 Task: Search one way flight ticket for 2 adults, 2 children, 2 infants in seat in first from Oklahoma City: Will Rogers World Airport to Indianapolis: Indianapolis International Airport on 8-5-2023. Choice of flights is Emirates. Number of bags: 7 checked bags. Price is upto 76000. Outbound departure time preference is 7:30.
Action: Mouse moved to (393, 360)
Screenshot: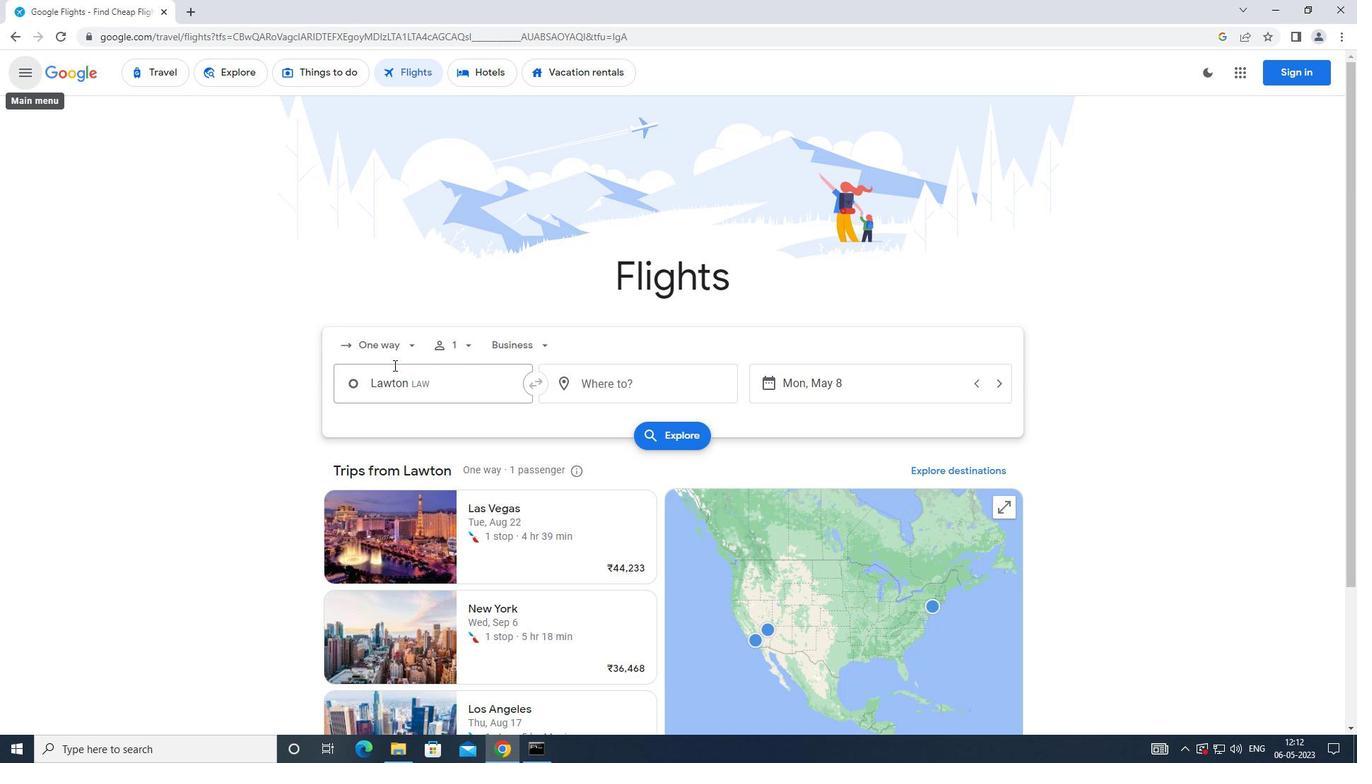 
Action: Mouse pressed left at (393, 360)
Screenshot: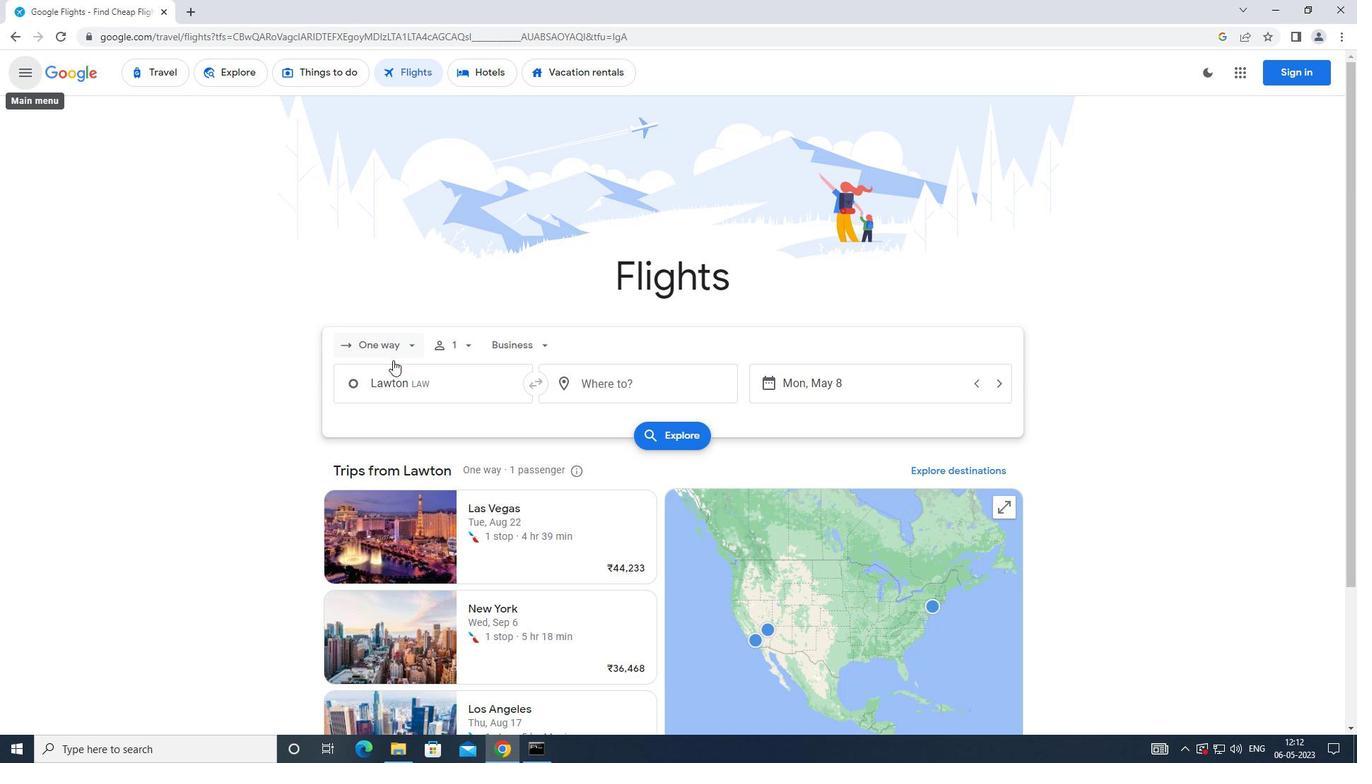 
Action: Mouse moved to (403, 405)
Screenshot: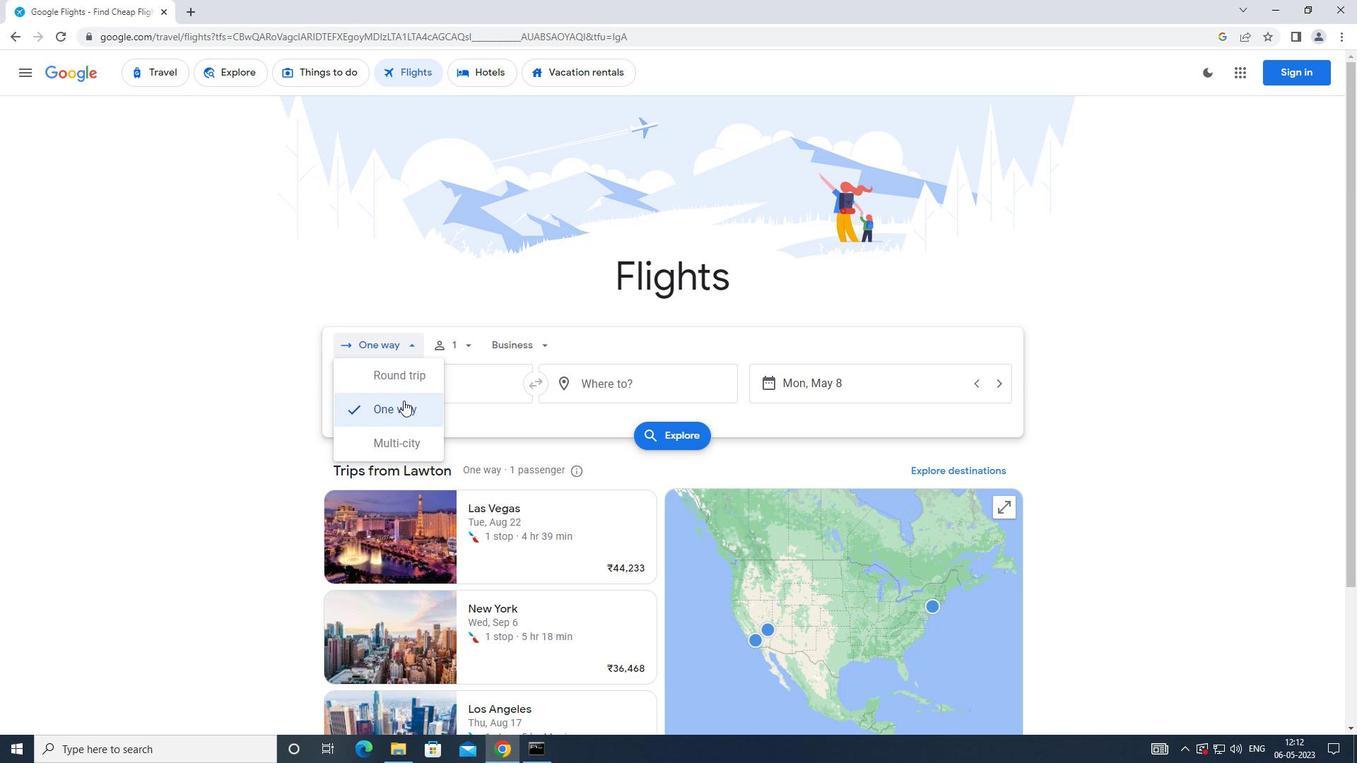 
Action: Mouse pressed left at (403, 405)
Screenshot: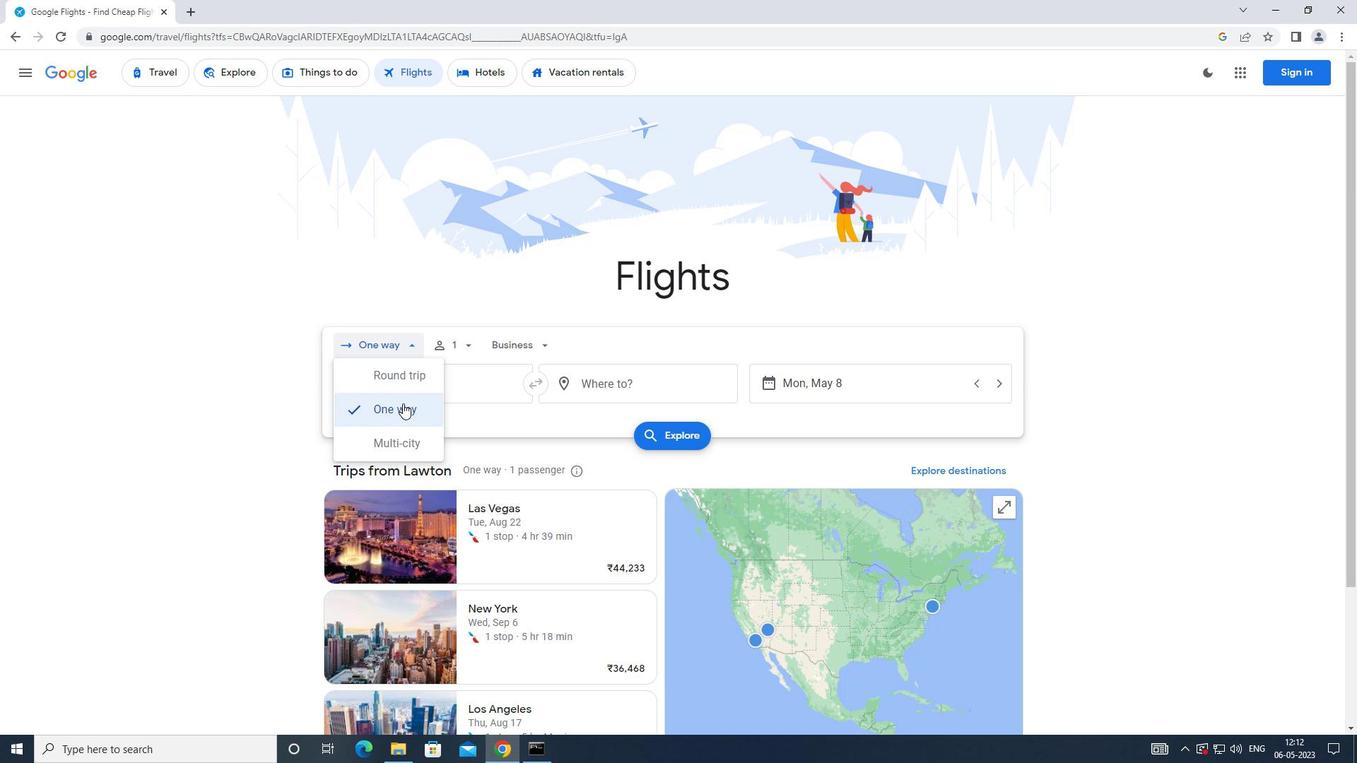 
Action: Mouse moved to (461, 355)
Screenshot: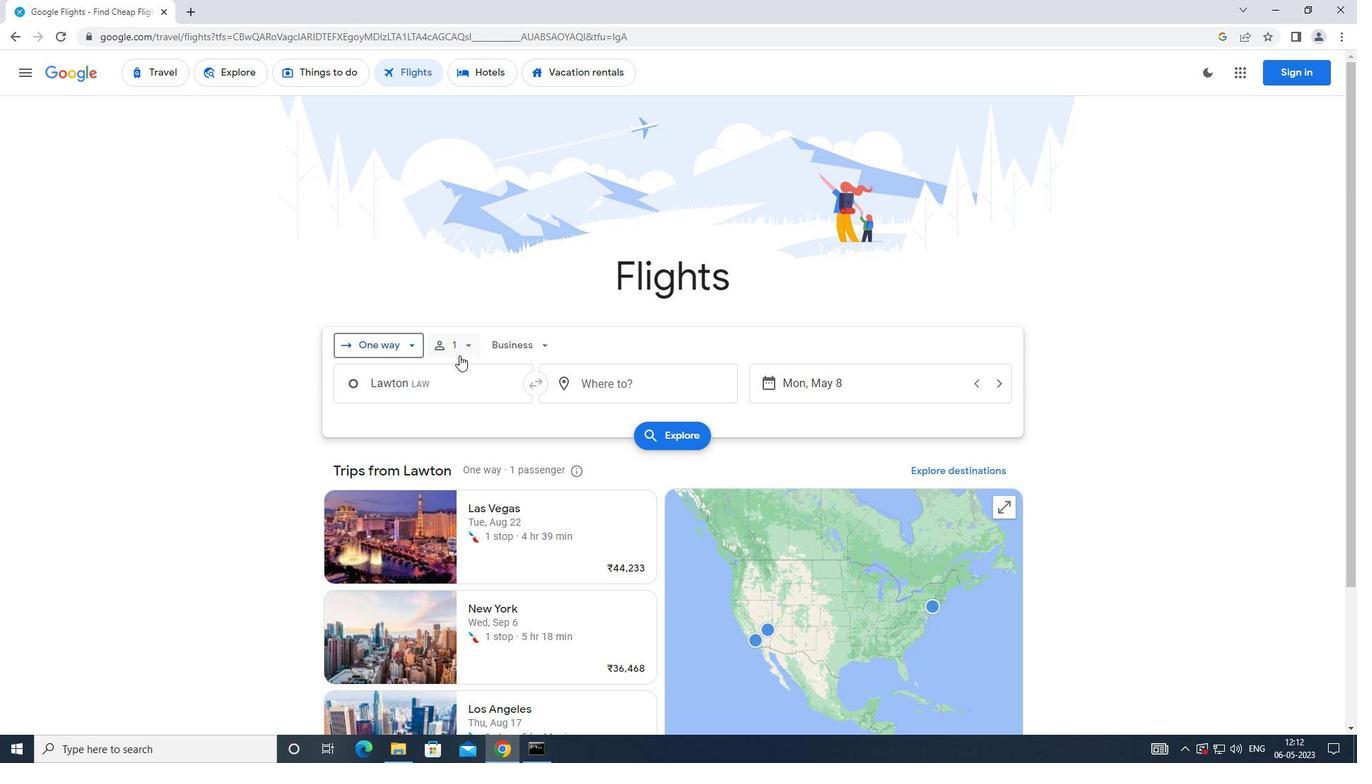 
Action: Mouse pressed left at (461, 355)
Screenshot: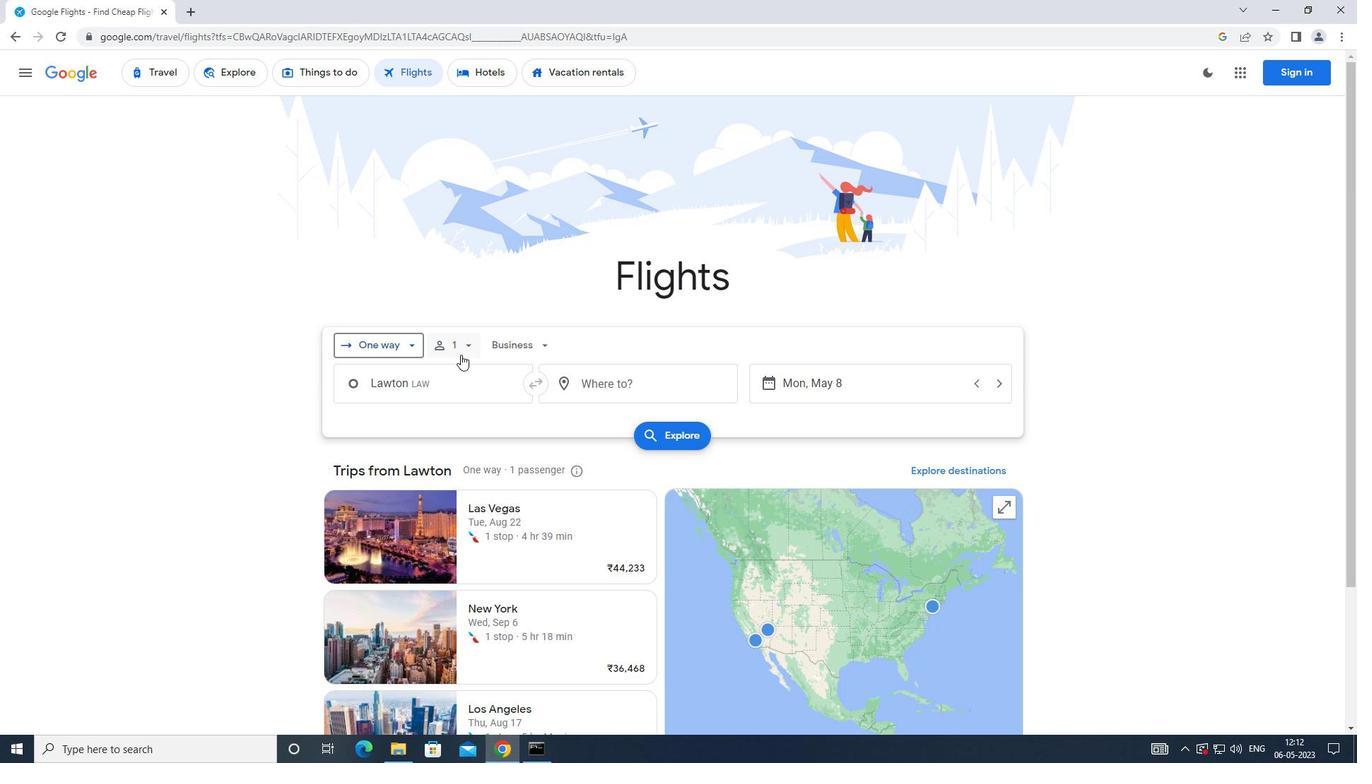 
Action: Mouse moved to (578, 386)
Screenshot: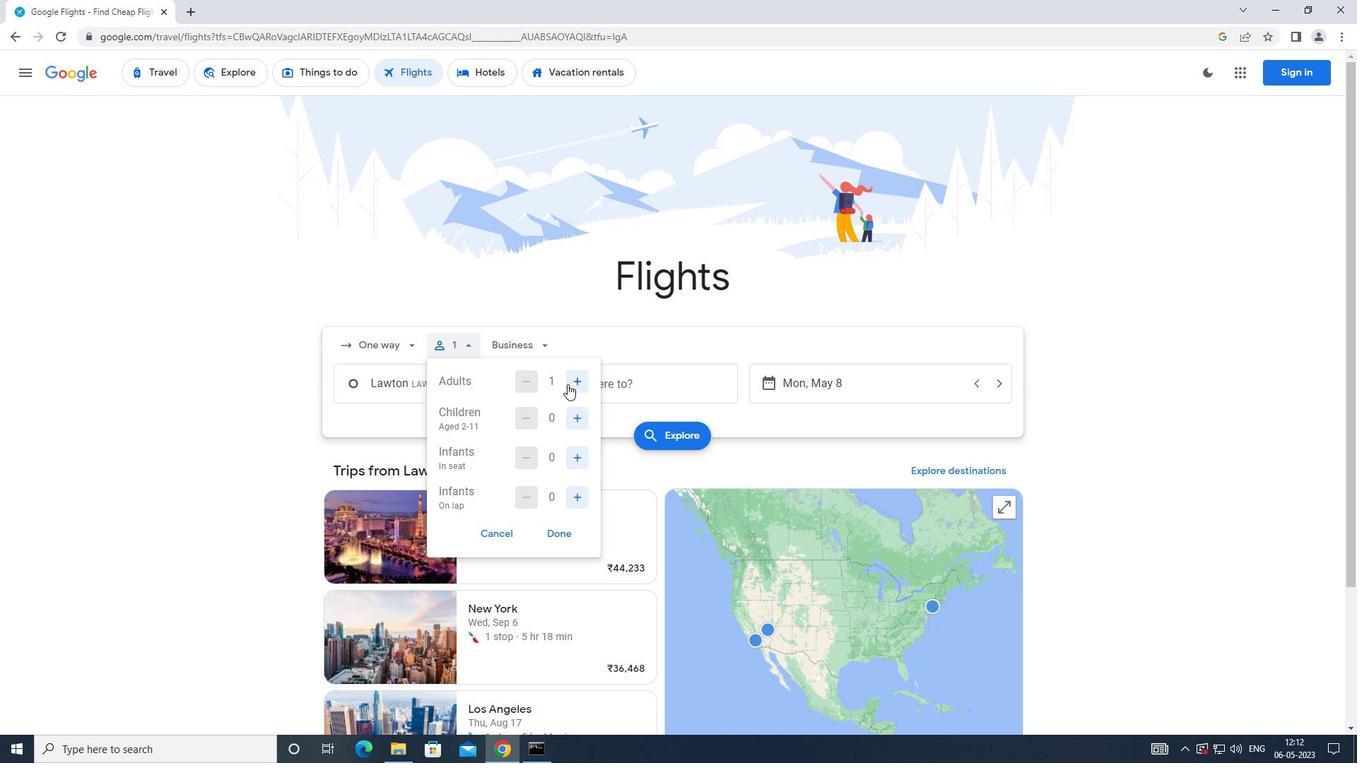 
Action: Mouse pressed left at (578, 386)
Screenshot: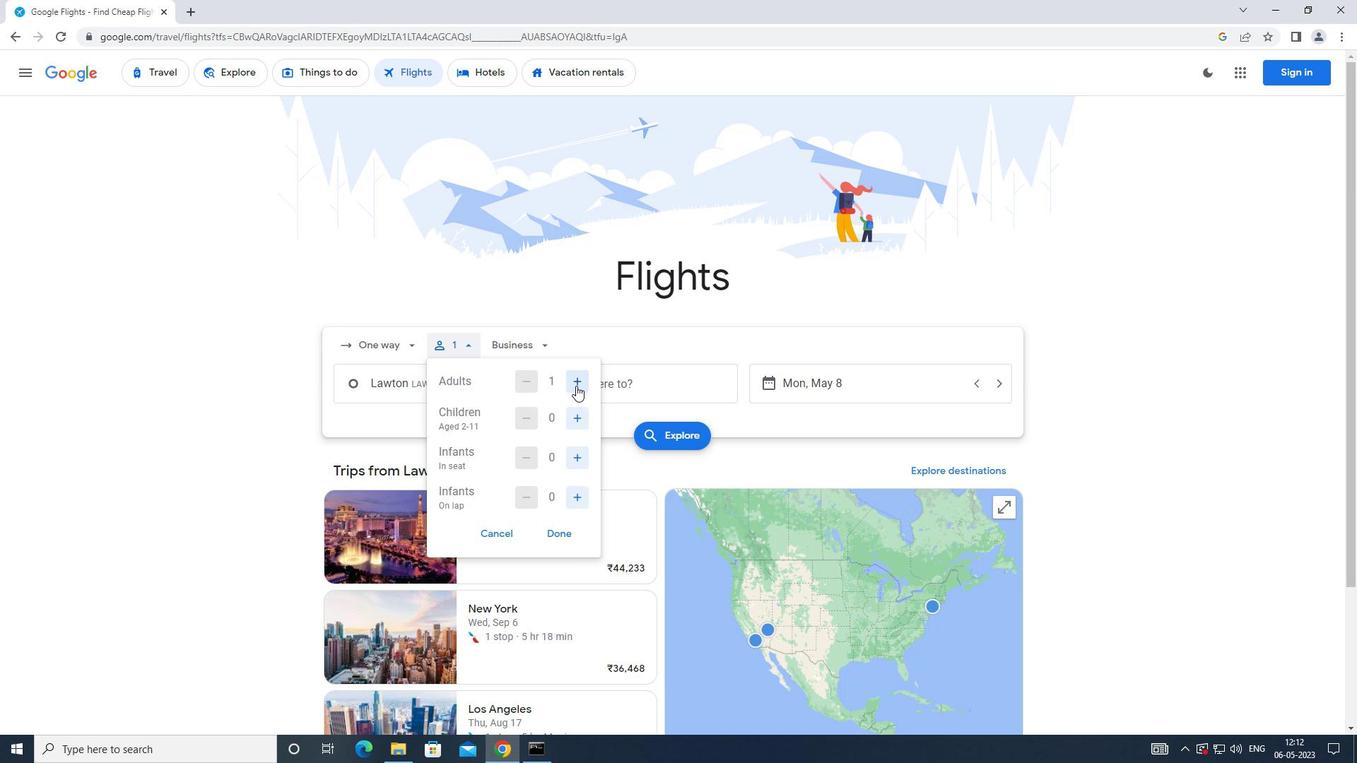
Action: Mouse moved to (581, 422)
Screenshot: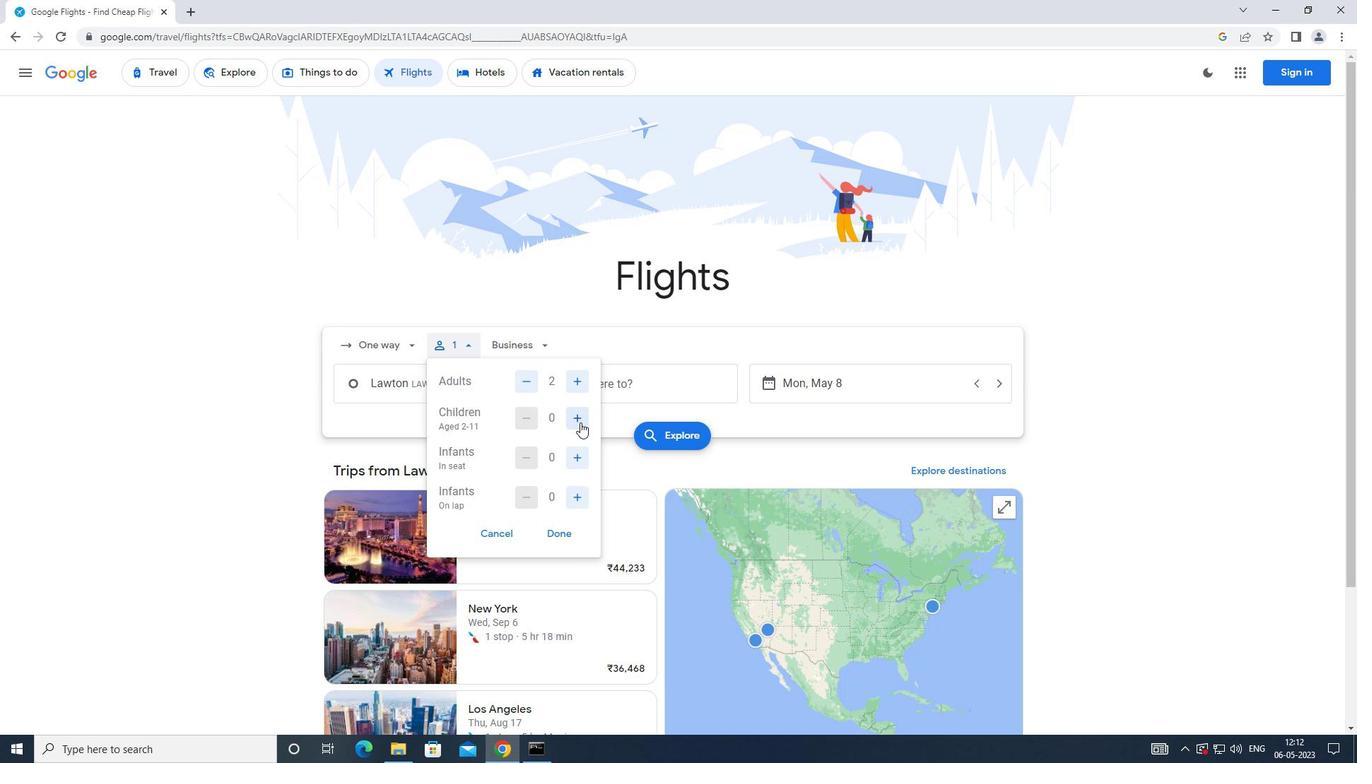 
Action: Mouse pressed left at (581, 422)
Screenshot: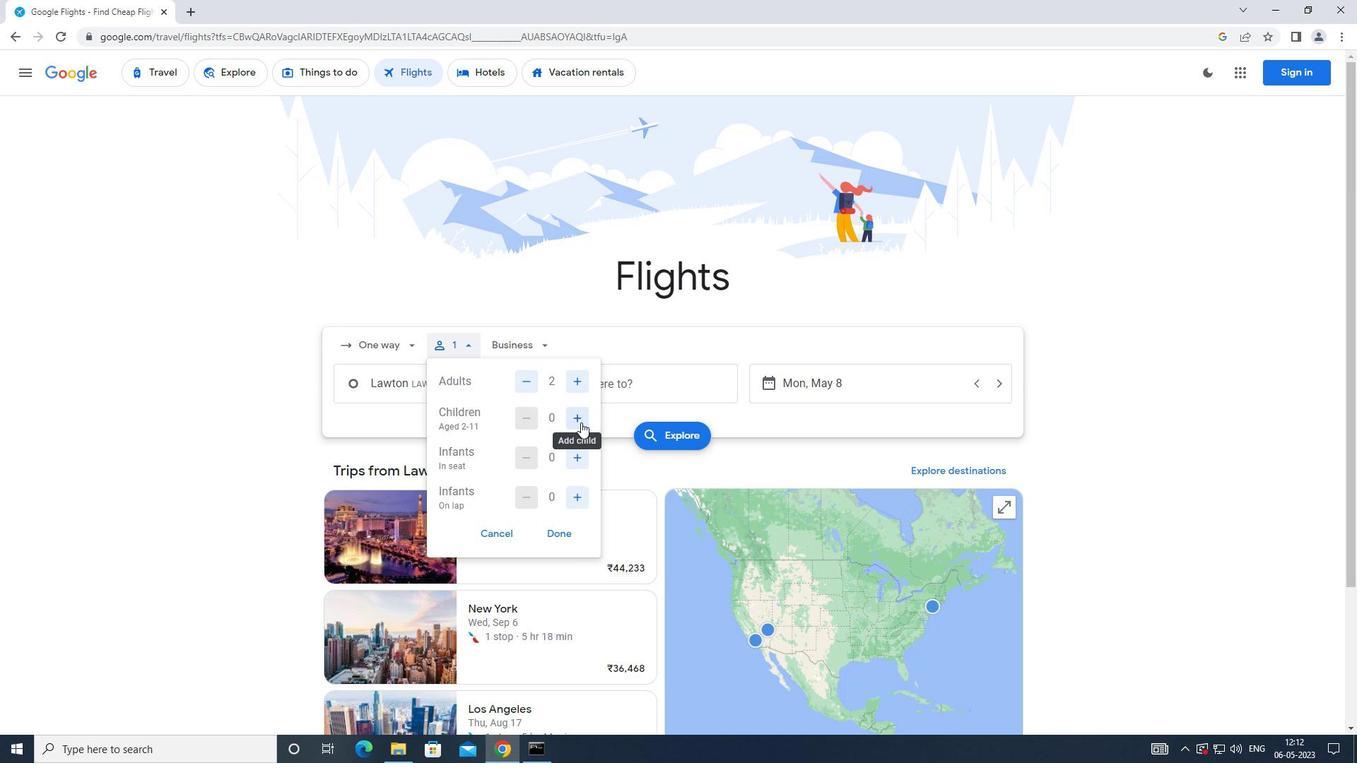 
Action: Mouse moved to (581, 422)
Screenshot: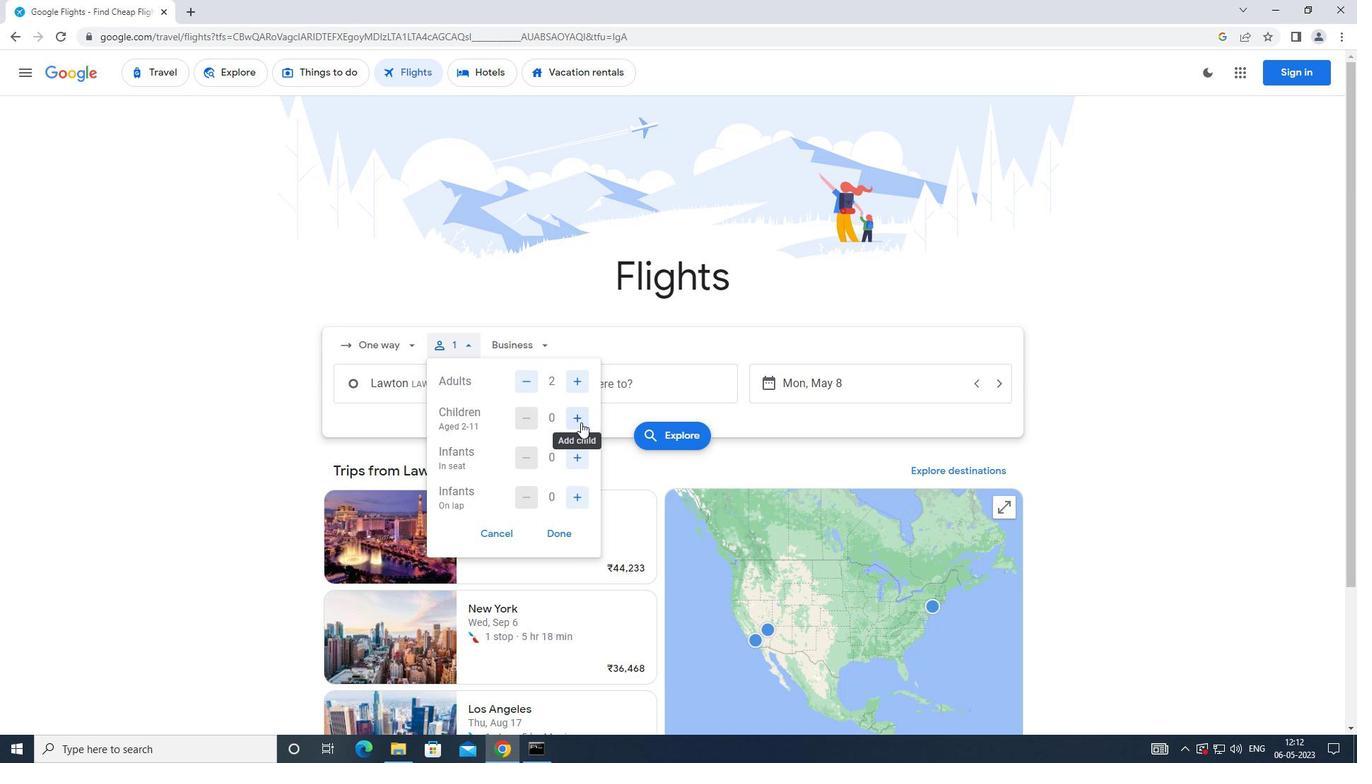 
Action: Mouse pressed left at (581, 422)
Screenshot: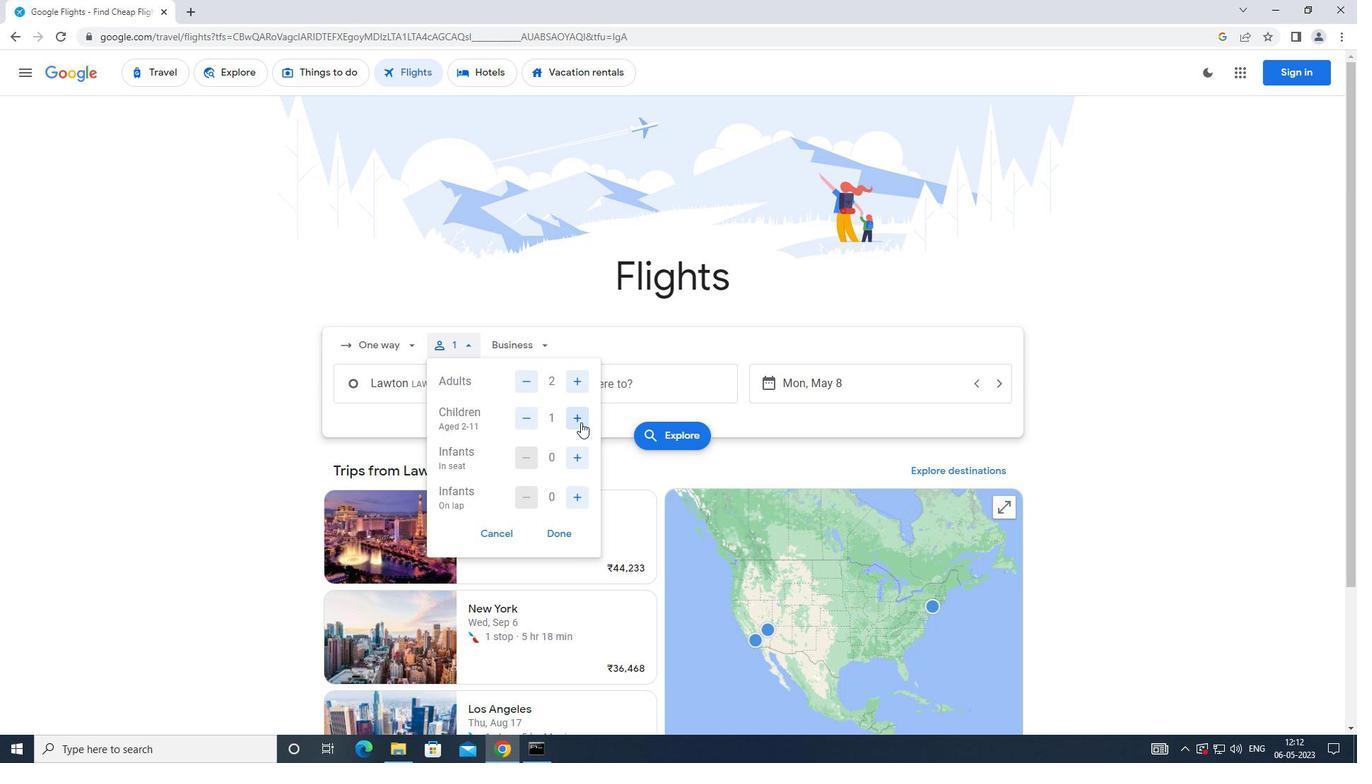 
Action: Mouse moved to (584, 461)
Screenshot: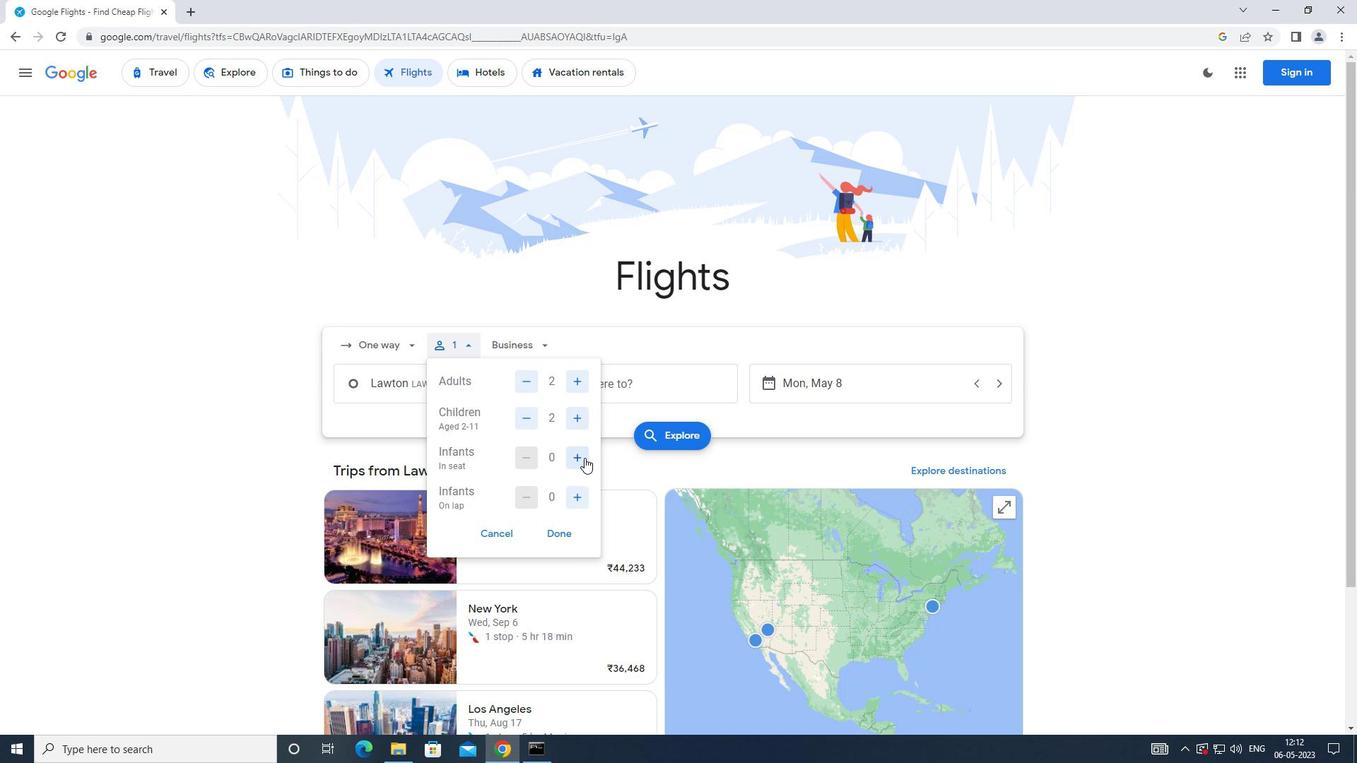 
Action: Mouse pressed left at (584, 461)
Screenshot: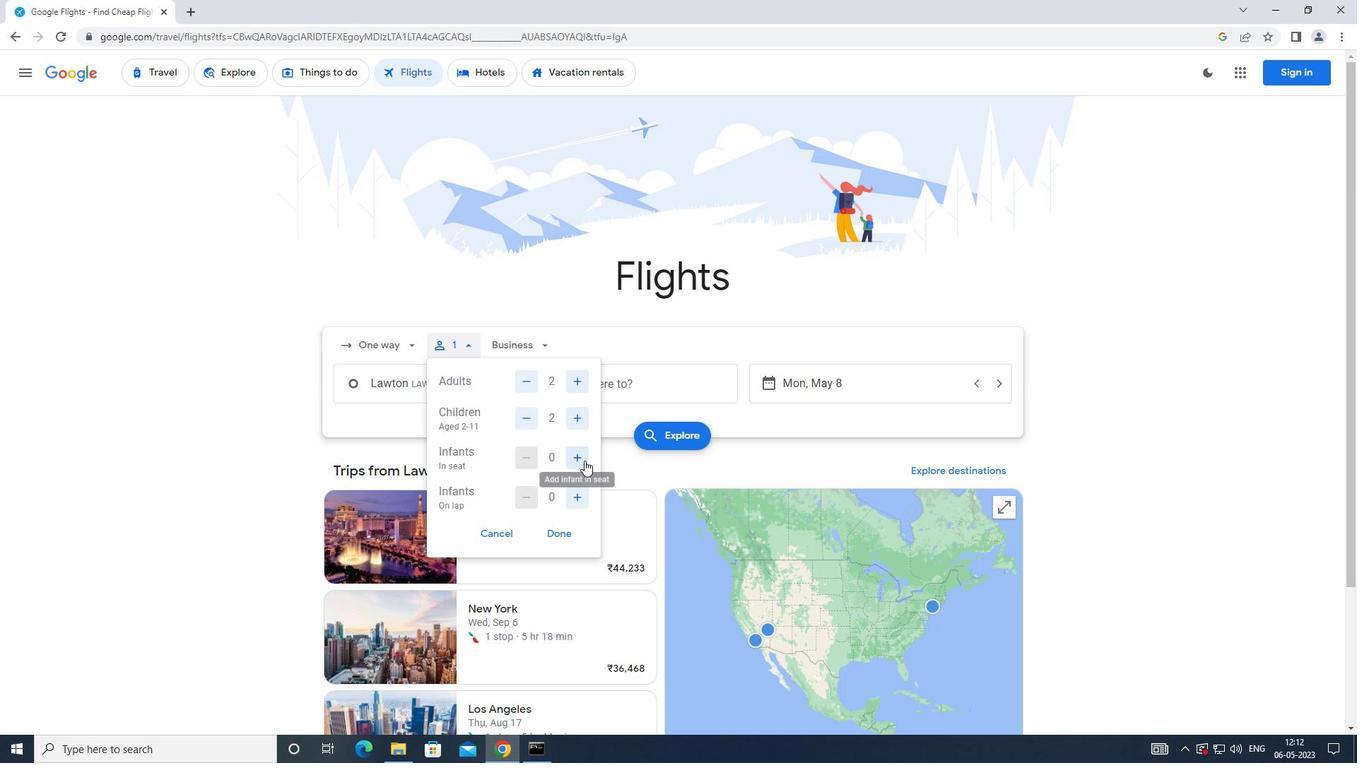 
Action: Mouse pressed left at (584, 461)
Screenshot: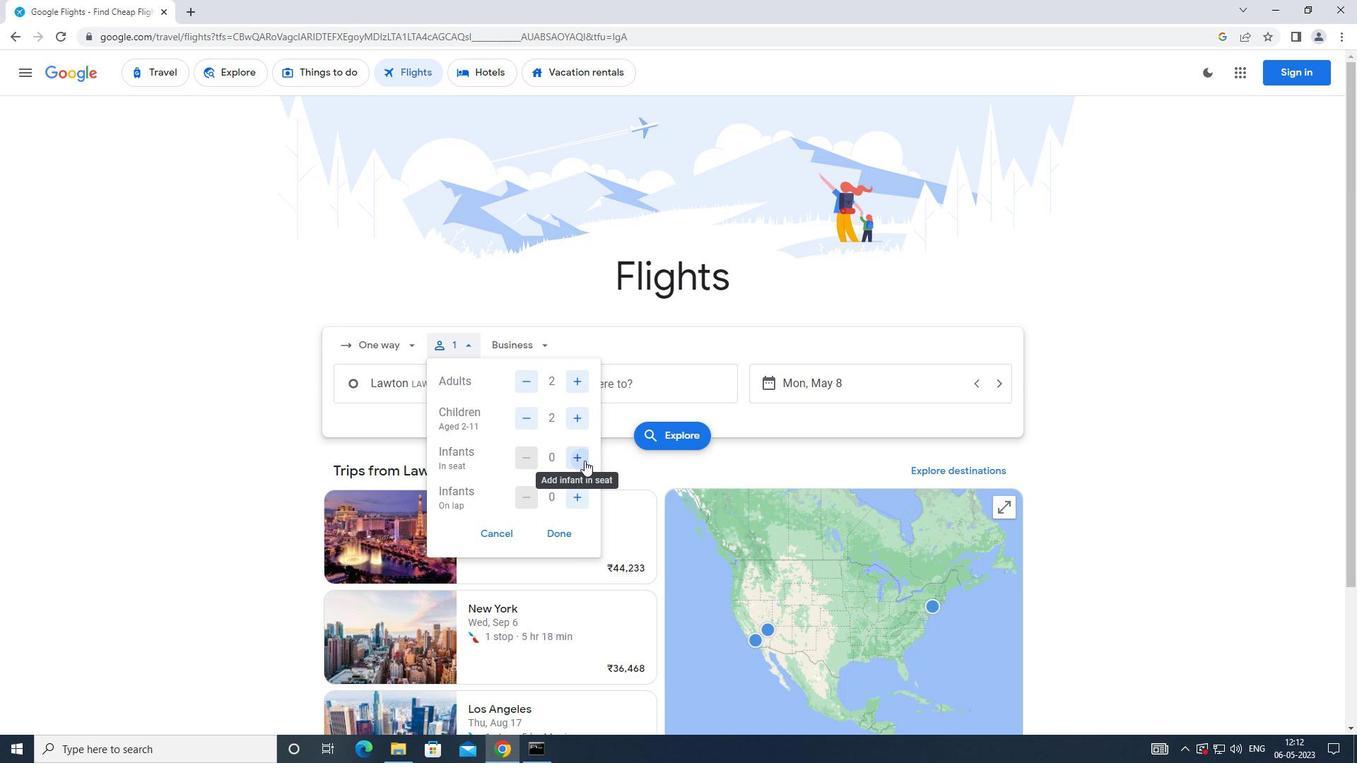 
Action: Mouse moved to (555, 534)
Screenshot: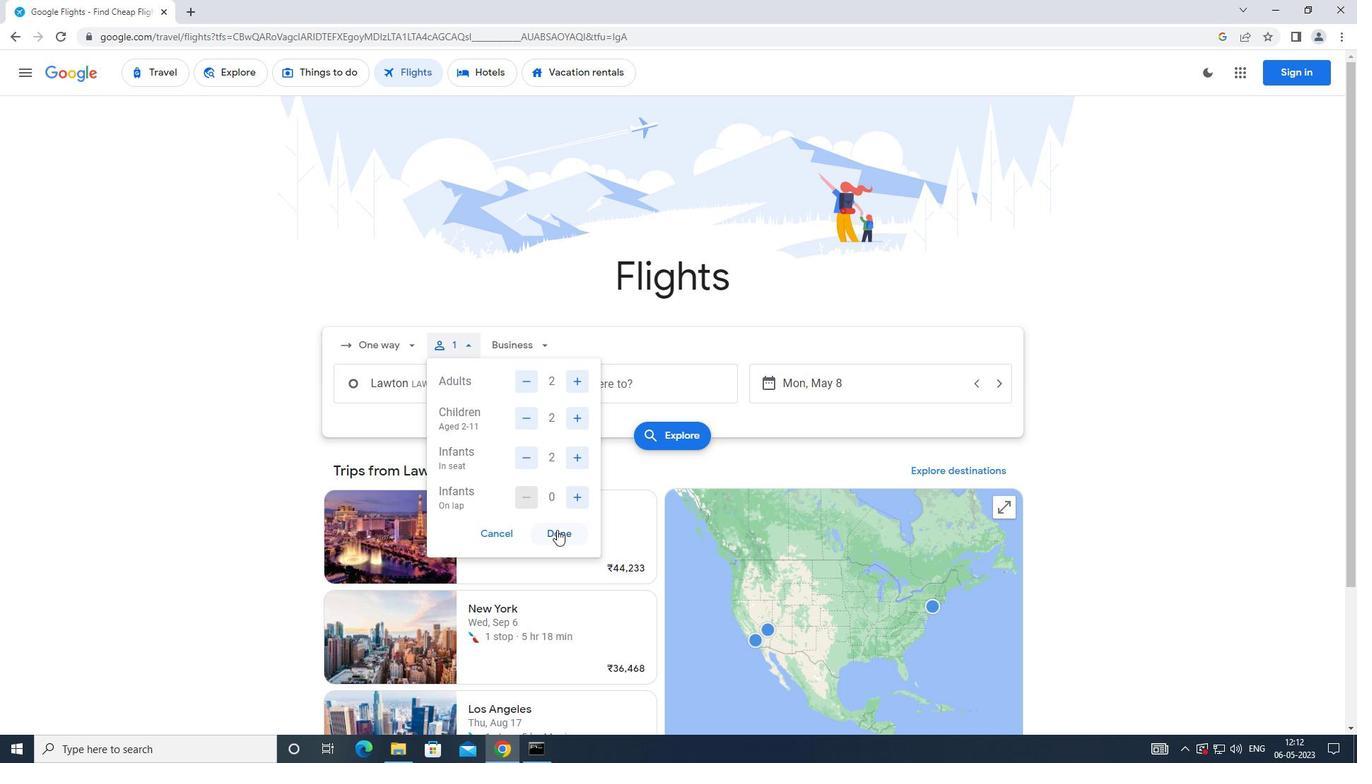 
Action: Mouse pressed left at (555, 534)
Screenshot: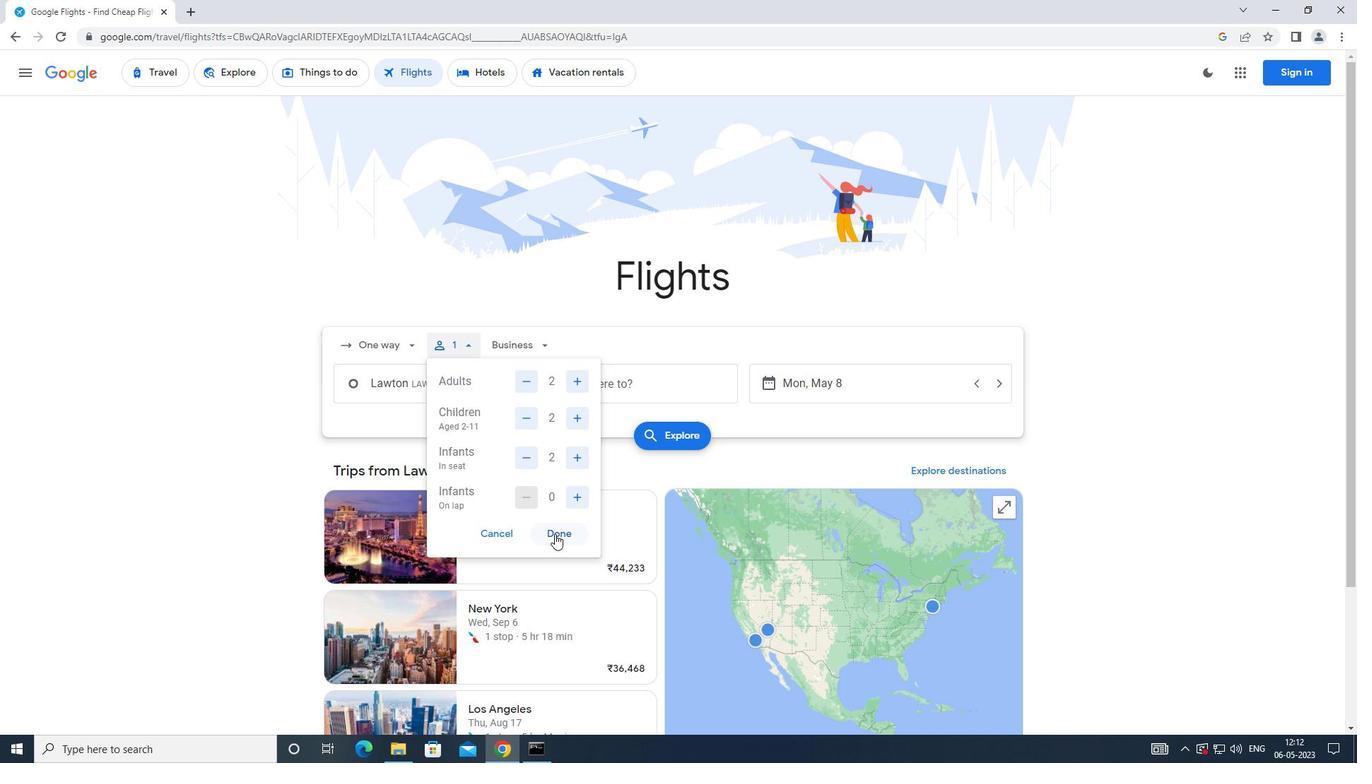 
Action: Mouse moved to (536, 346)
Screenshot: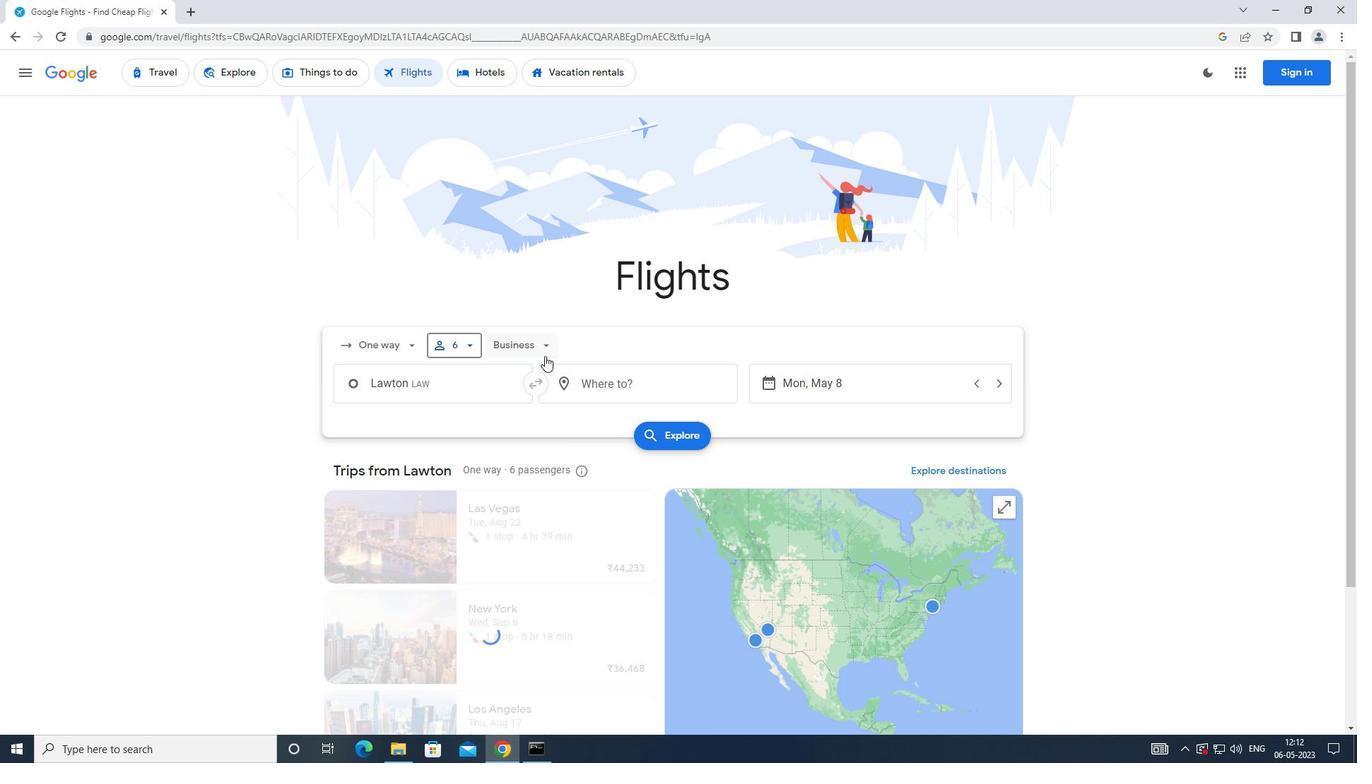 
Action: Mouse pressed left at (536, 346)
Screenshot: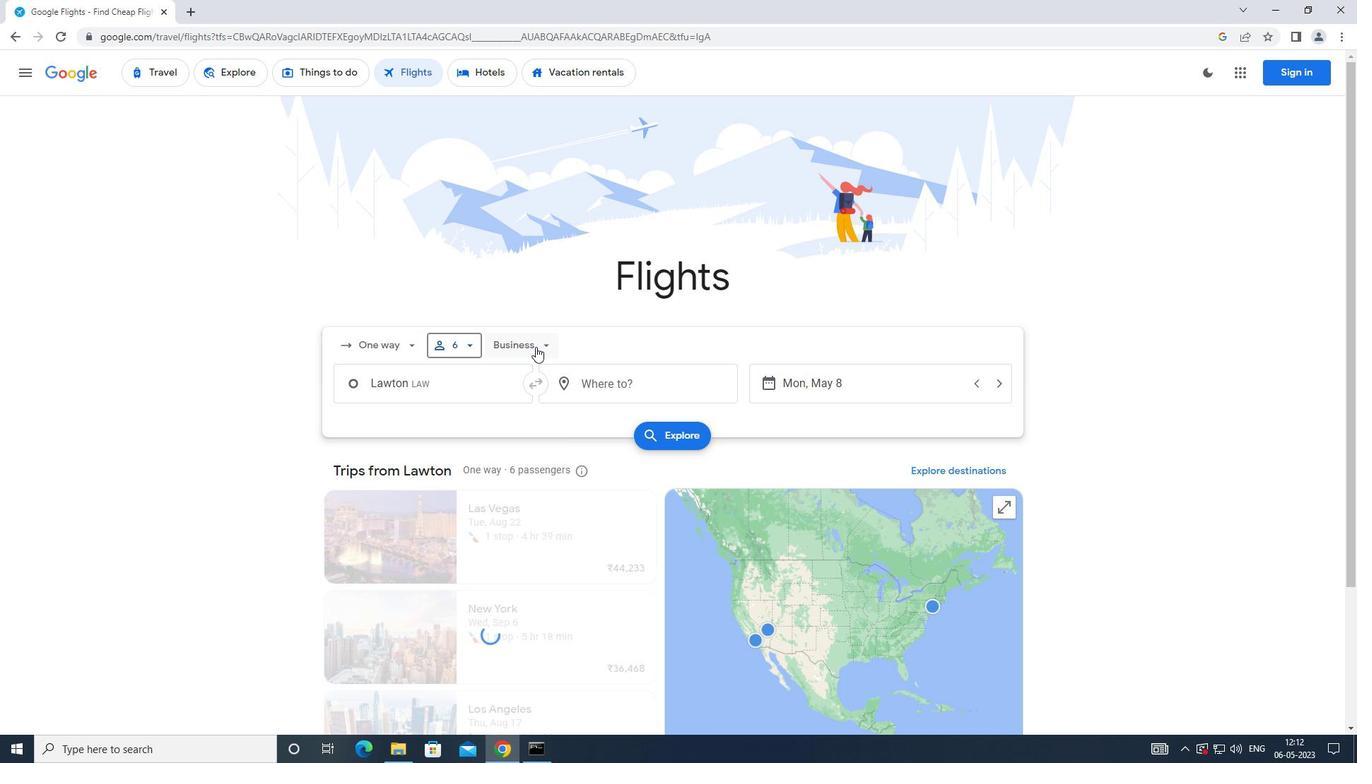 
Action: Mouse moved to (541, 475)
Screenshot: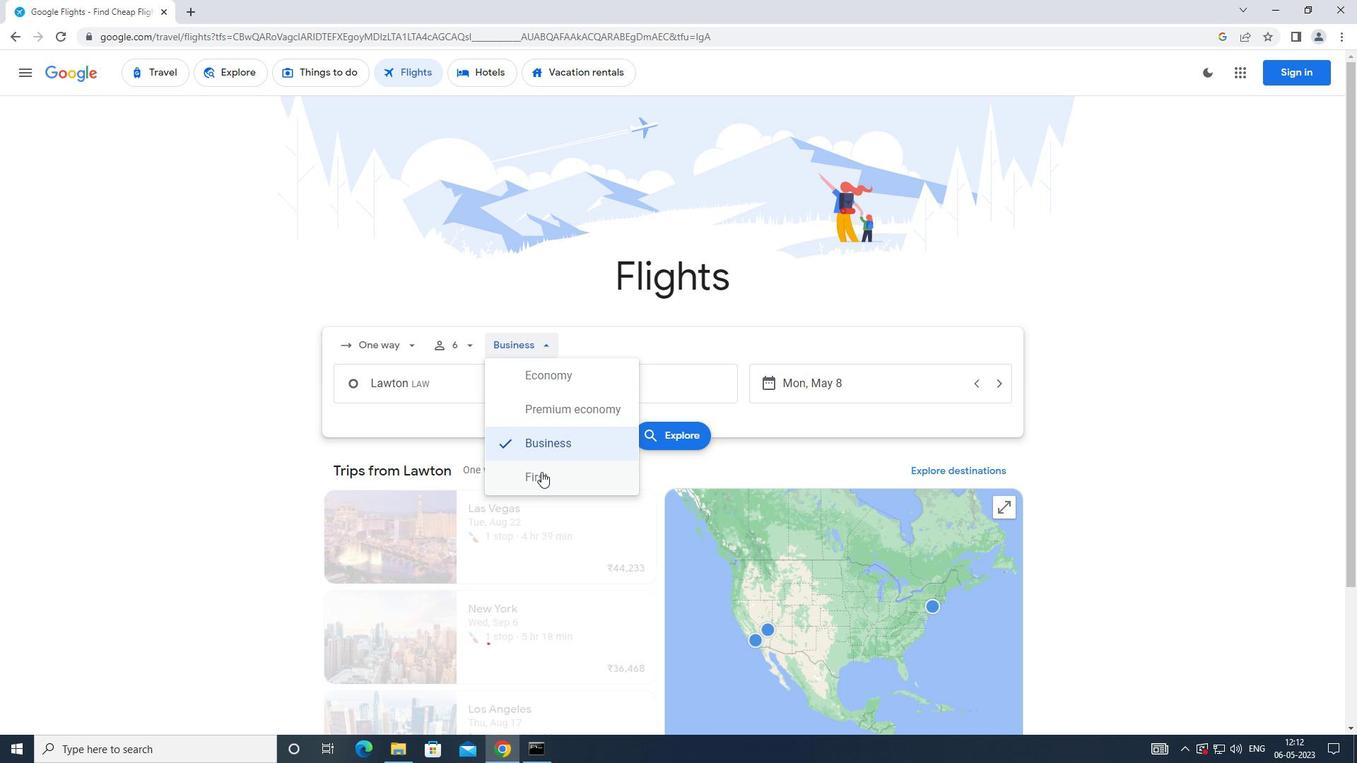 
Action: Mouse pressed left at (541, 475)
Screenshot: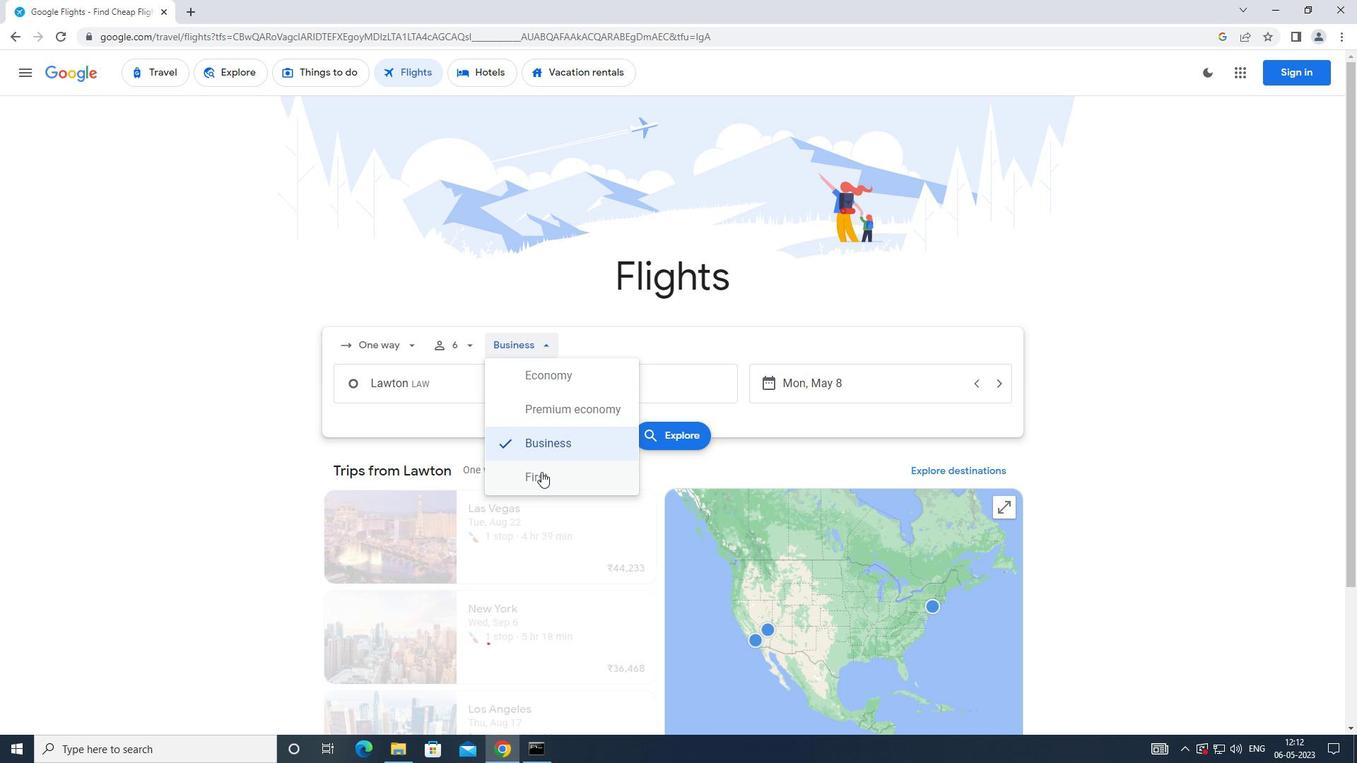 
Action: Mouse moved to (458, 388)
Screenshot: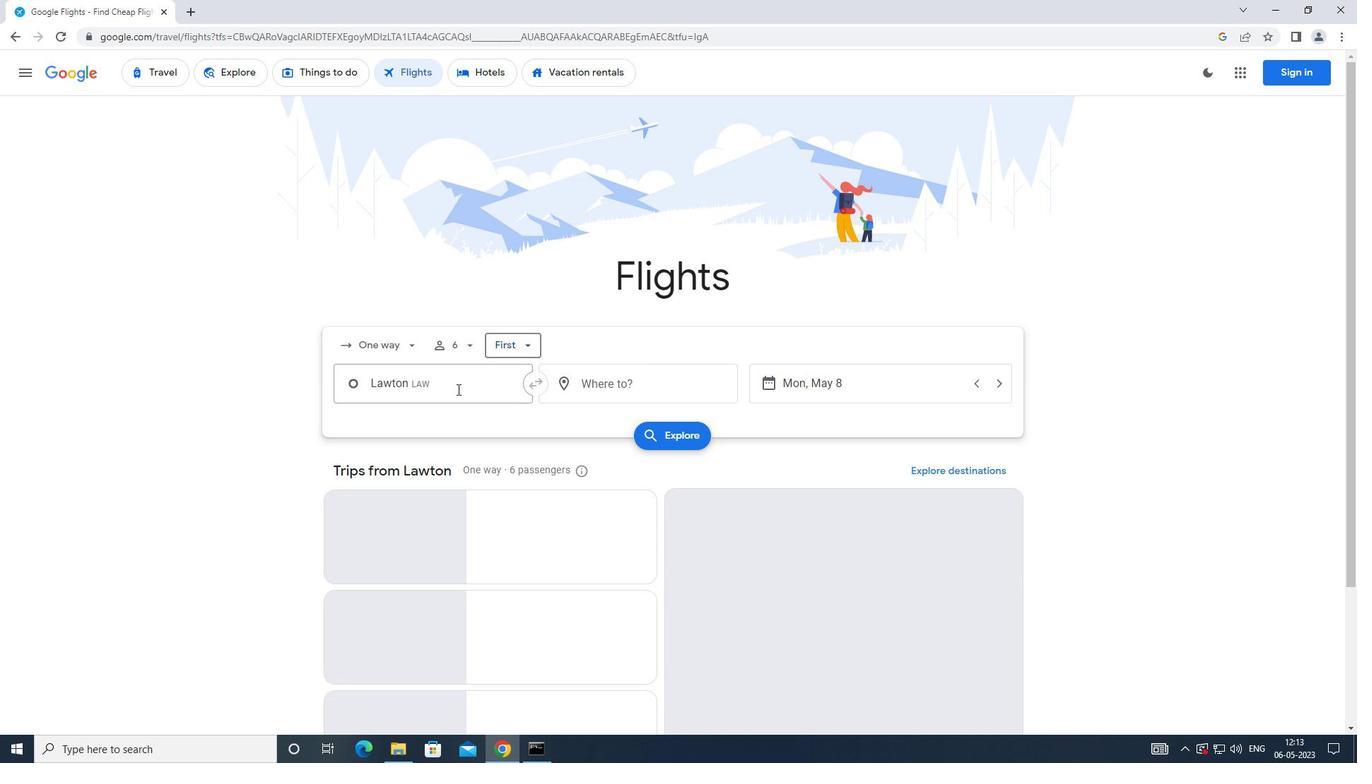 
Action: Mouse pressed left at (458, 388)
Screenshot: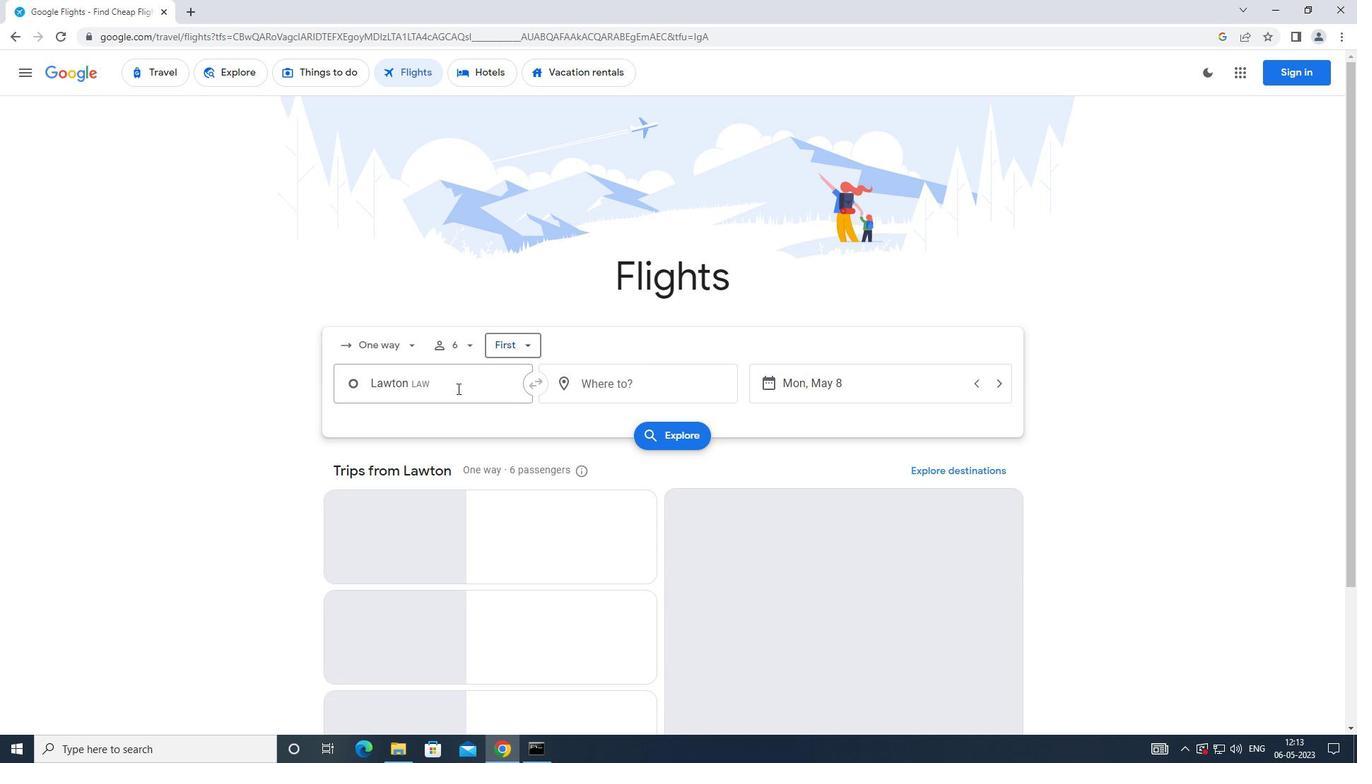 
Action: Mouse moved to (503, 398)
Screenshot: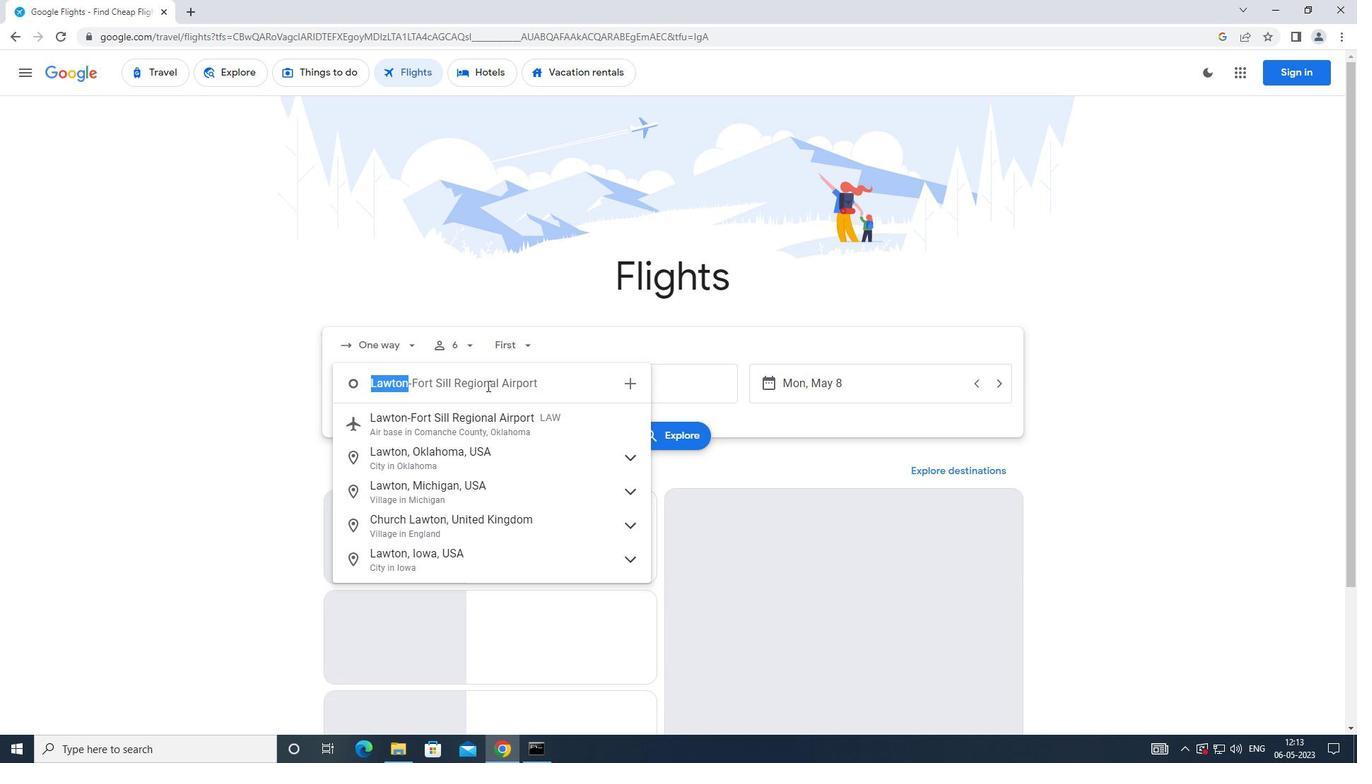 
Action: Key pressed <Key.caps_lock>w<Key.caps_lock>ill<Key.space><Key.caps_lock>roger
Screenshot: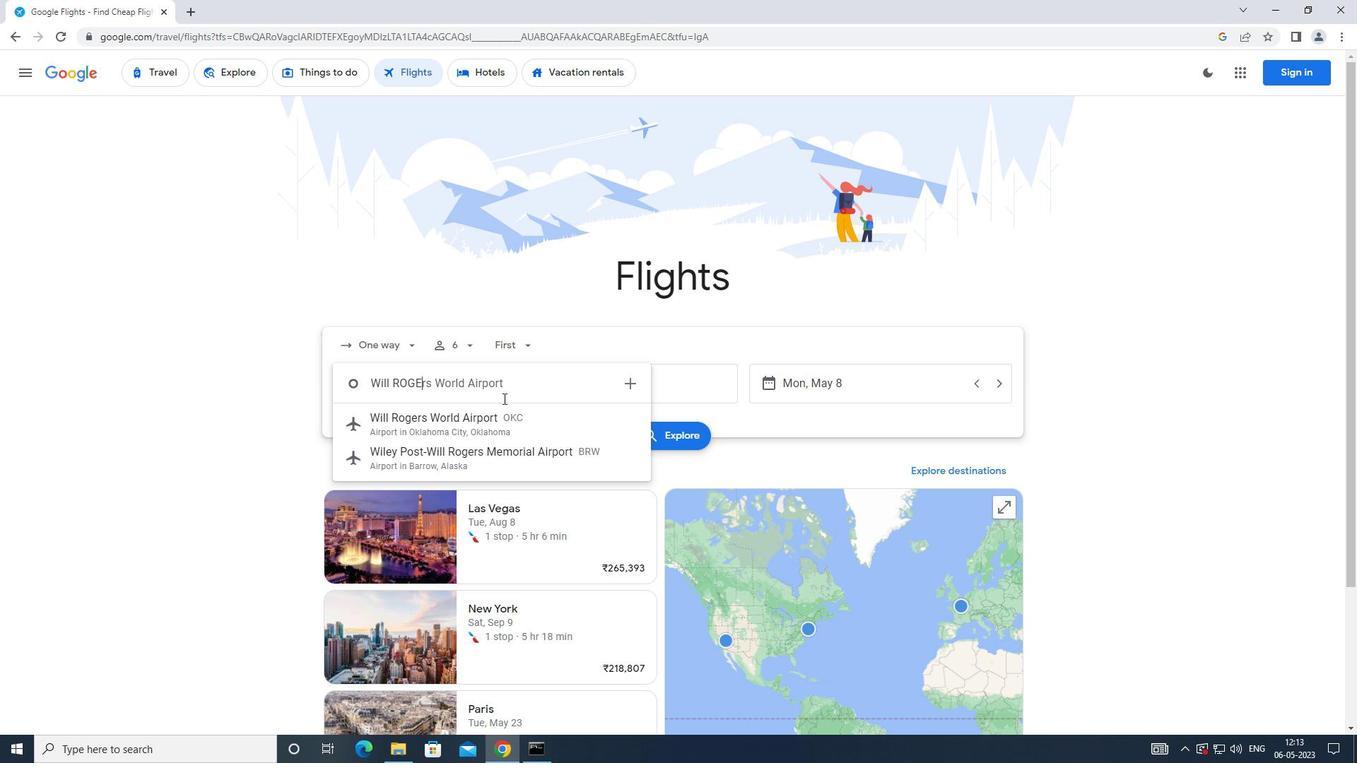
Action: Mouse moved to (449, 432)
Screenshot: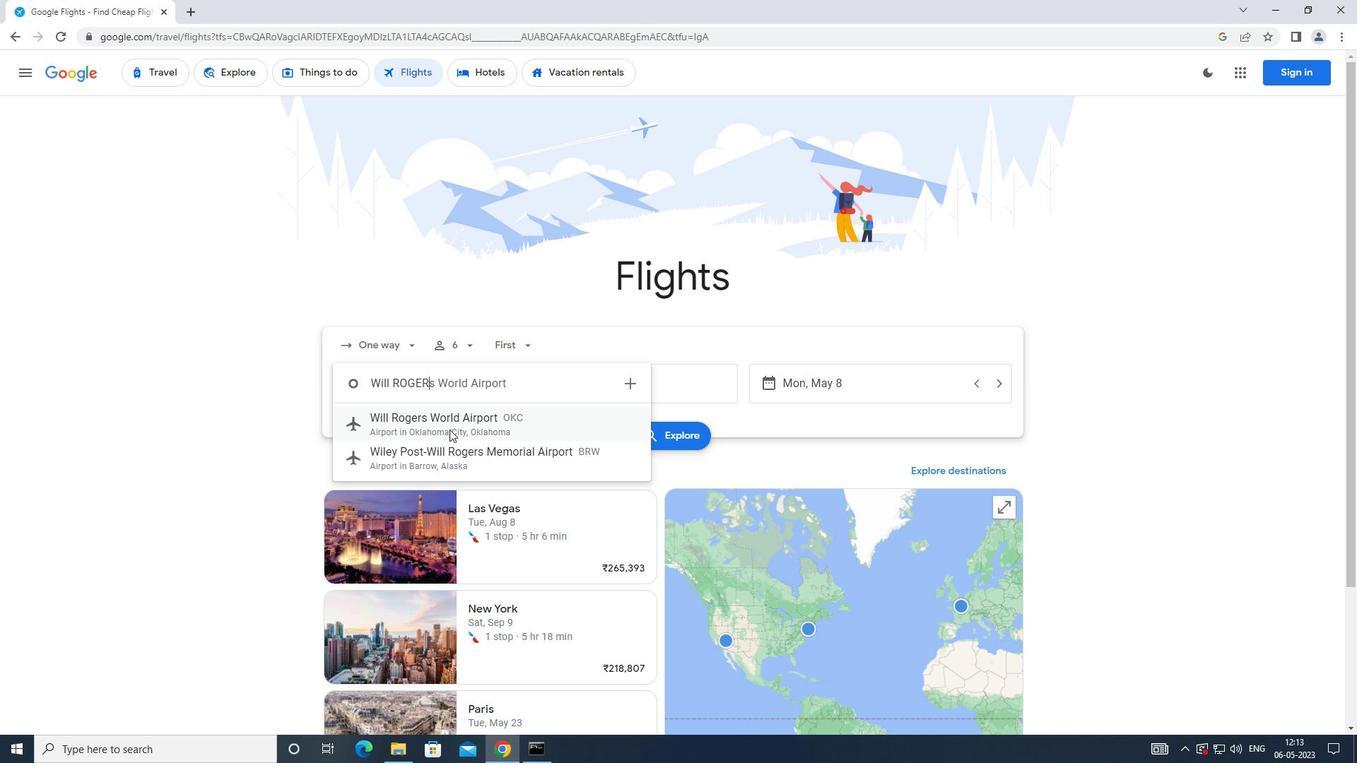 
Action: Mouse pressed left at (449, 432)
Screenshot: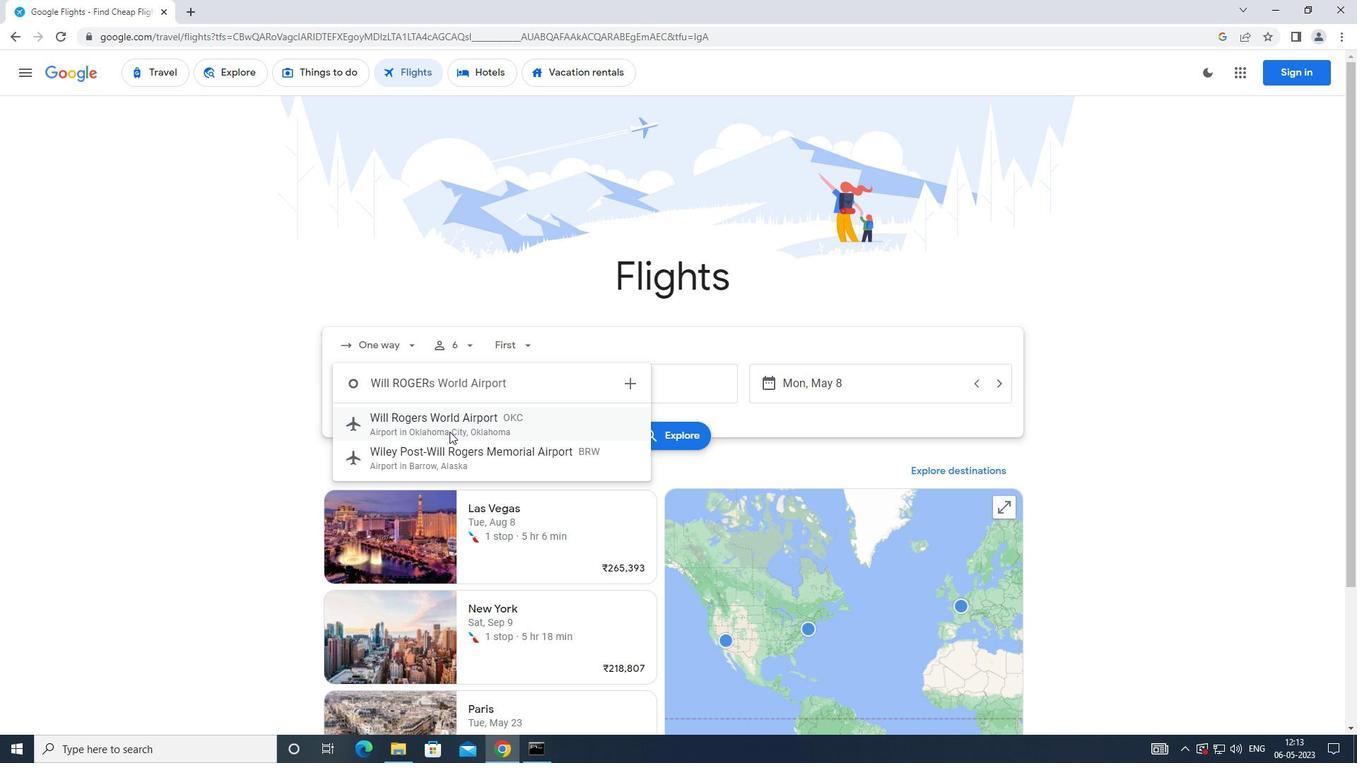 
Action: Mouse moved to (613, 386)
Screenshot: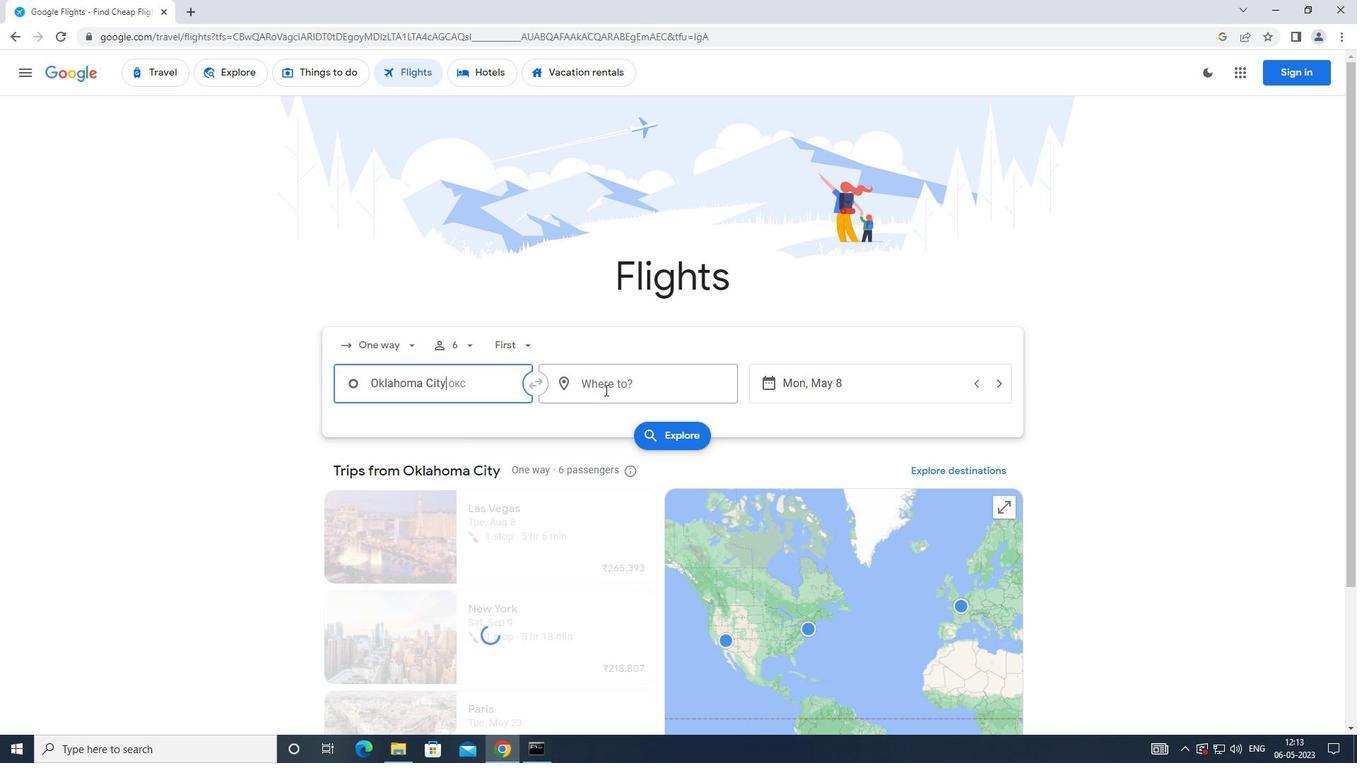 
Action: Mouse pressed left at (613, 386)
Screenshot: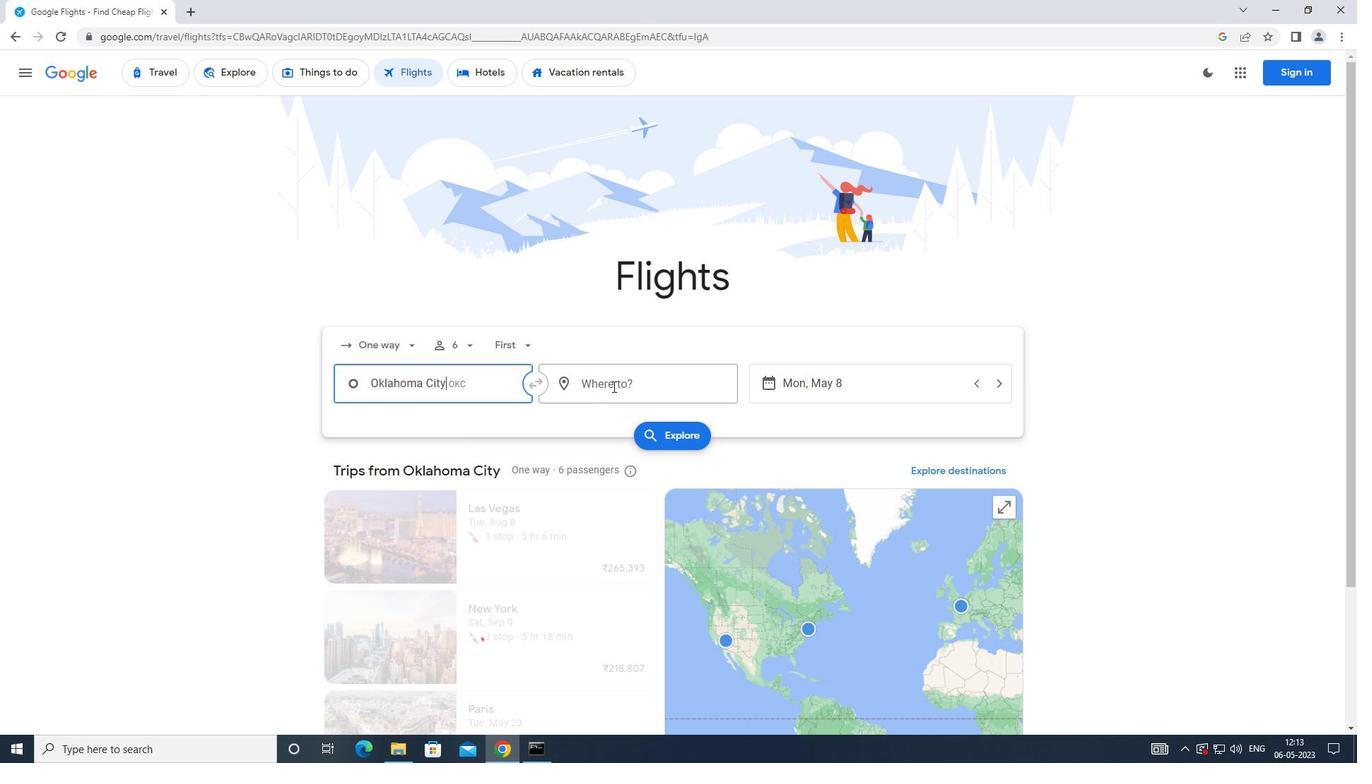 
Action: Mouse moved to (598, 388)
Screenshot: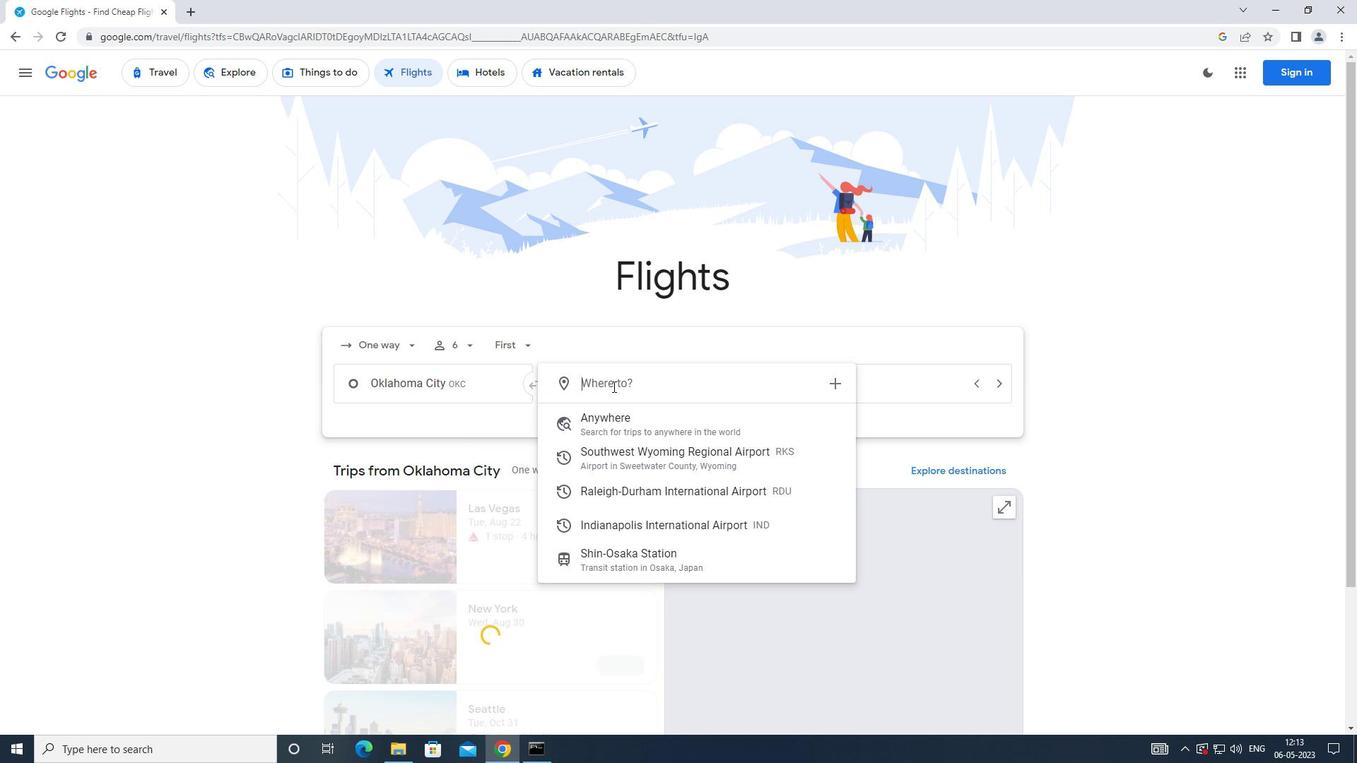 
Action: Key pressed <Key.caps_lock>i<Key.backspace><Key.caps_lock>i<Key.caps_lock>bdi<Key.caps_lock>A
Screenshot: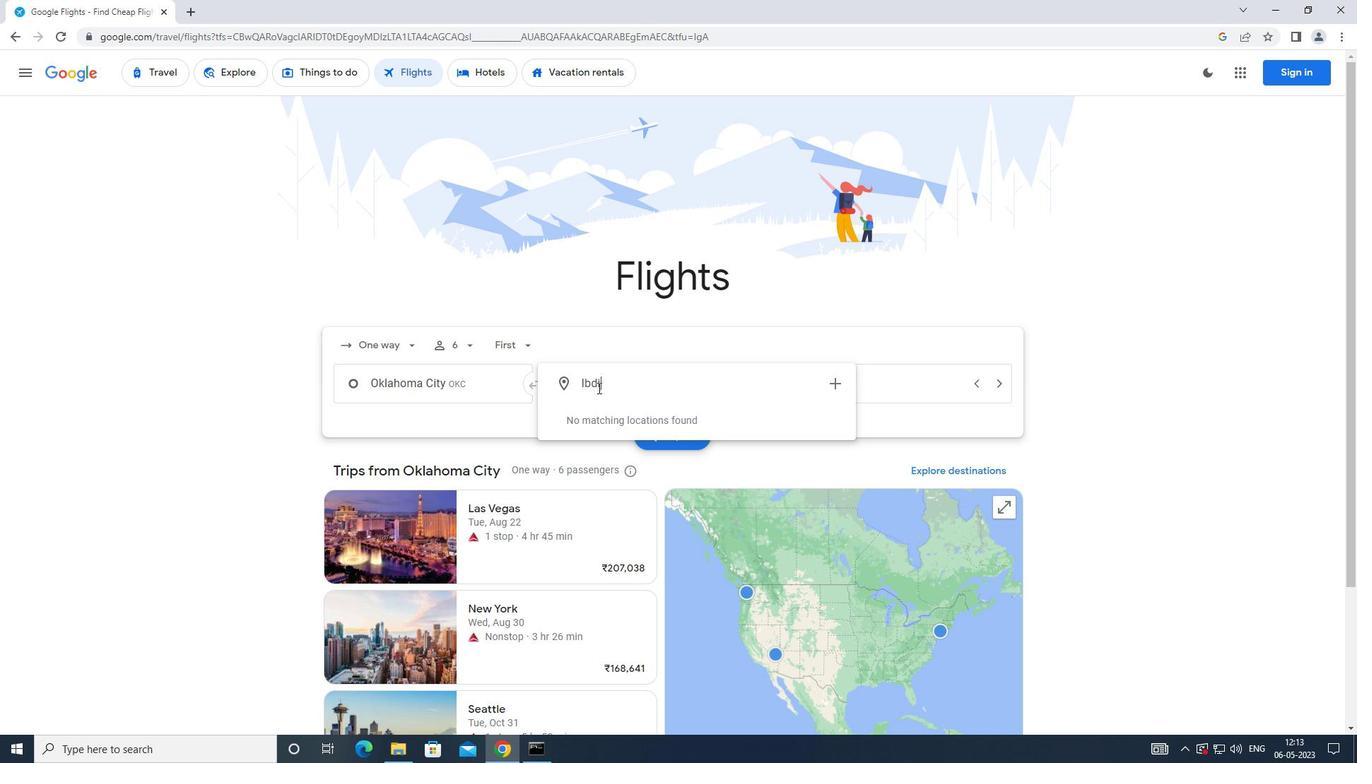 
Action: Mouse moved to (596, 388)
Screenshot: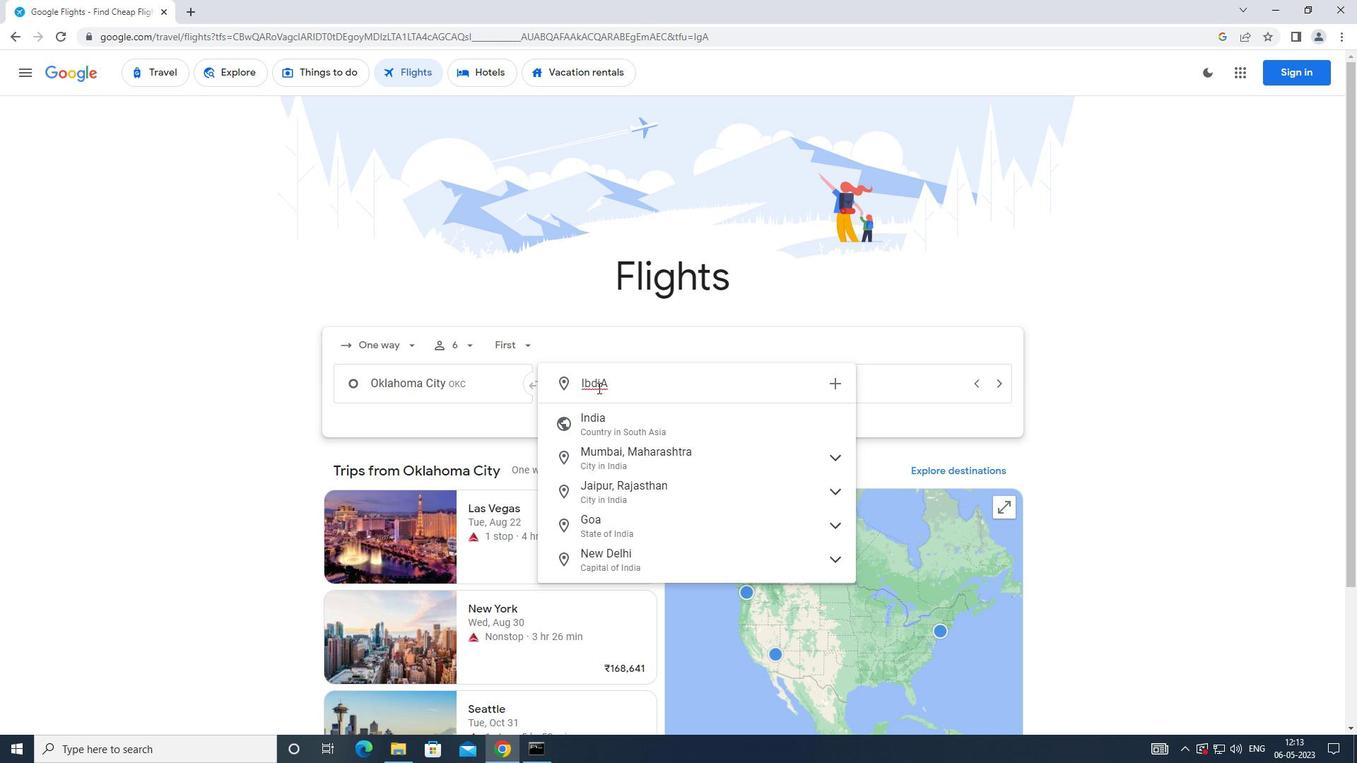 
Action: Key pressed <Key.backspace><Key.caps_lock>anapolis
Screenshot: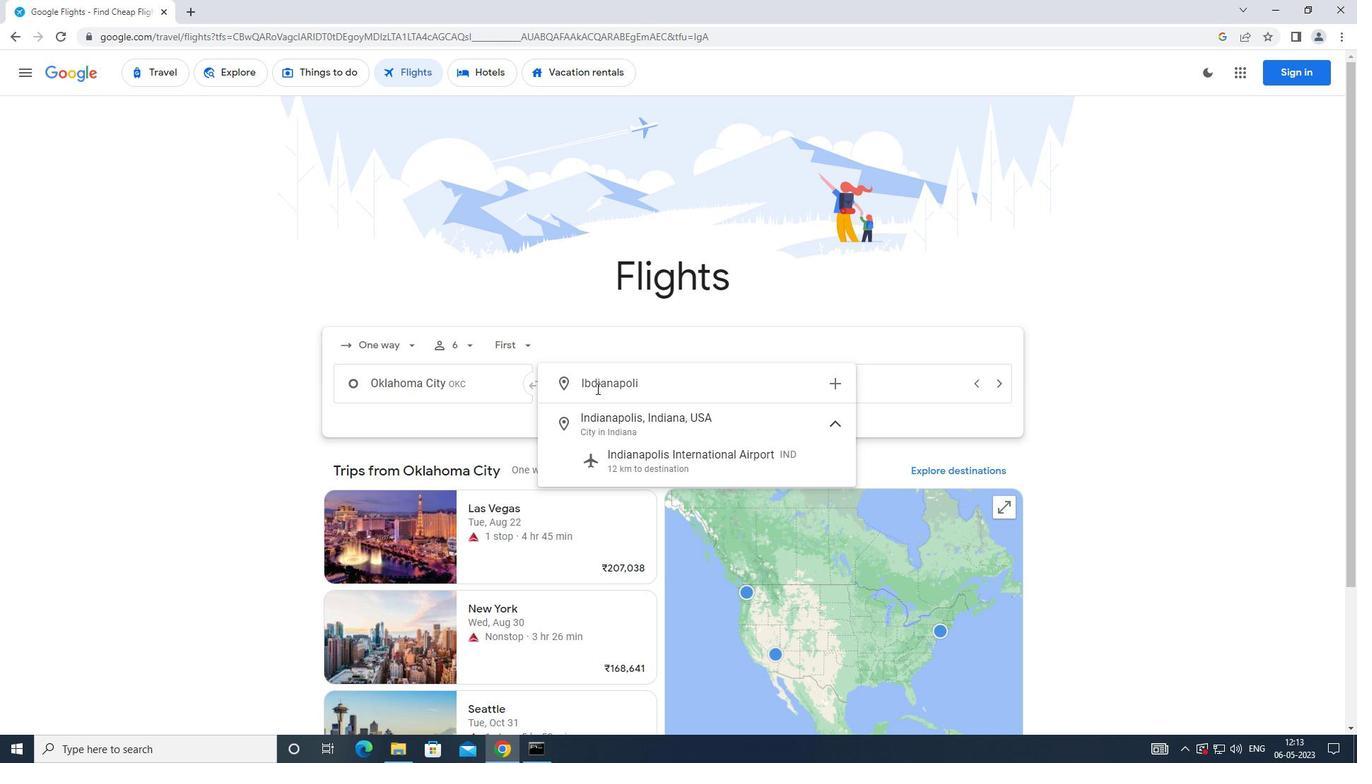 
Action: Mouse moved to (642, 466)
Screenshot: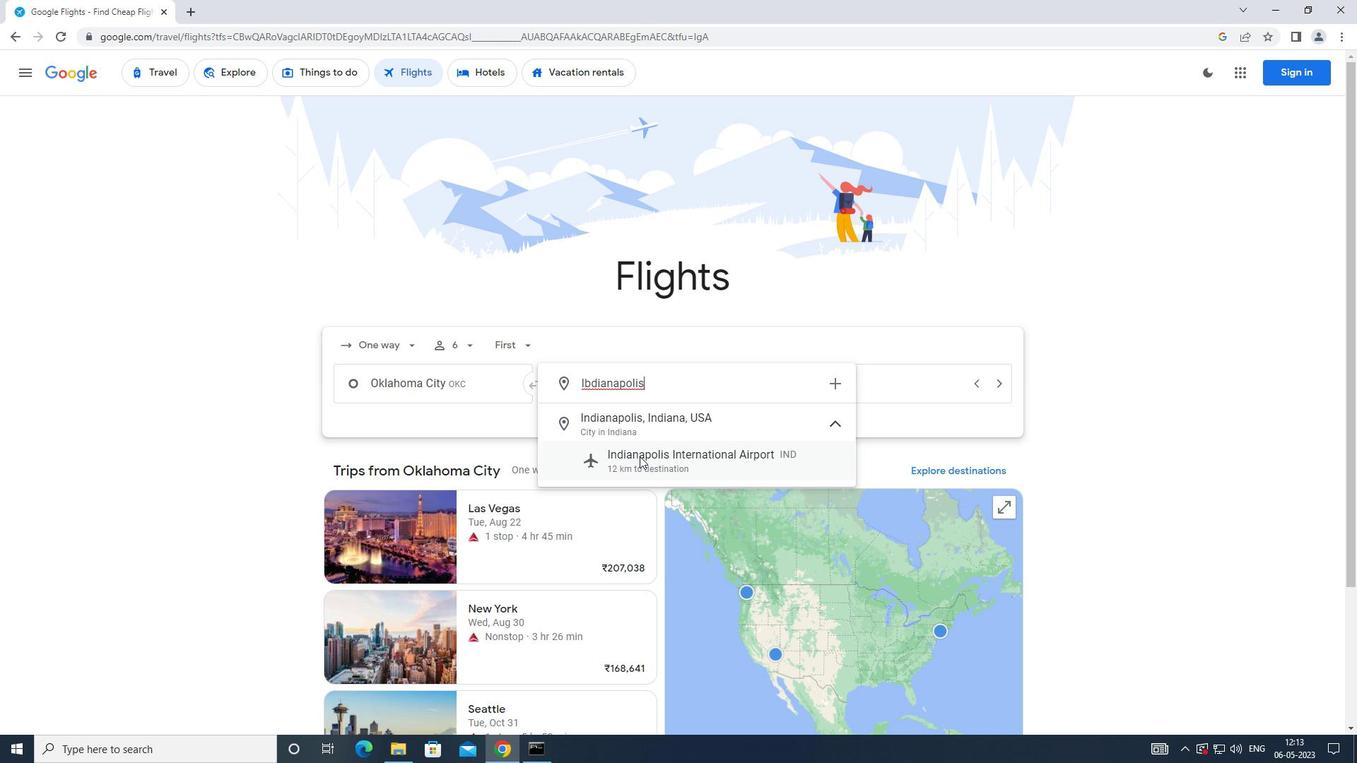 
Action: Mouse pressed left at (642, 466)
Screenshot: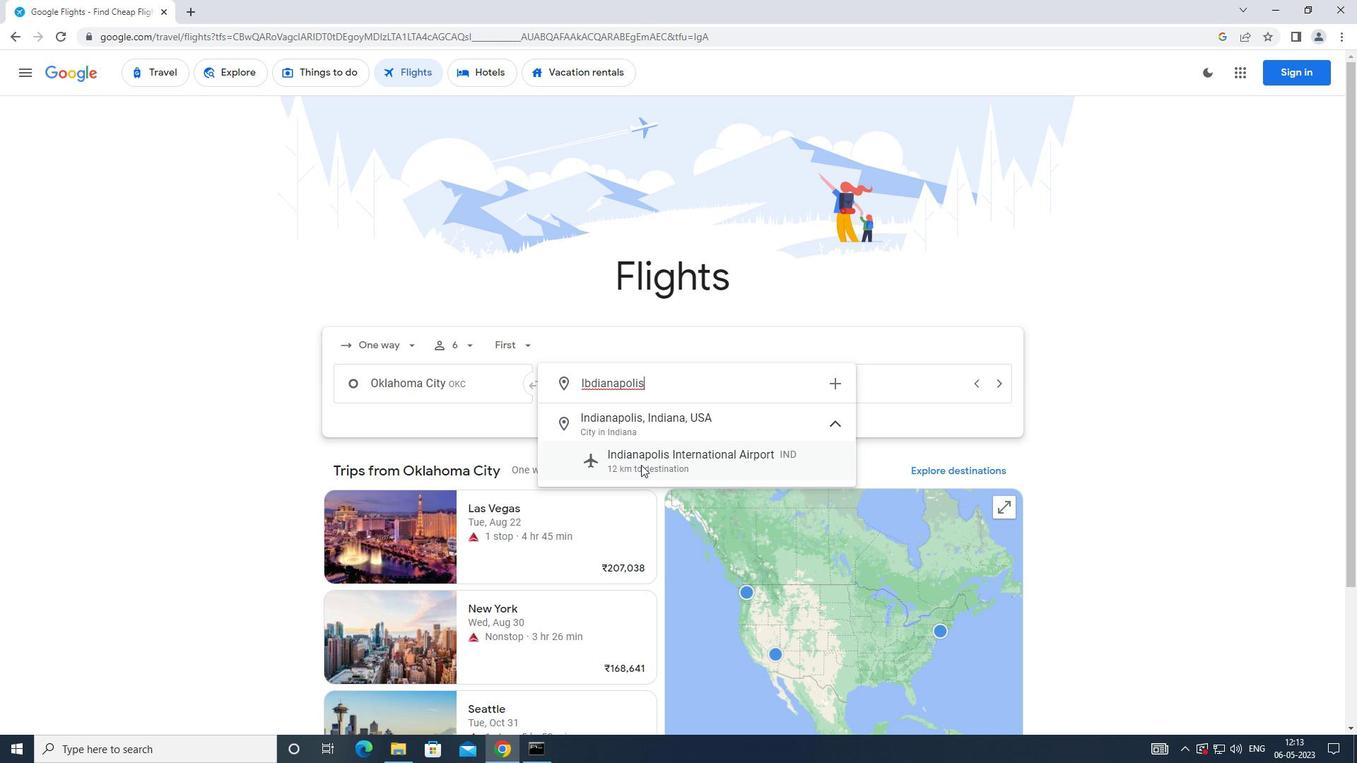 
Action: Mouse moved to (822, 381)
Screenshot: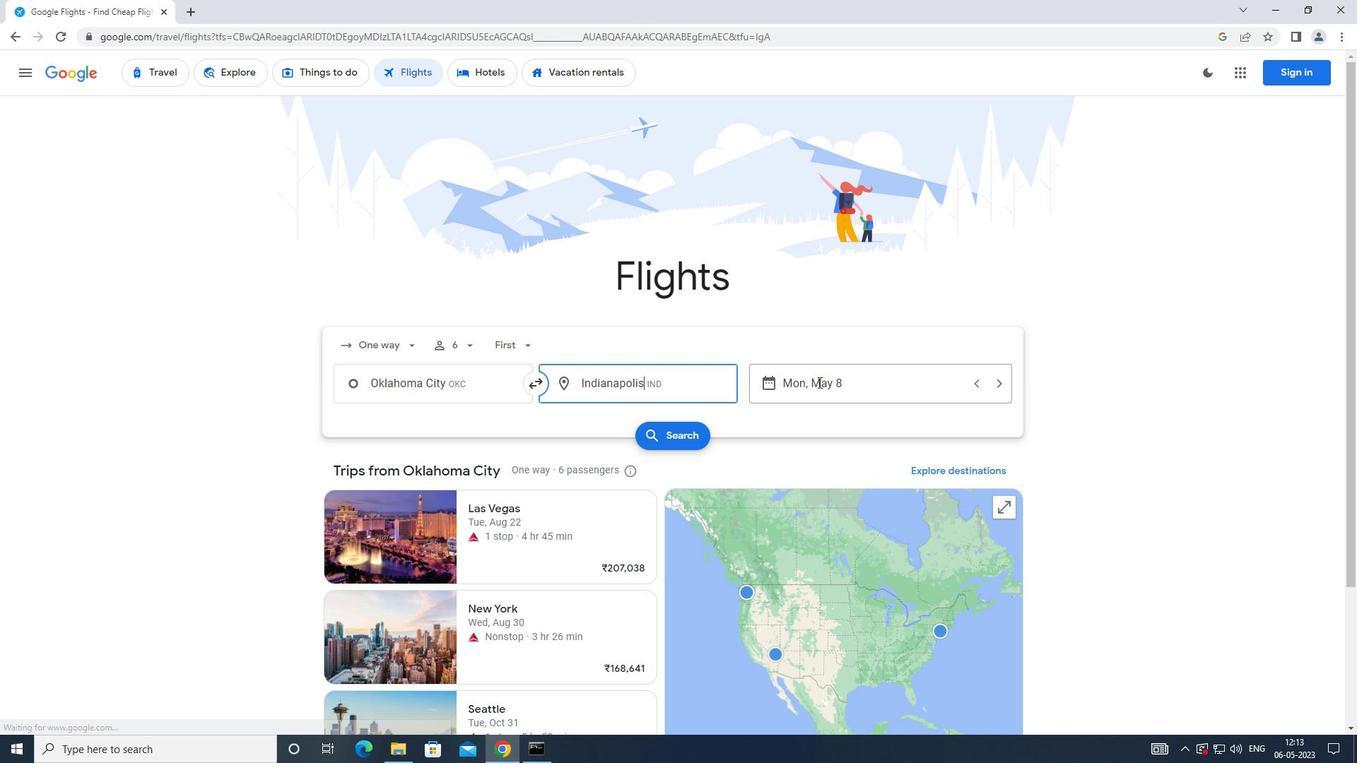 
Action: Mouse pressed left at (822, 381)
Screenshot: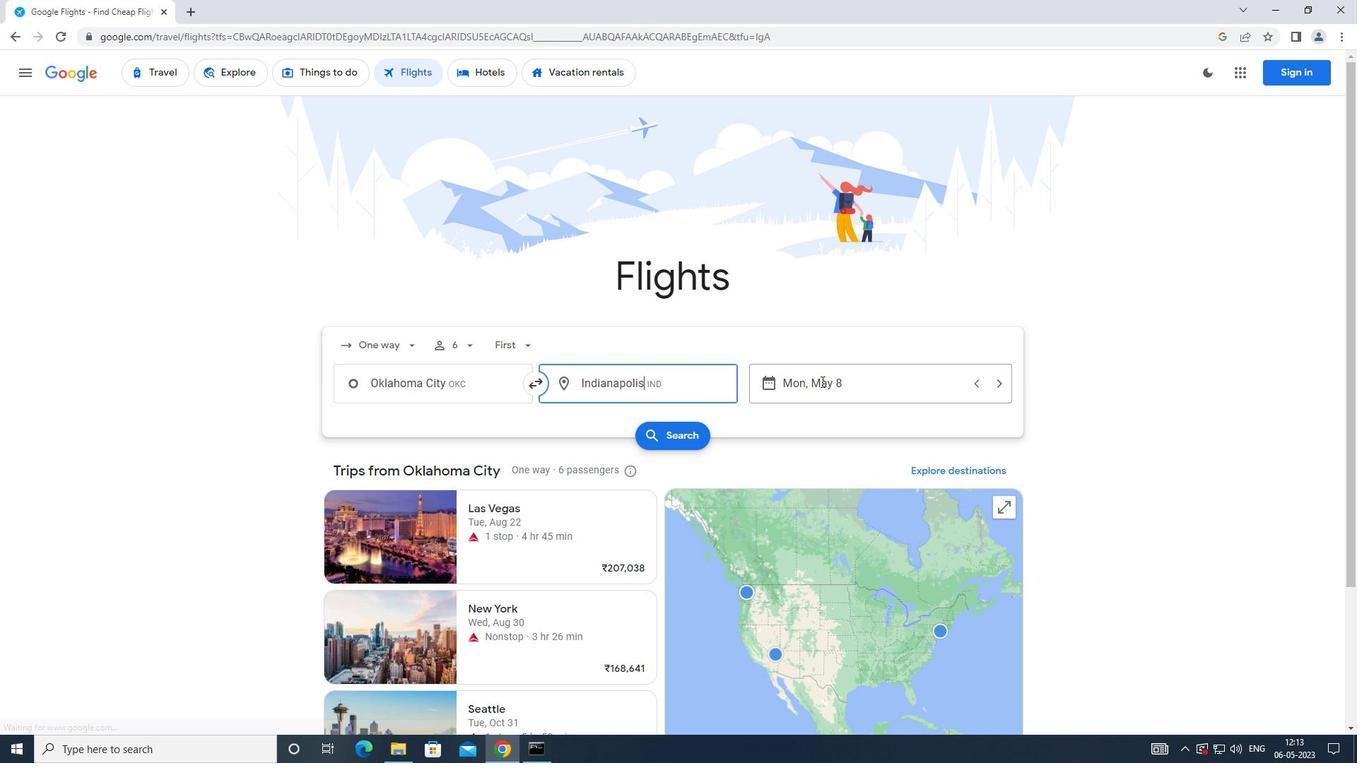 
Action: Mouse moved to (559, 517)
Screenshot: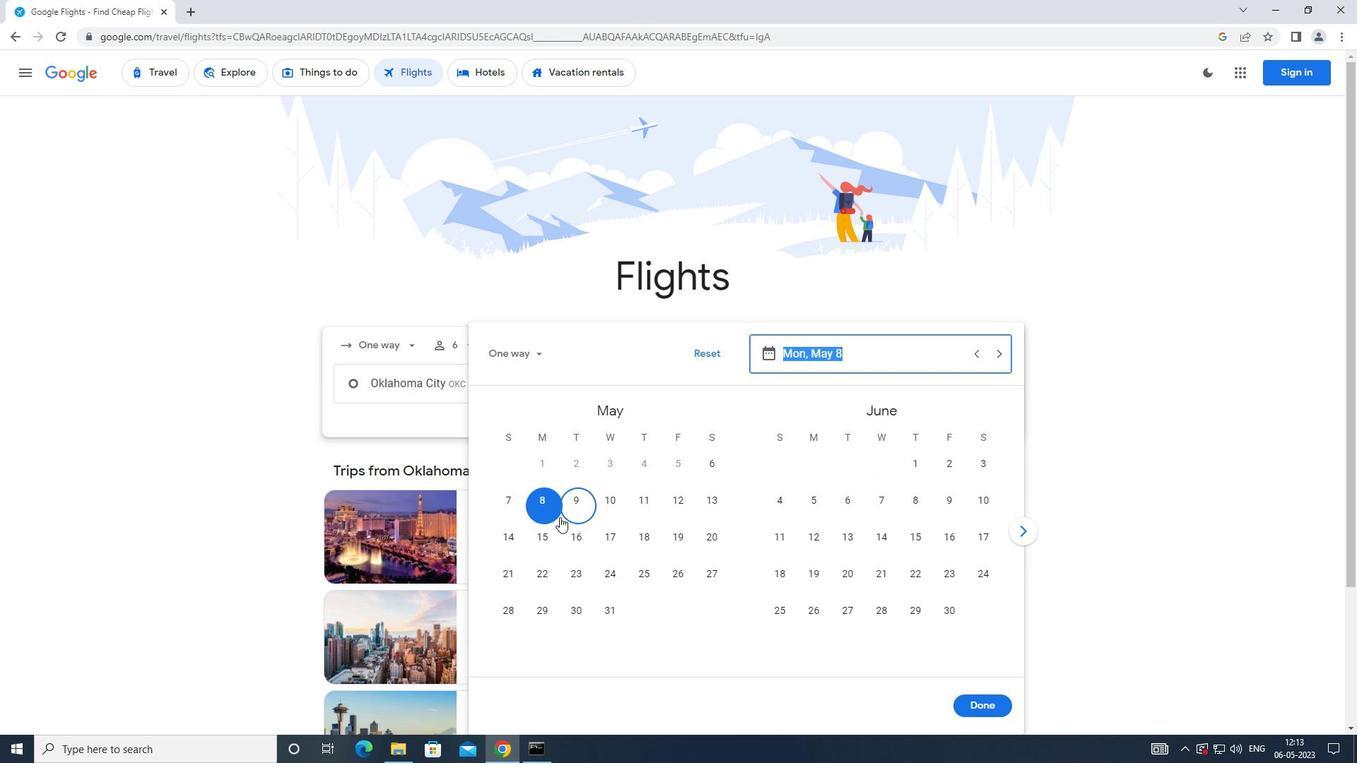 
Action: Mouse pressed left at (559, 517)
Screenshot: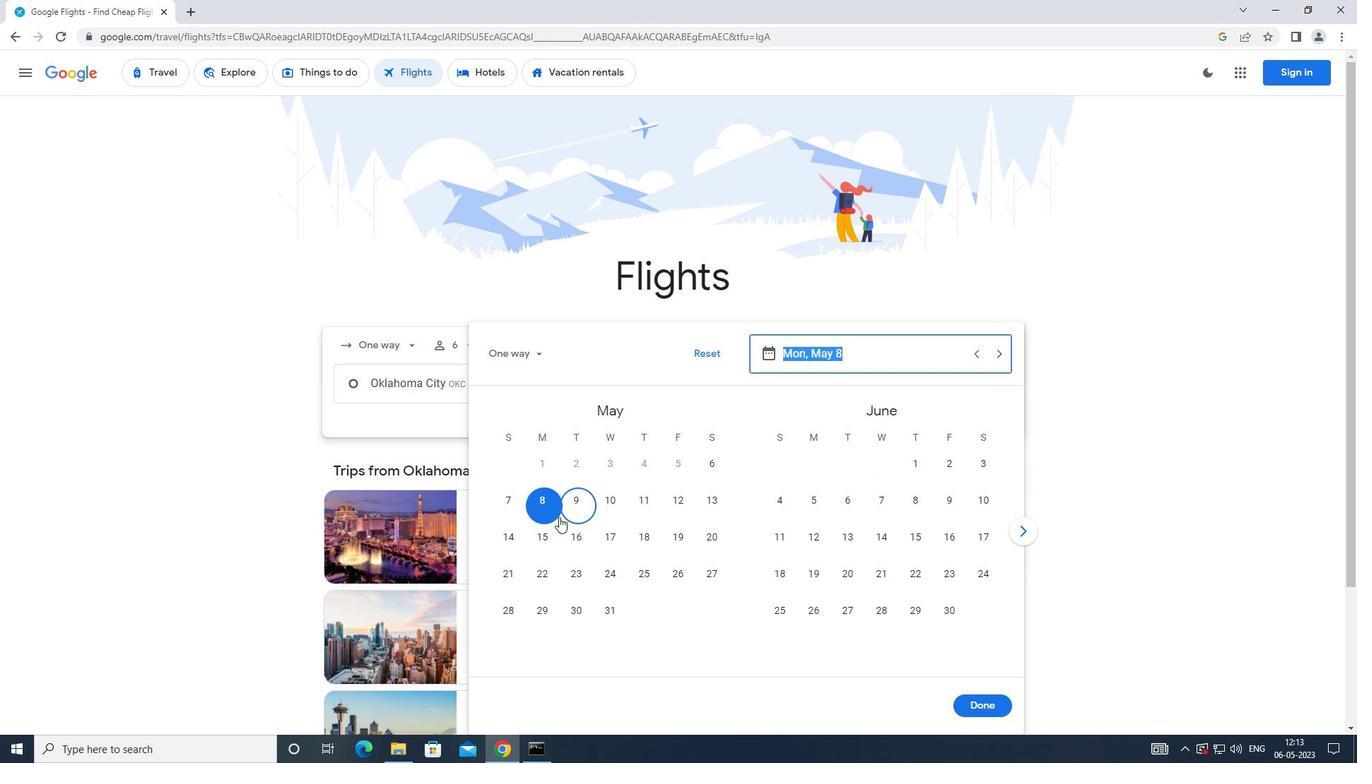 
Action: Mouse moved to (545, 514)
Screenshot: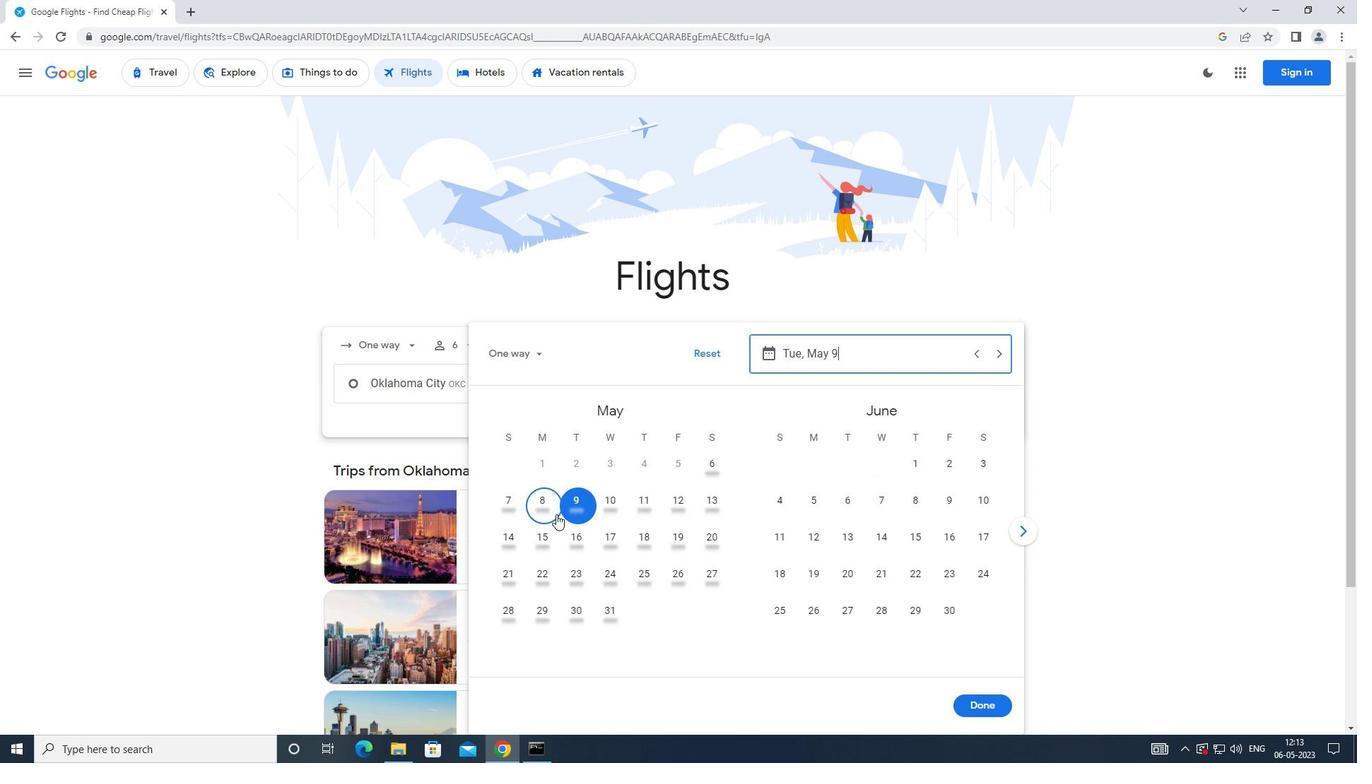 
Action: Mouse pressed left at (545, 514)
Screenshot: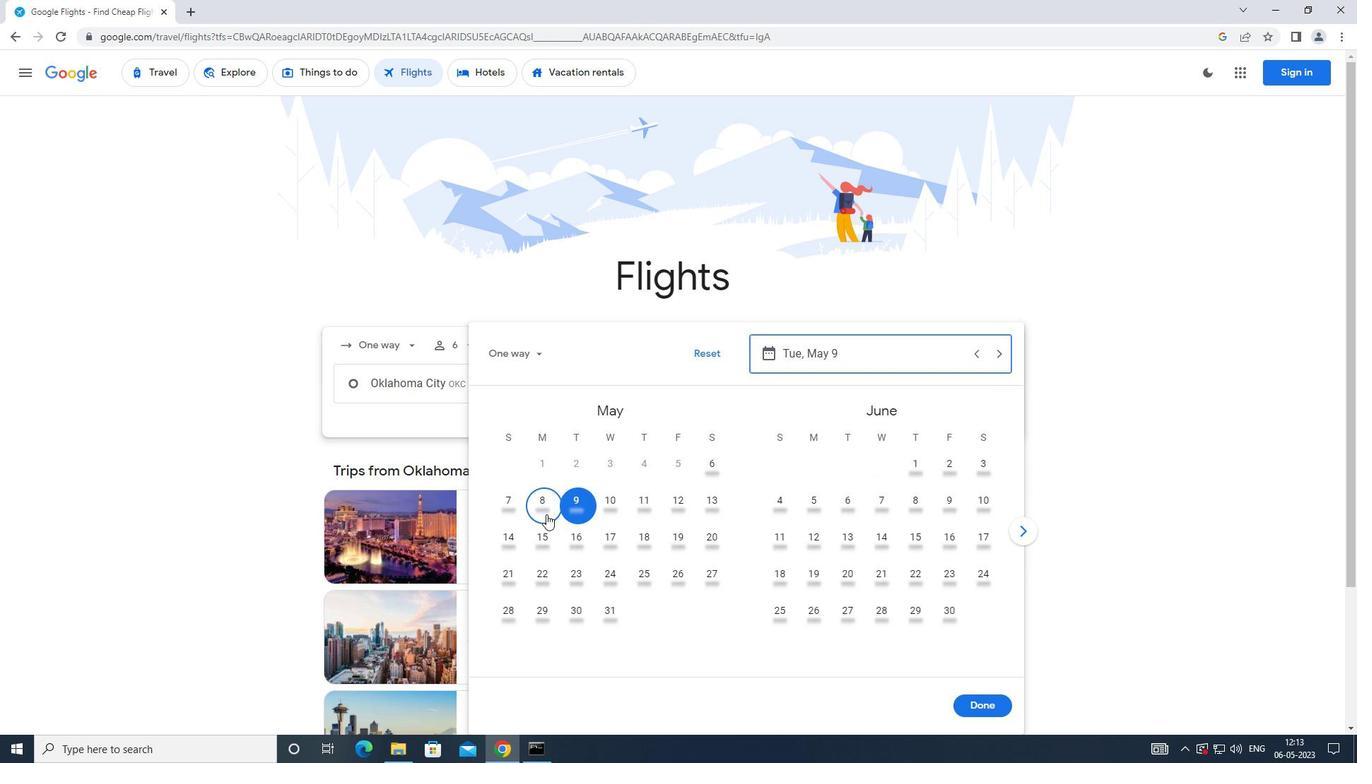 
Action: Mouse moved to (973, 711)
Screenshot: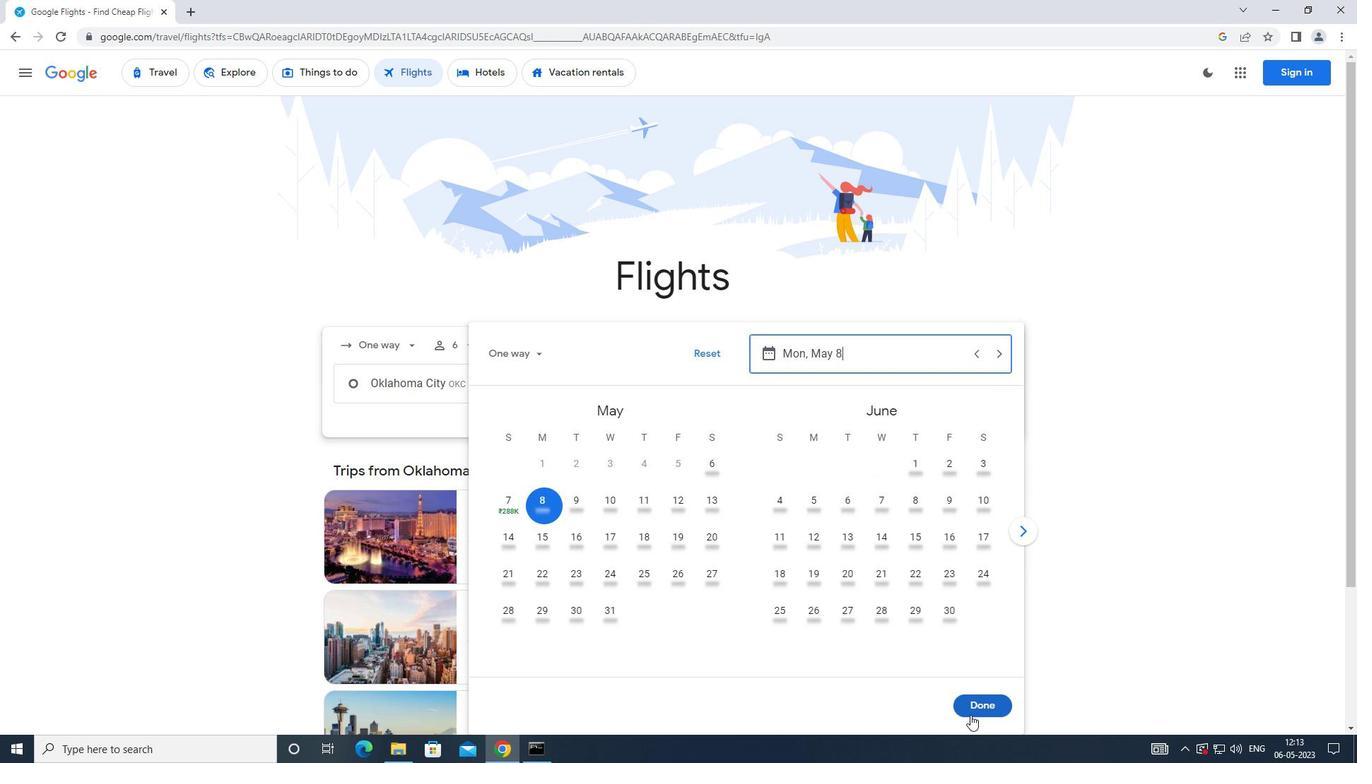 
Action: Mouse pressed left at (973, 711)
Screenshot: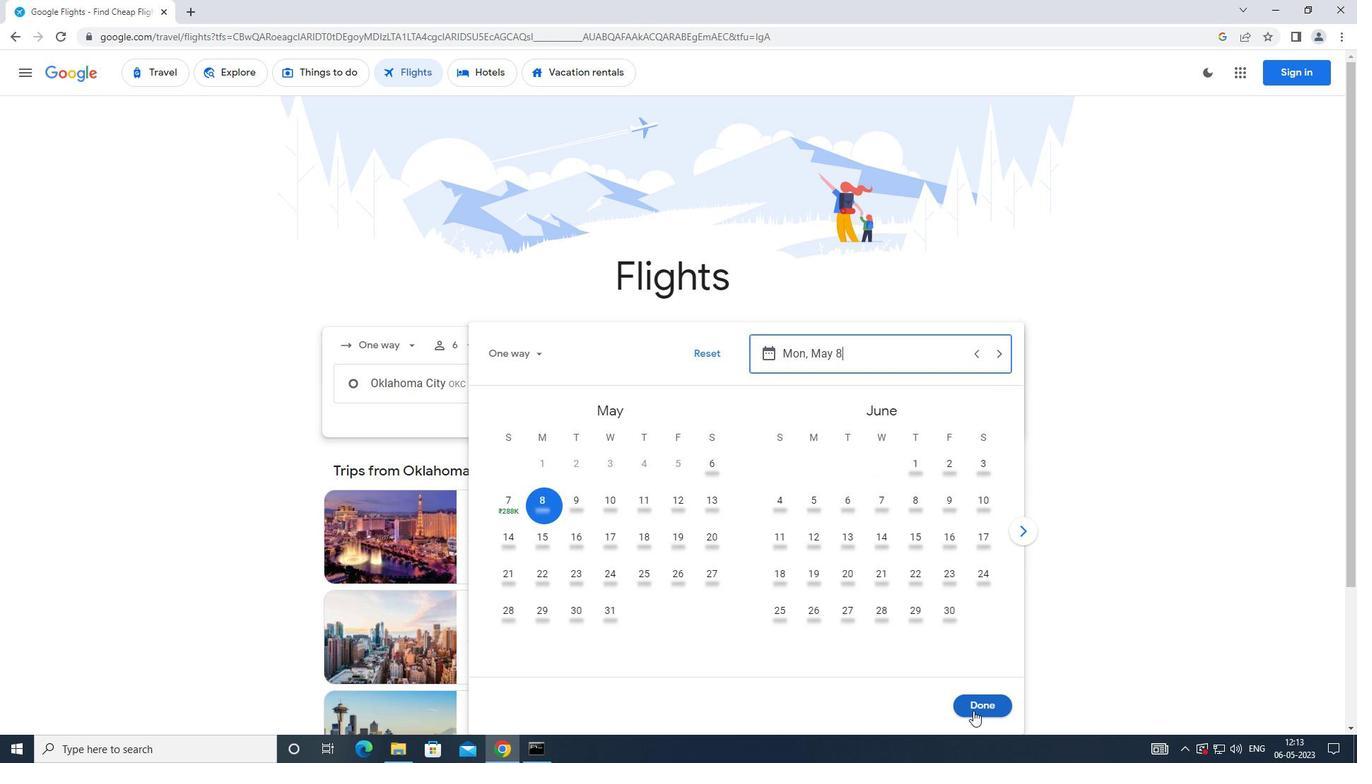 
Action: Mouse moved to (695, 432)
Screenshot: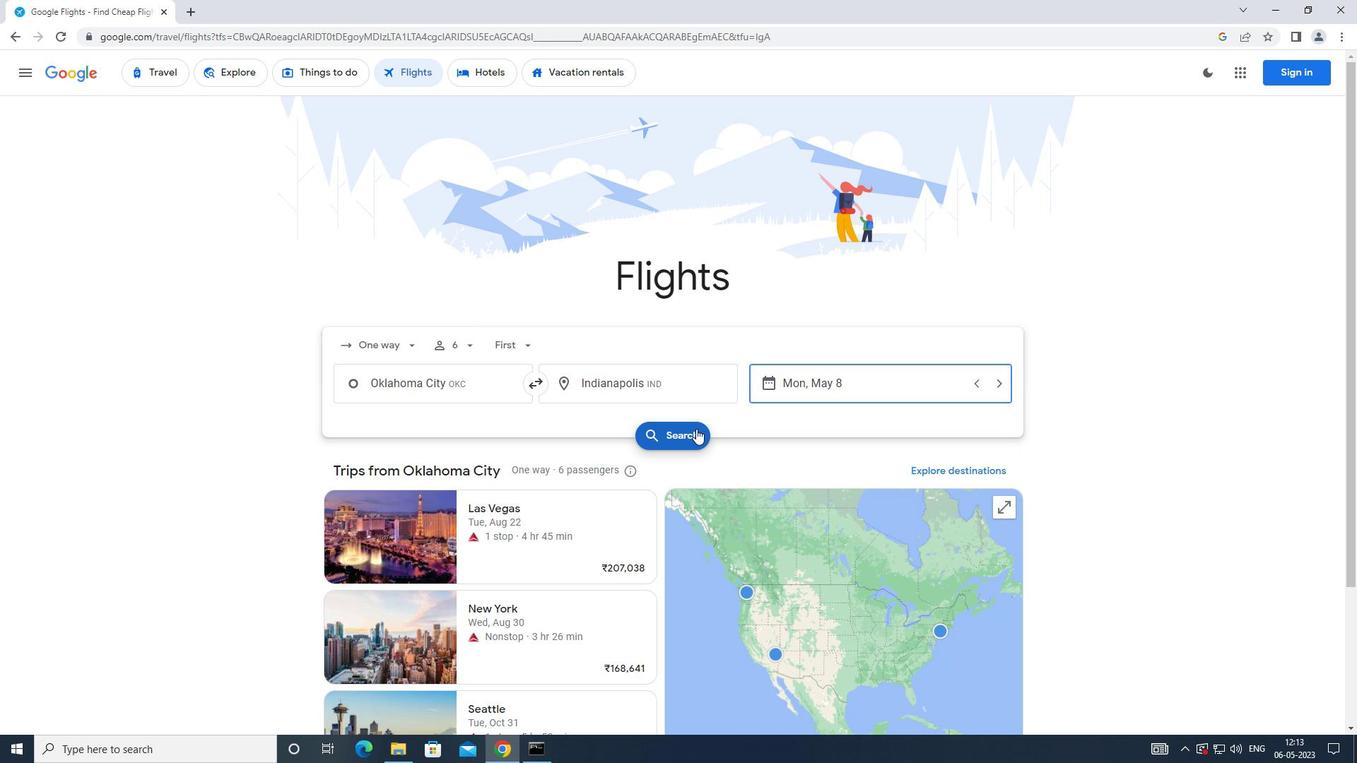
Action: Mouse pressed left at (695, 432)
Screenshot: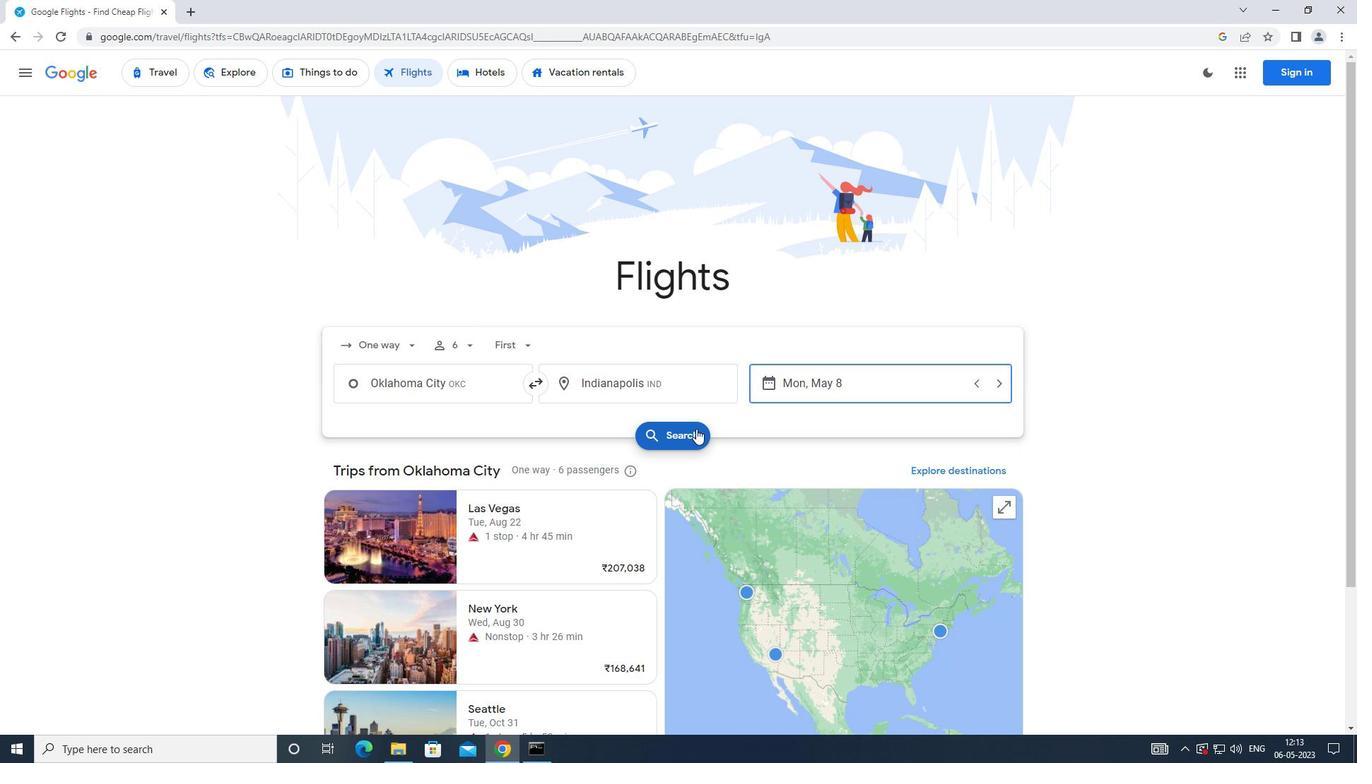 
Action: Mouse moved to (355, 198)
Screenshot: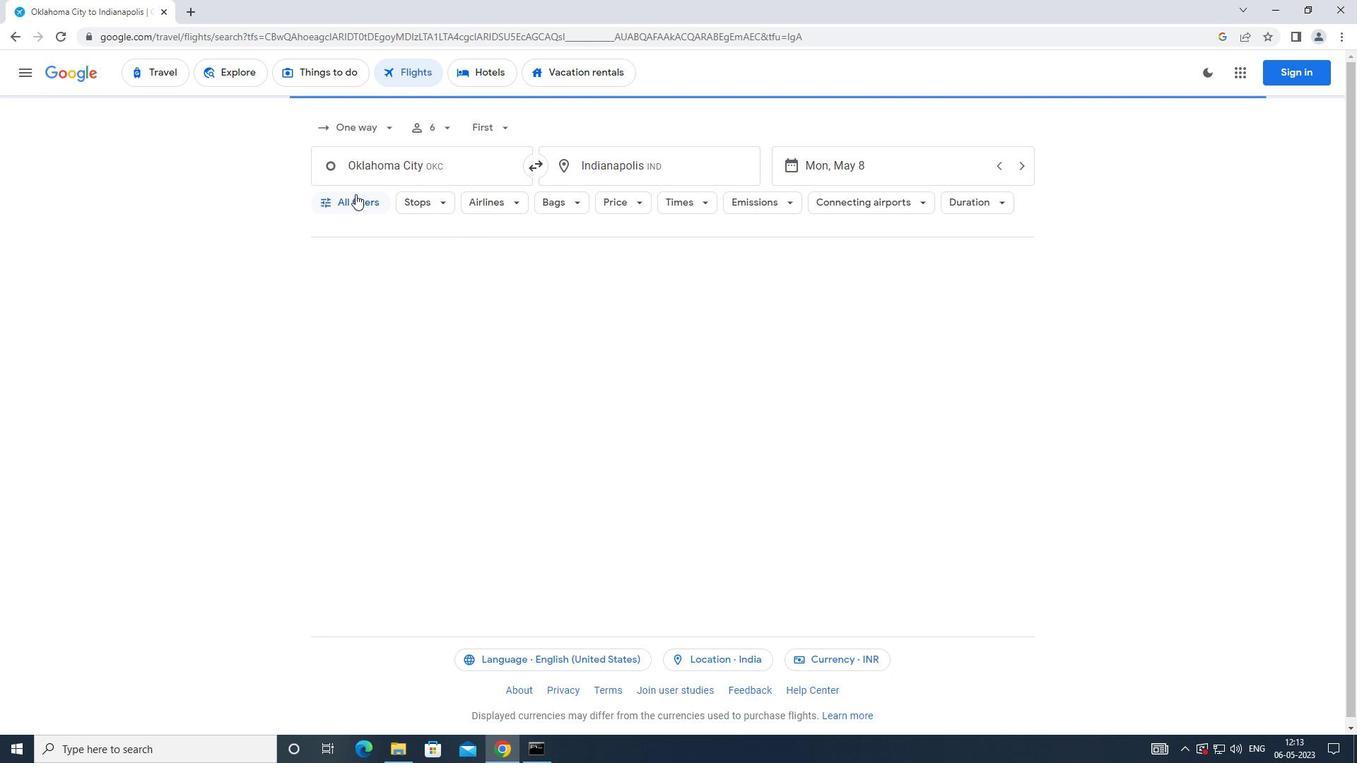 
Action: Mouse pressed left at (355, 198)
Screenshot: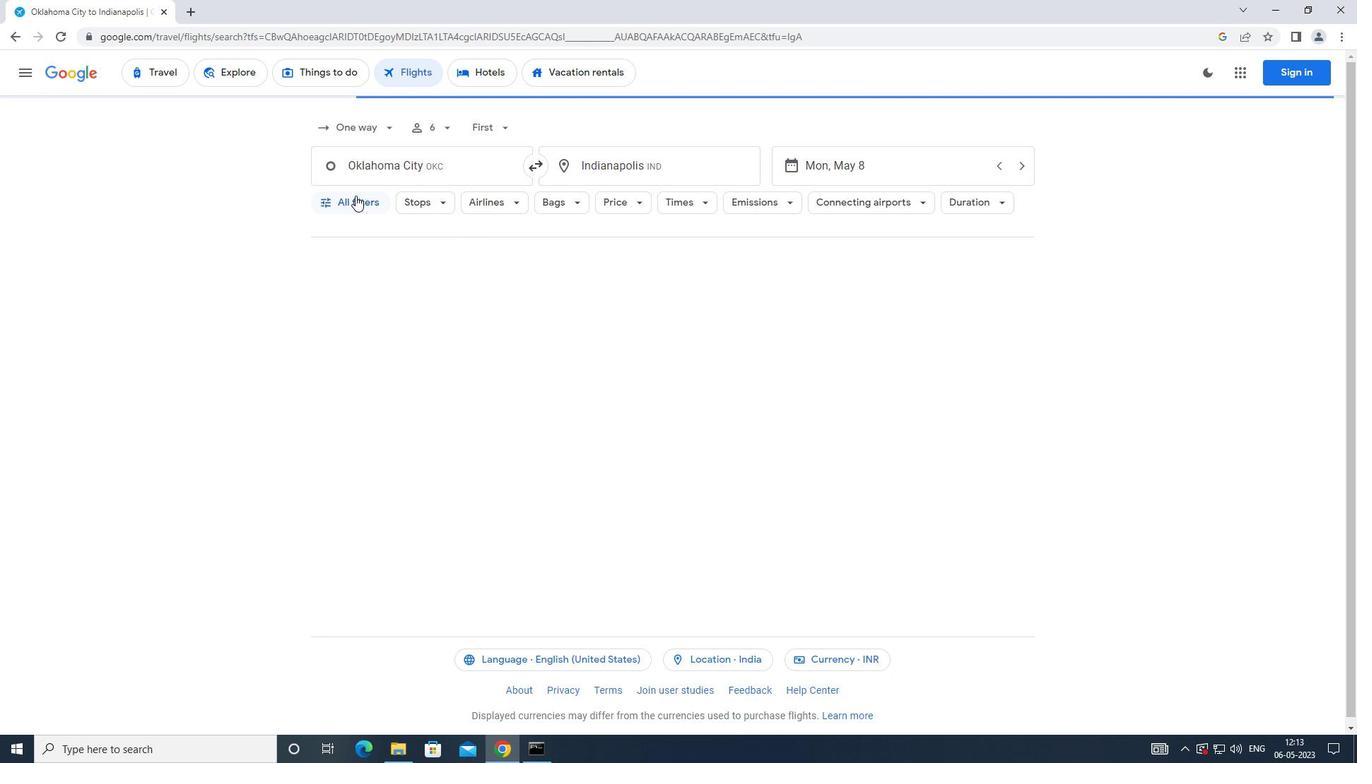 
Action: Mouse moved to (406, 297)
Screenshot: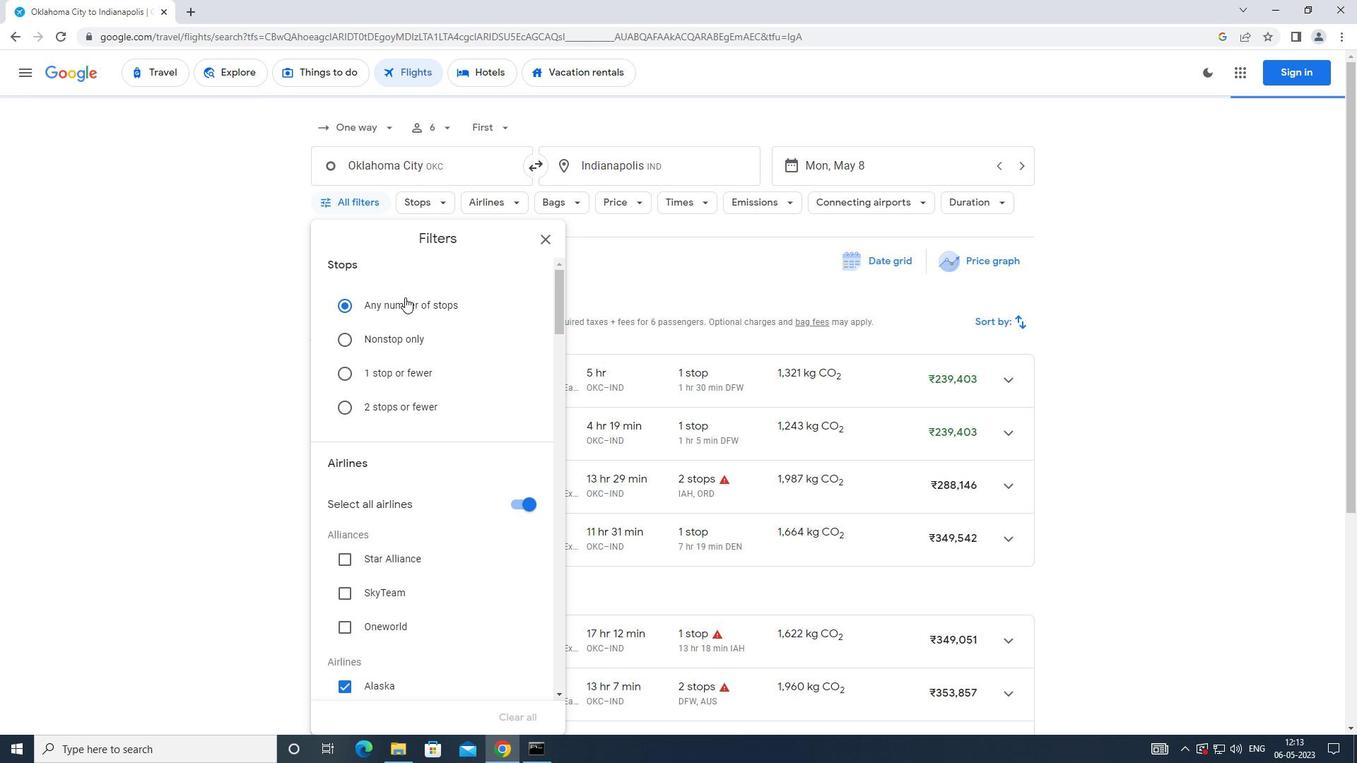 
Action: Mouse scrolled (406, 297) with delta (0, 0)
Screenshot: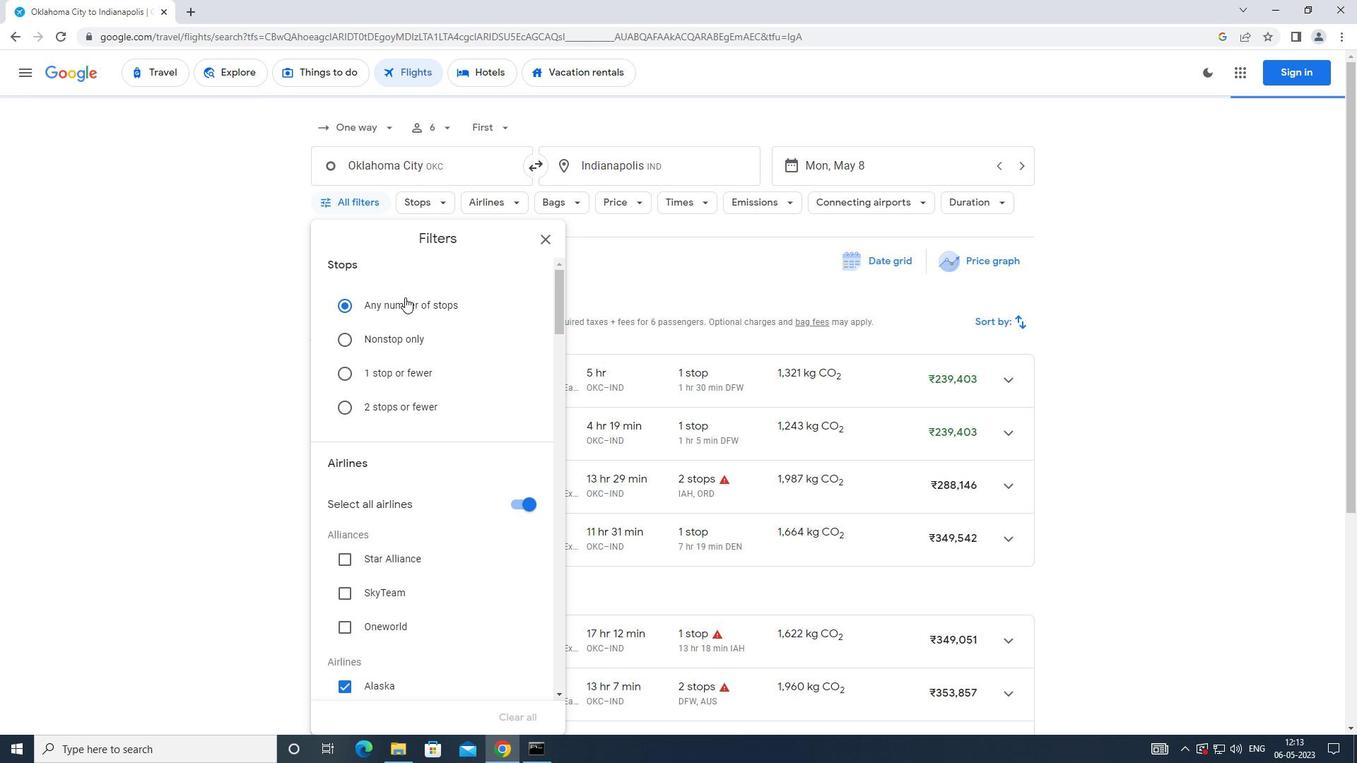 
Action: Mouse scrolled (406, 297) with delta (0, 0)
Screenshot: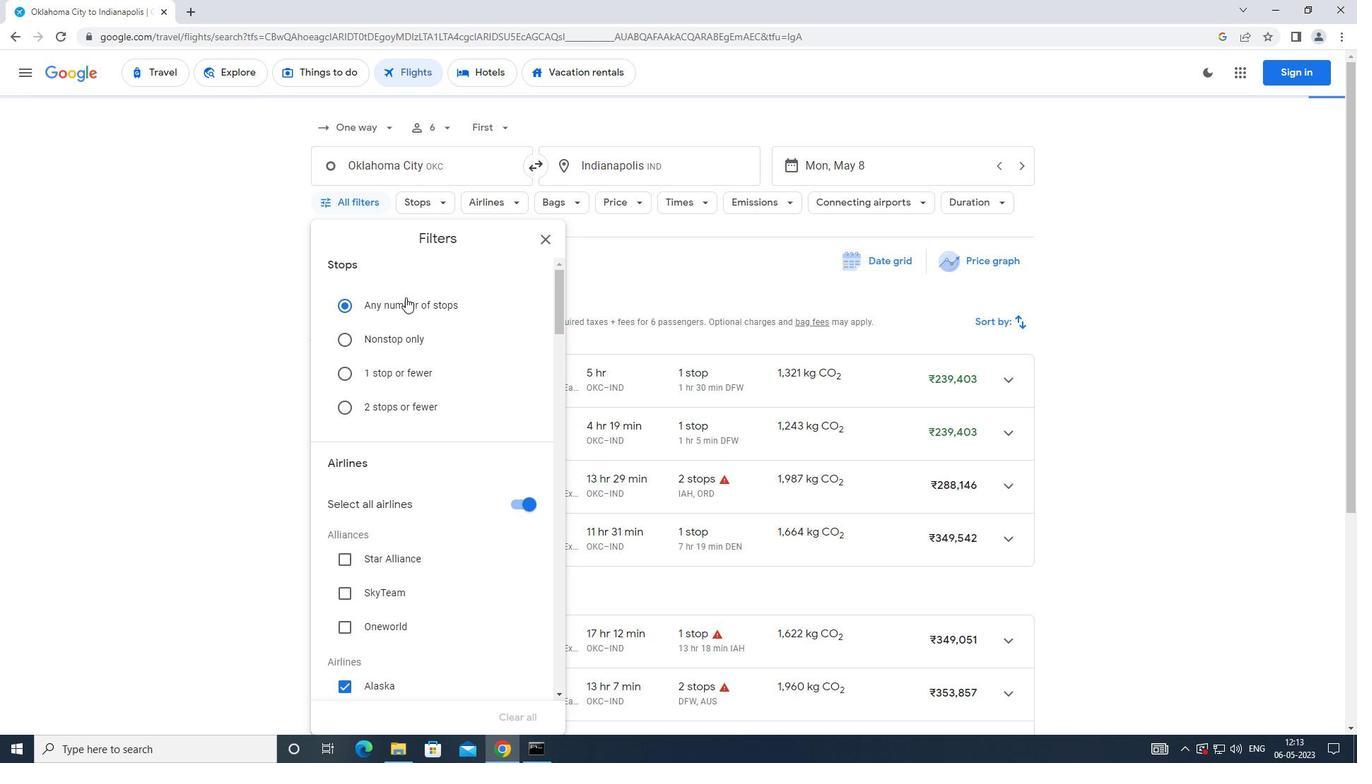 
Action: Mouse moved to (408, 297)
Screenshot: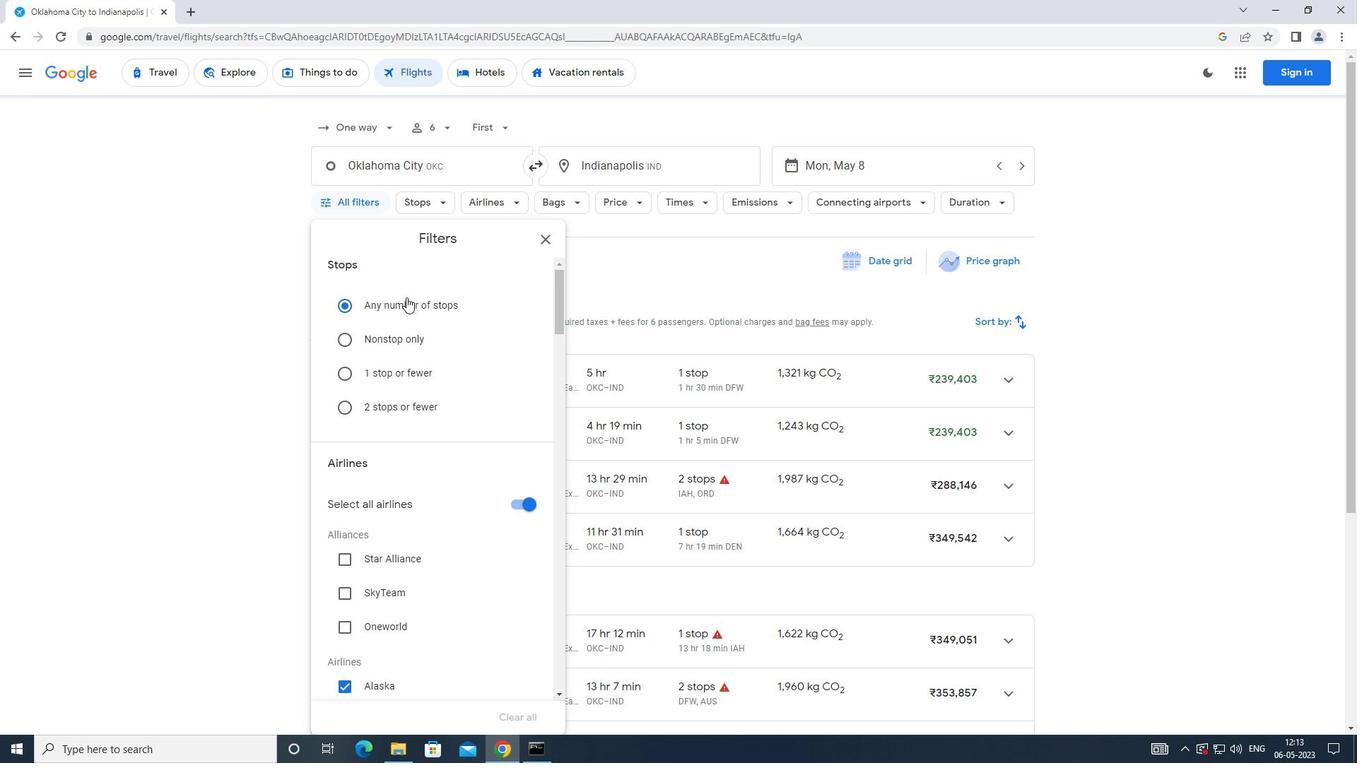 
Action: Mouse scrolled (408, 297) with delta (0, 0)
Screenshot: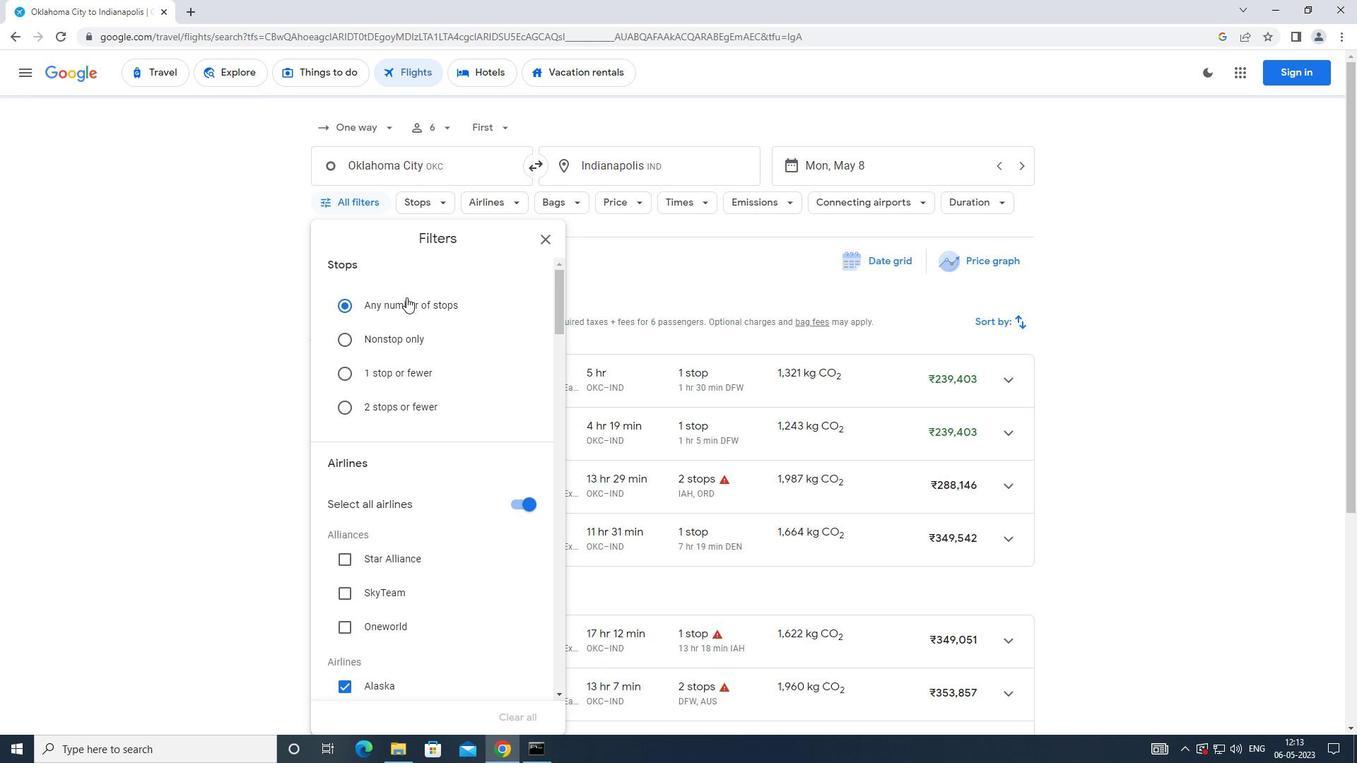 
Action: Mouse moved to (520, 292)
Screenshot: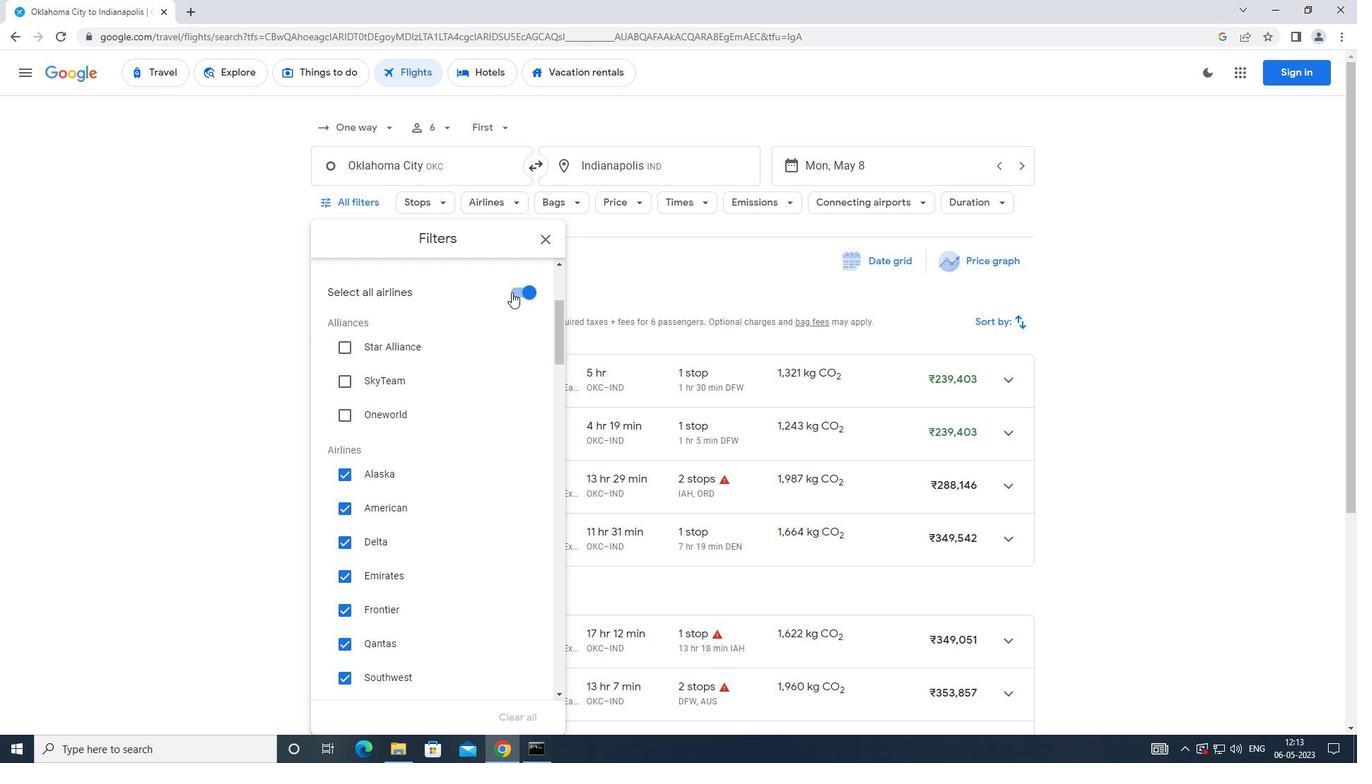 
Action: Mouse pressed left at (520, 292)
Screenshot: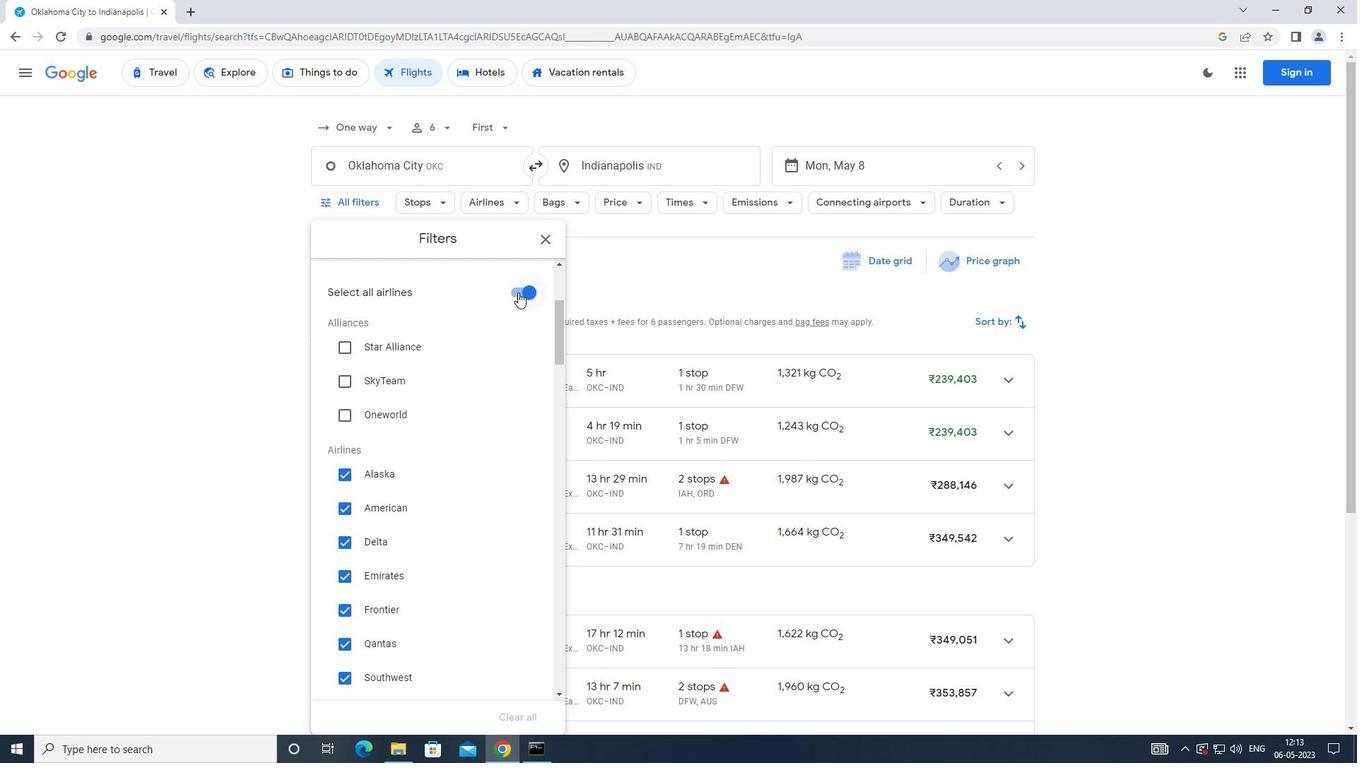 
Action: Mouse moved to (480, 304)
Screenshot: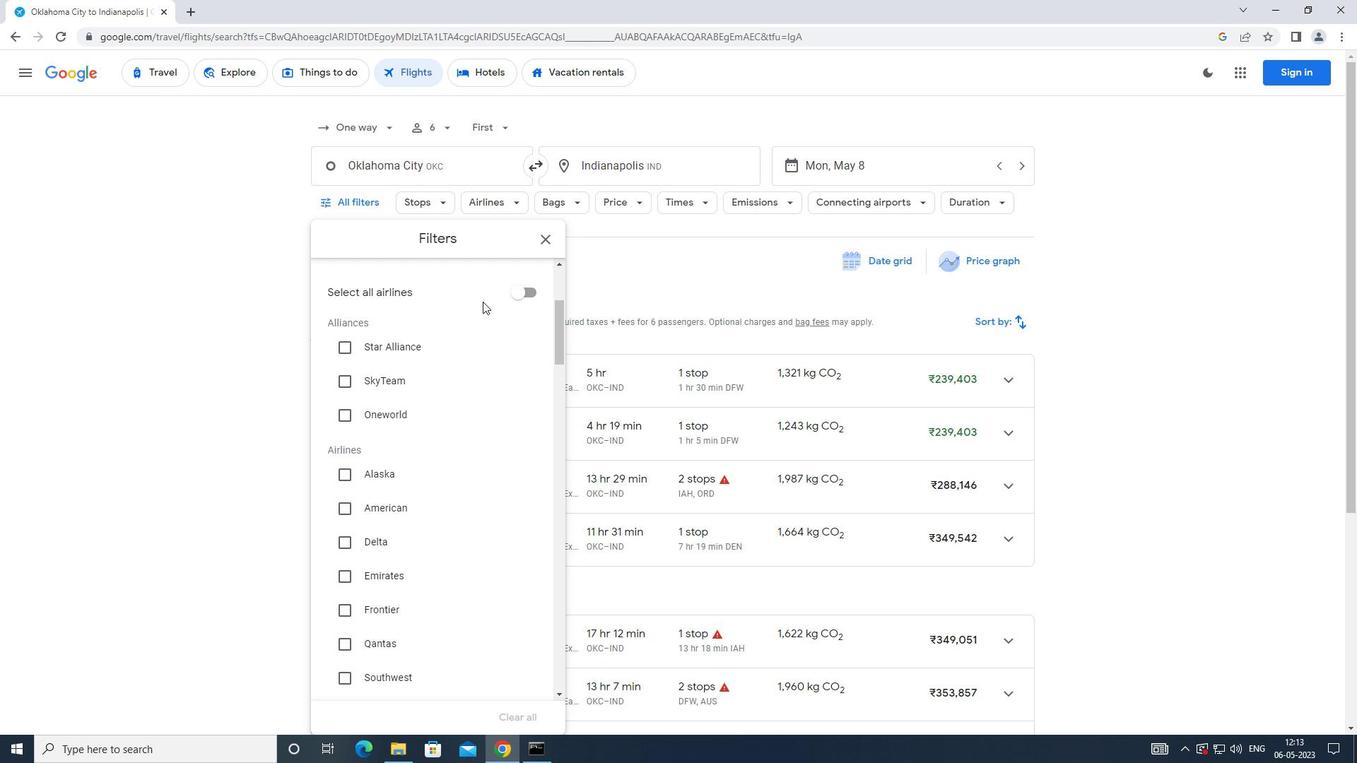 
Action: Mouse scrolled (480, 304) with delta (0, 0)
Screenshot: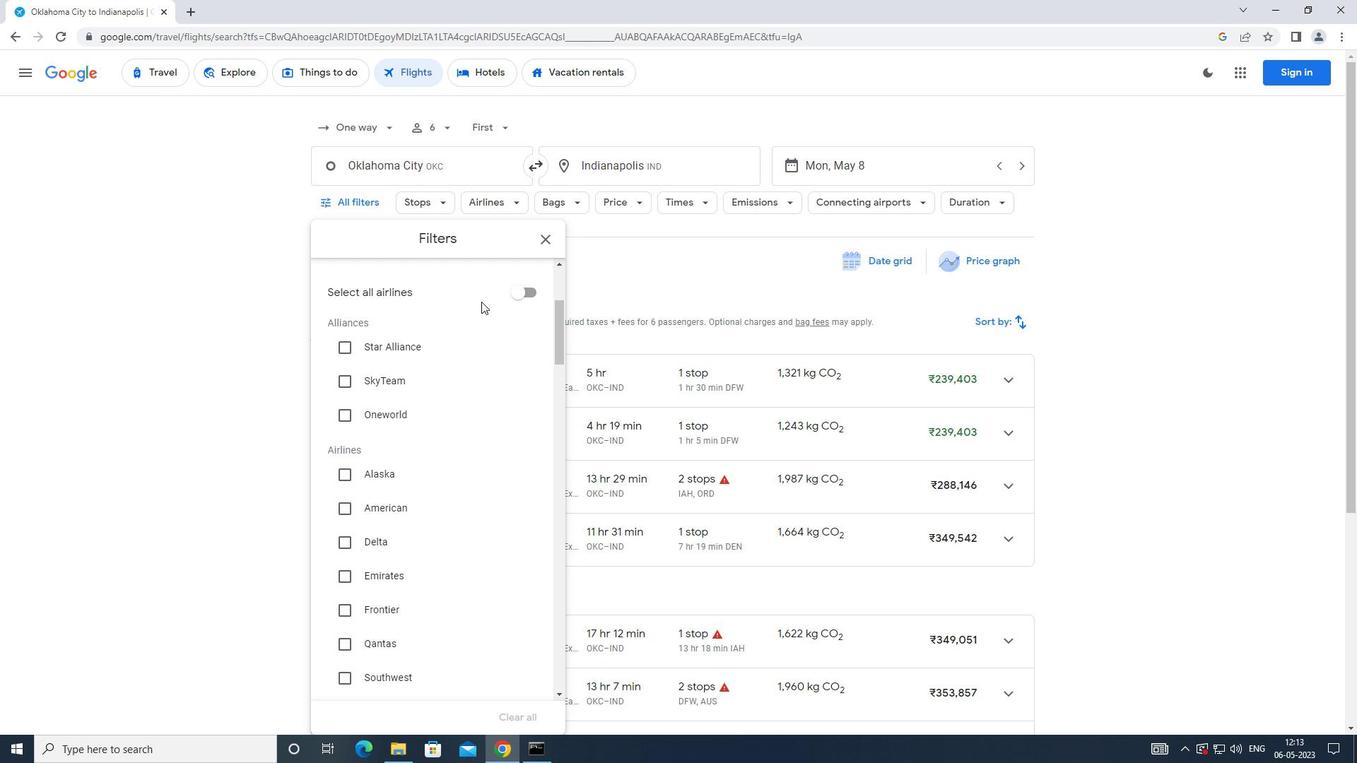 
Action: Mouse moved to (479, 306)
Screenshot: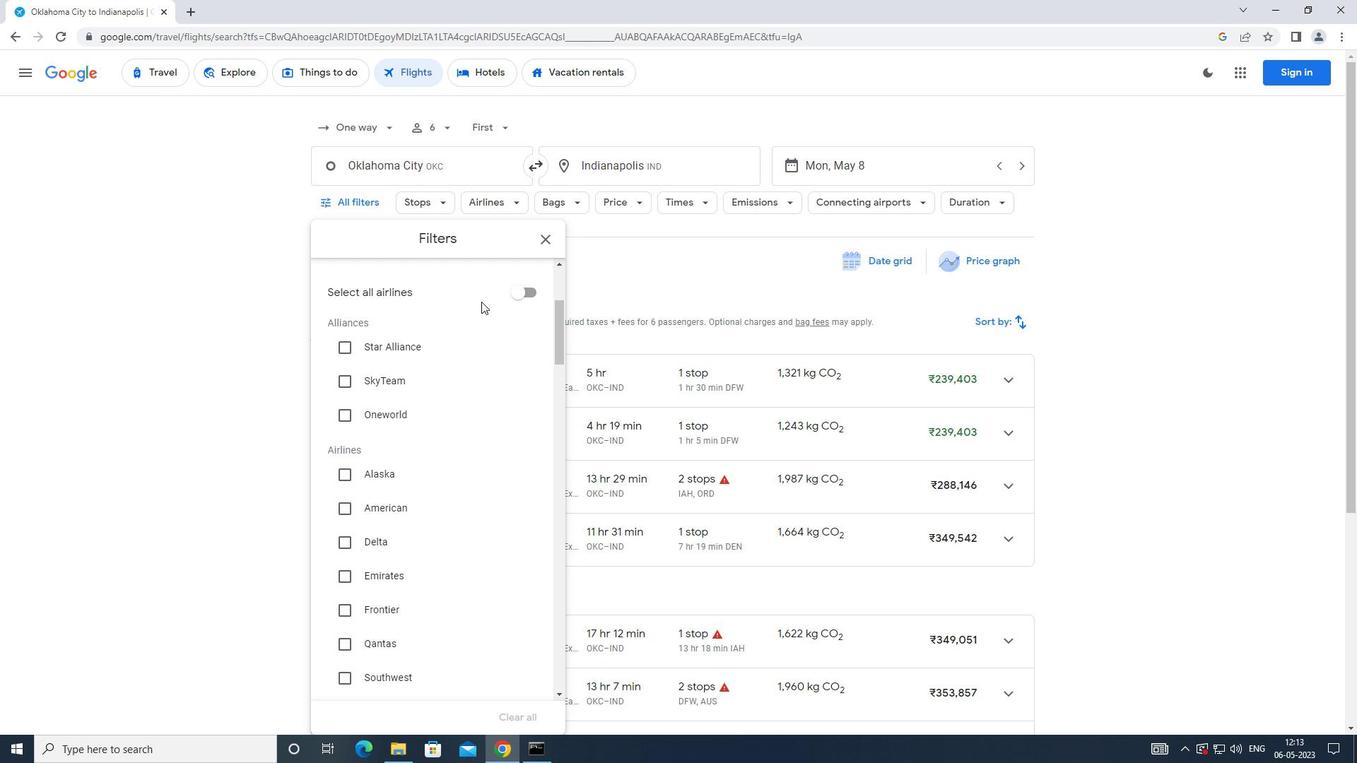 
Action: Mouse scrolled (479, 305) with delta (0, 0)
Screenshot: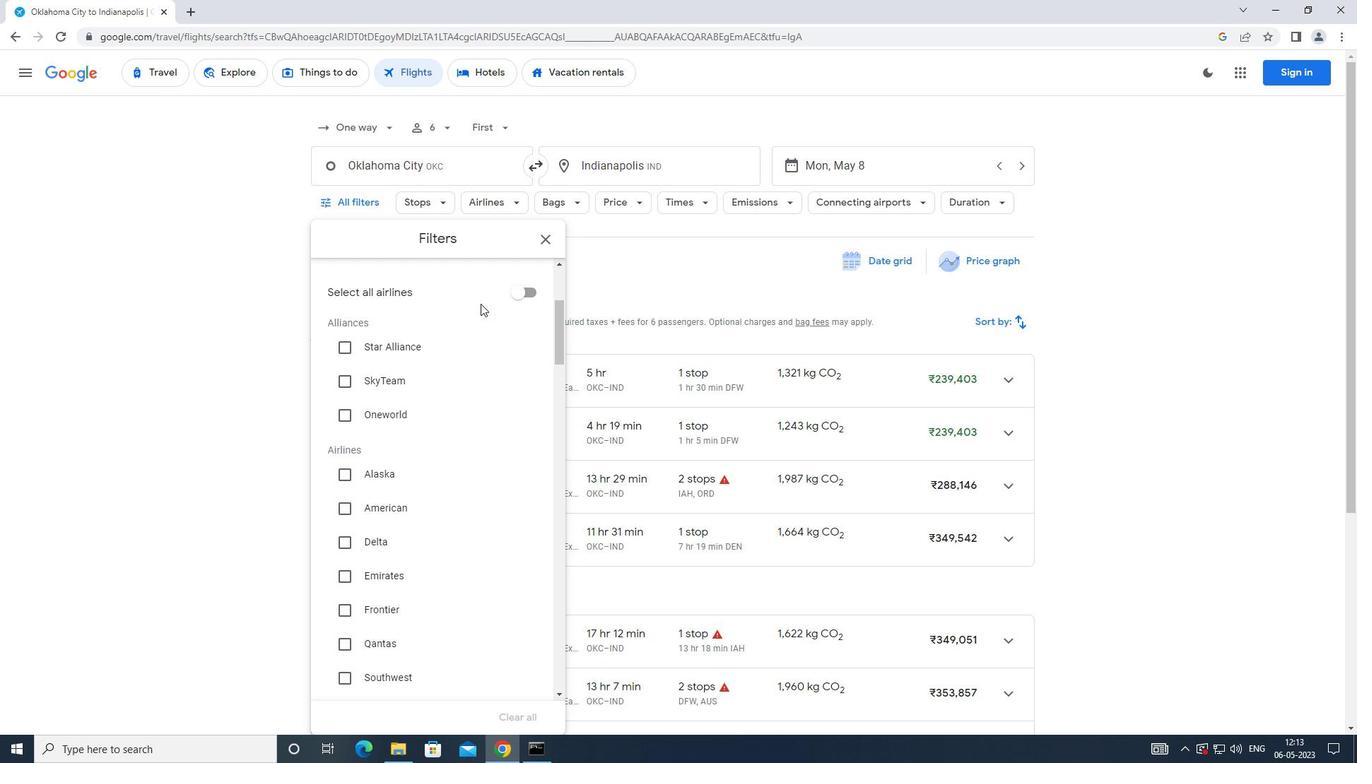 
Action: Mouse moved to (480, 302)
Screenshot: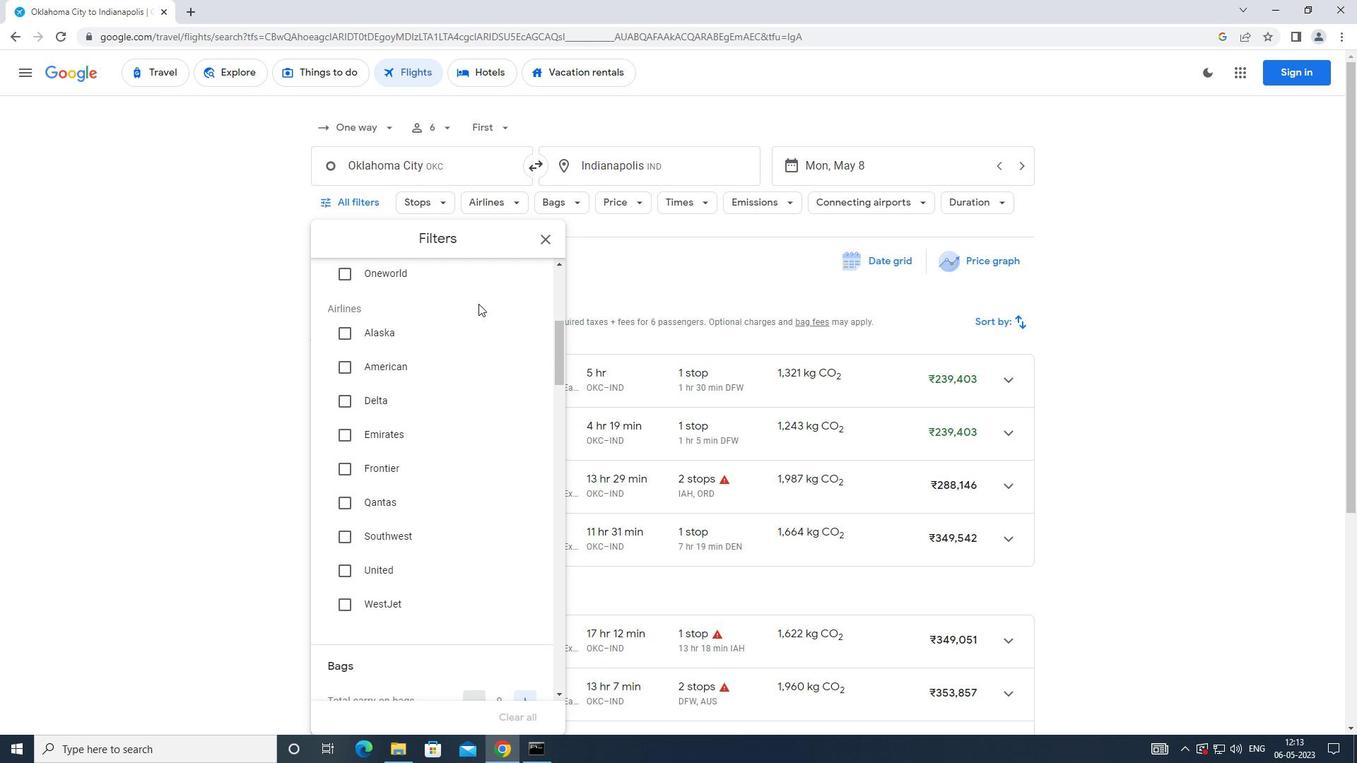 
Action: Mouse scrolled (480, 301) with delta (0, 0)
Screenshot: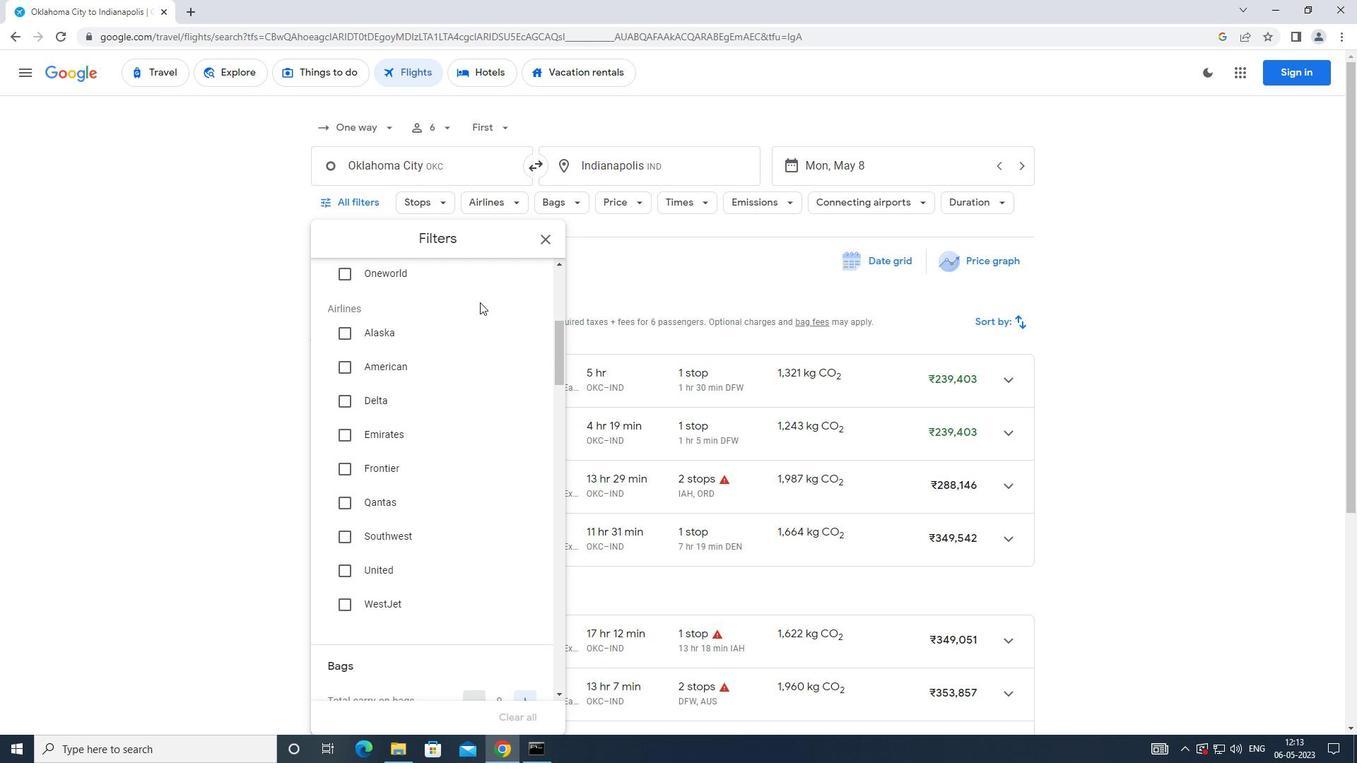 
Action: Mouse moved to (346, 362)
Screenshot: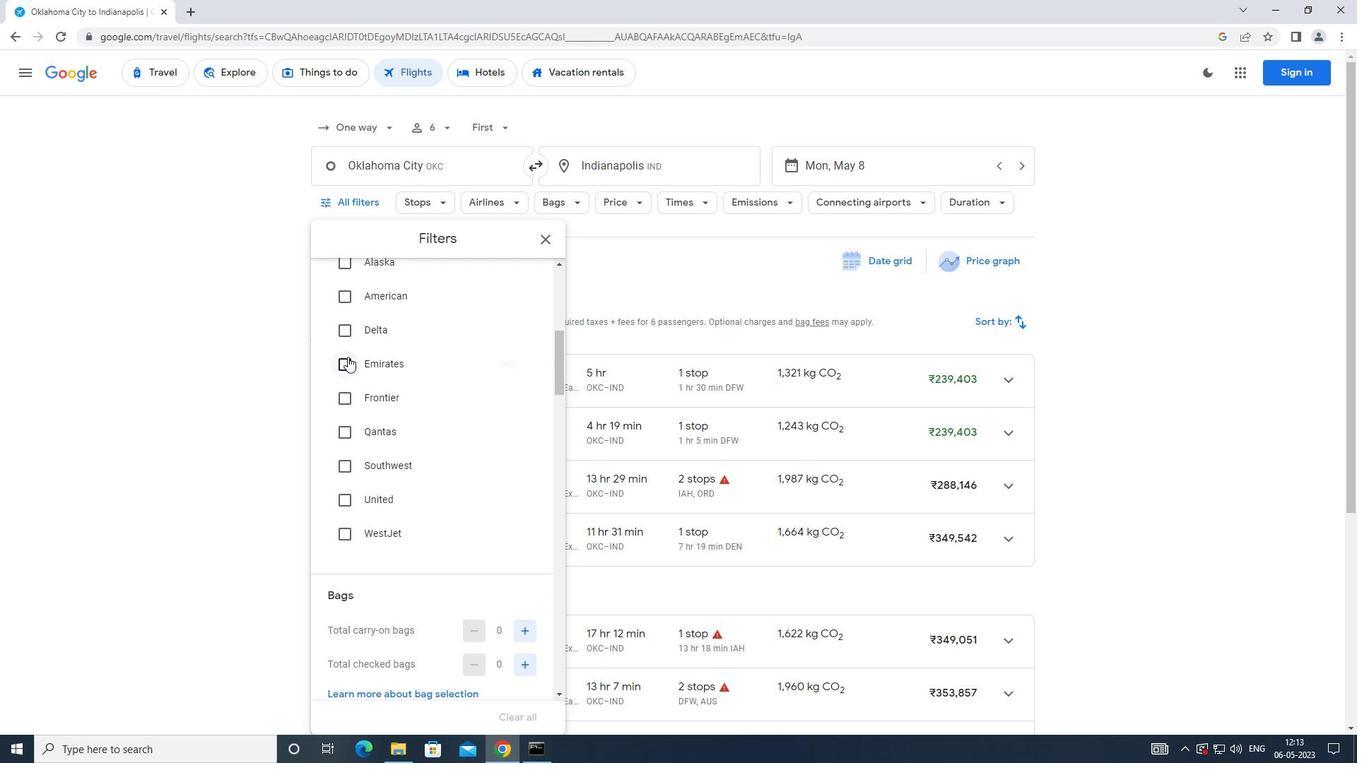 
Action: Mouse pressed left at (346, 362)
Screenshot: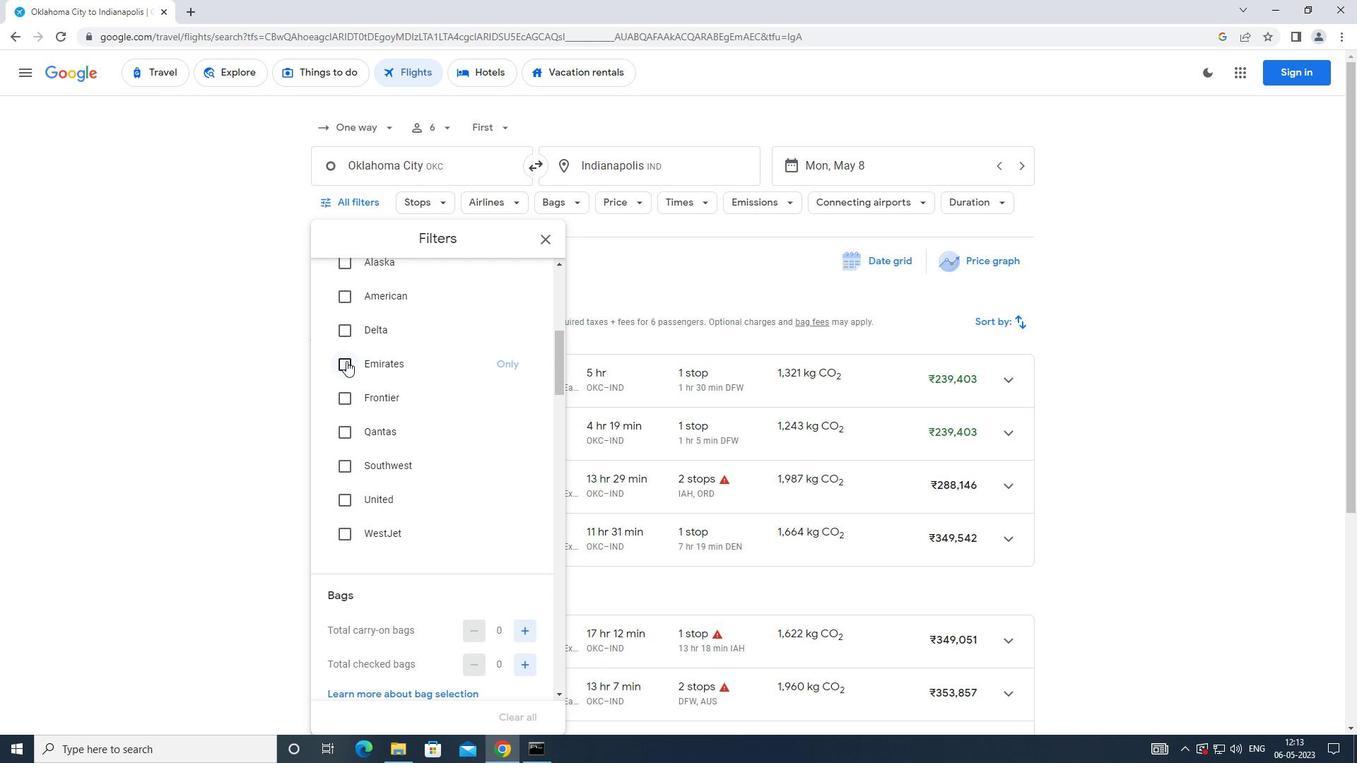 
Action: Mouse moved to (453, 336)
Screenshot: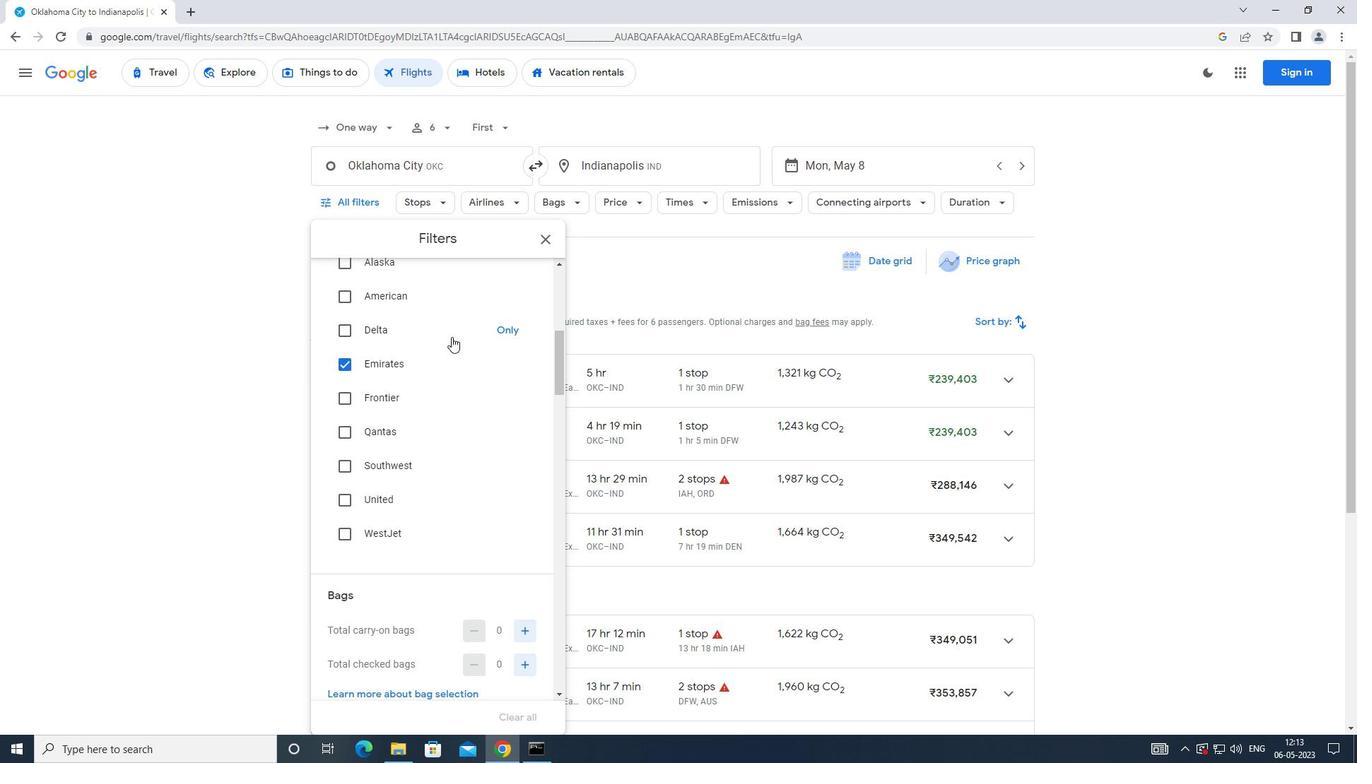 
Action: Mouse scrolled (453, 335) with delta (0, 0)
Screenshot: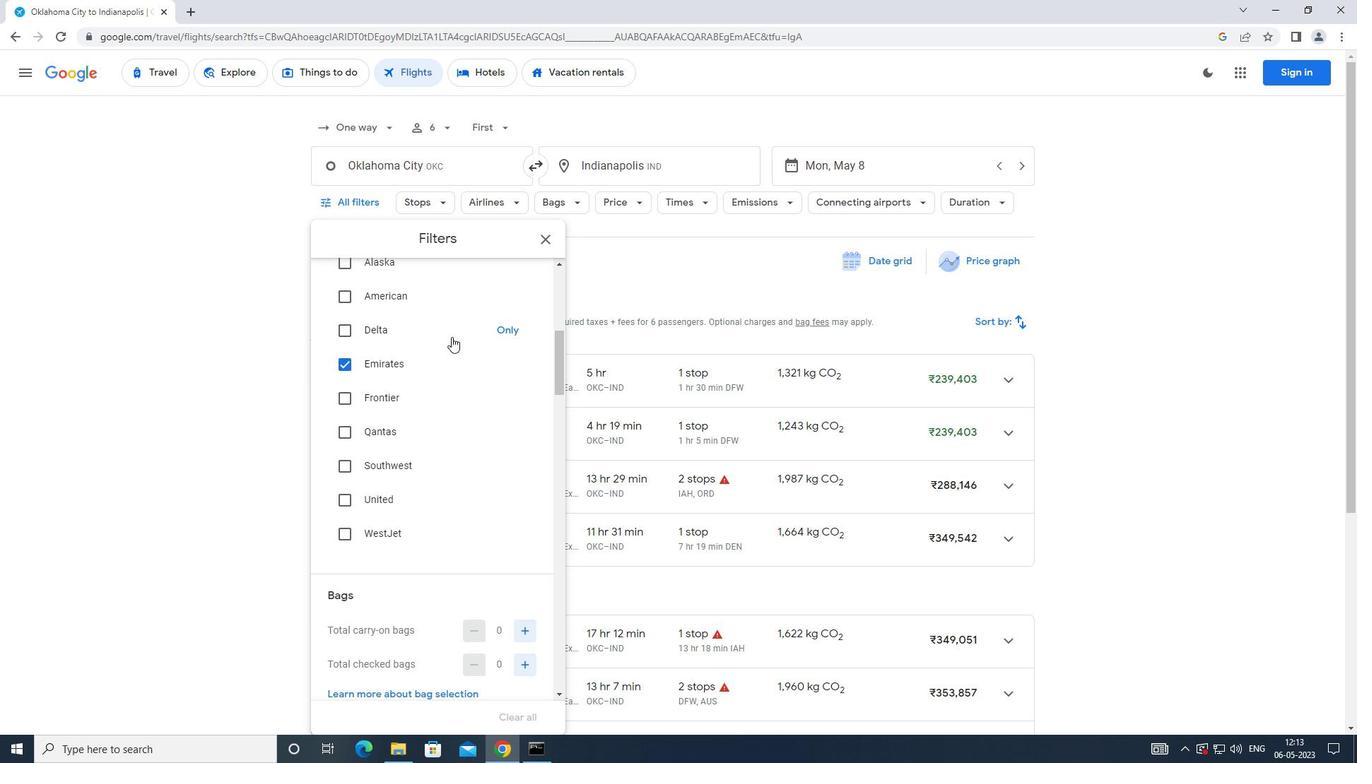 
Action: Mouse moved to (456, 331)
Screenshot: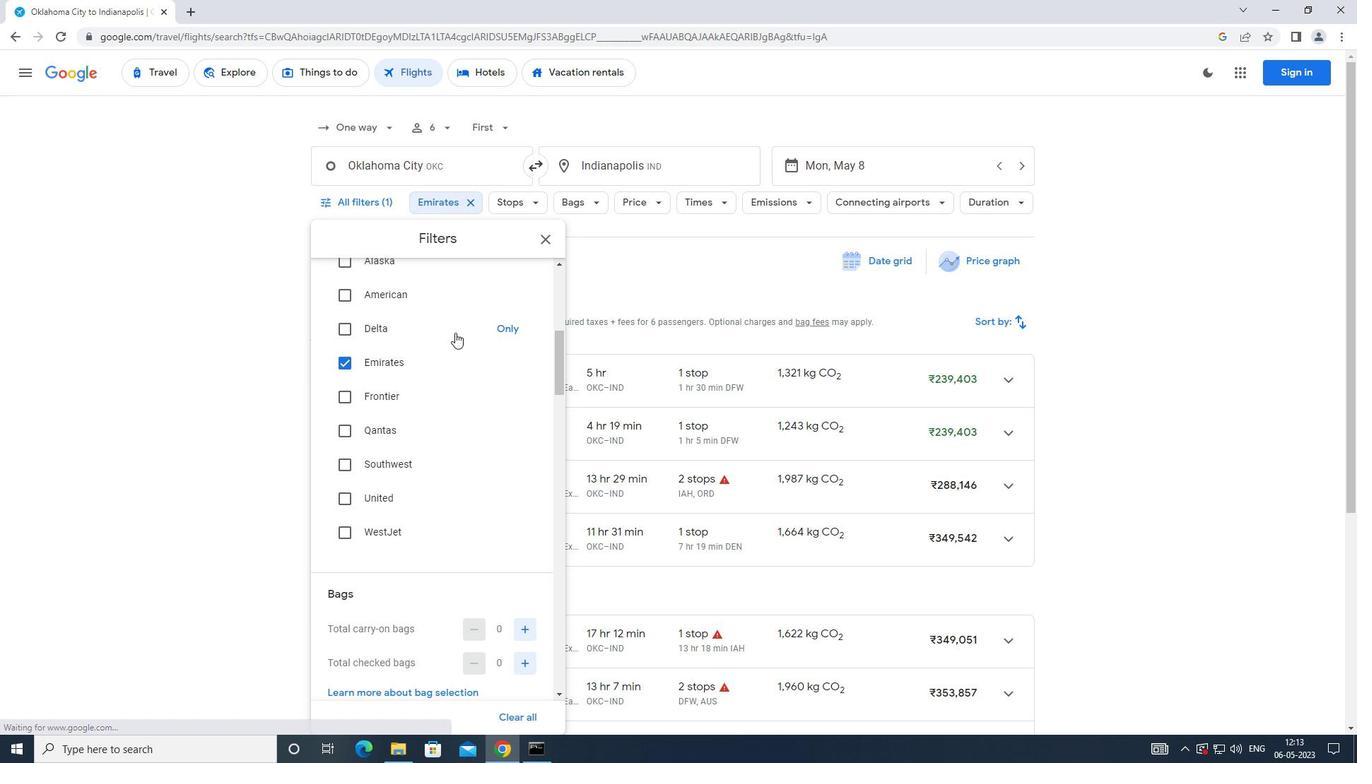 
Action: Mouse scrolled (456, 330) with delta (0, 0)
Screenshot: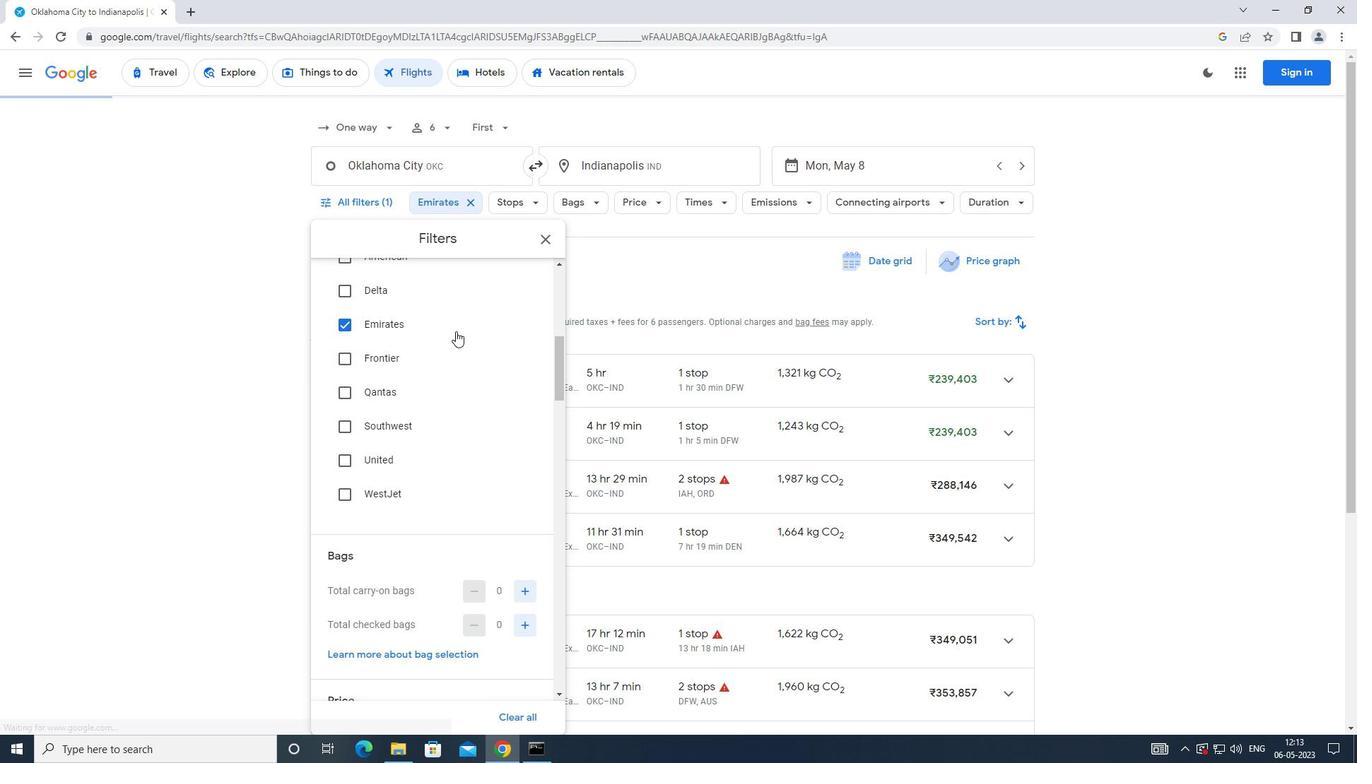 
Action: Mouse scrolled (456, 330) with delta (0, 0)
Screenshot: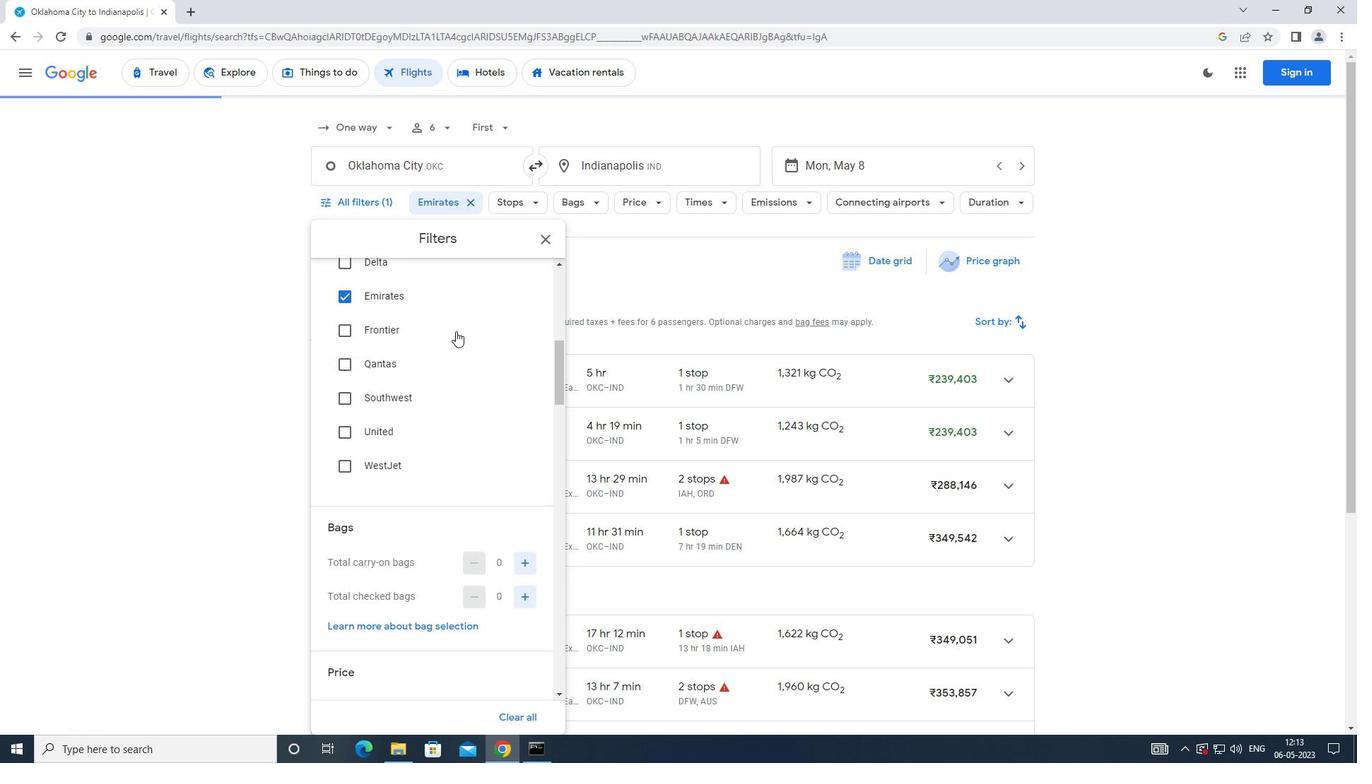 
Action: Mouse moved to (462, 325)
Screenshot: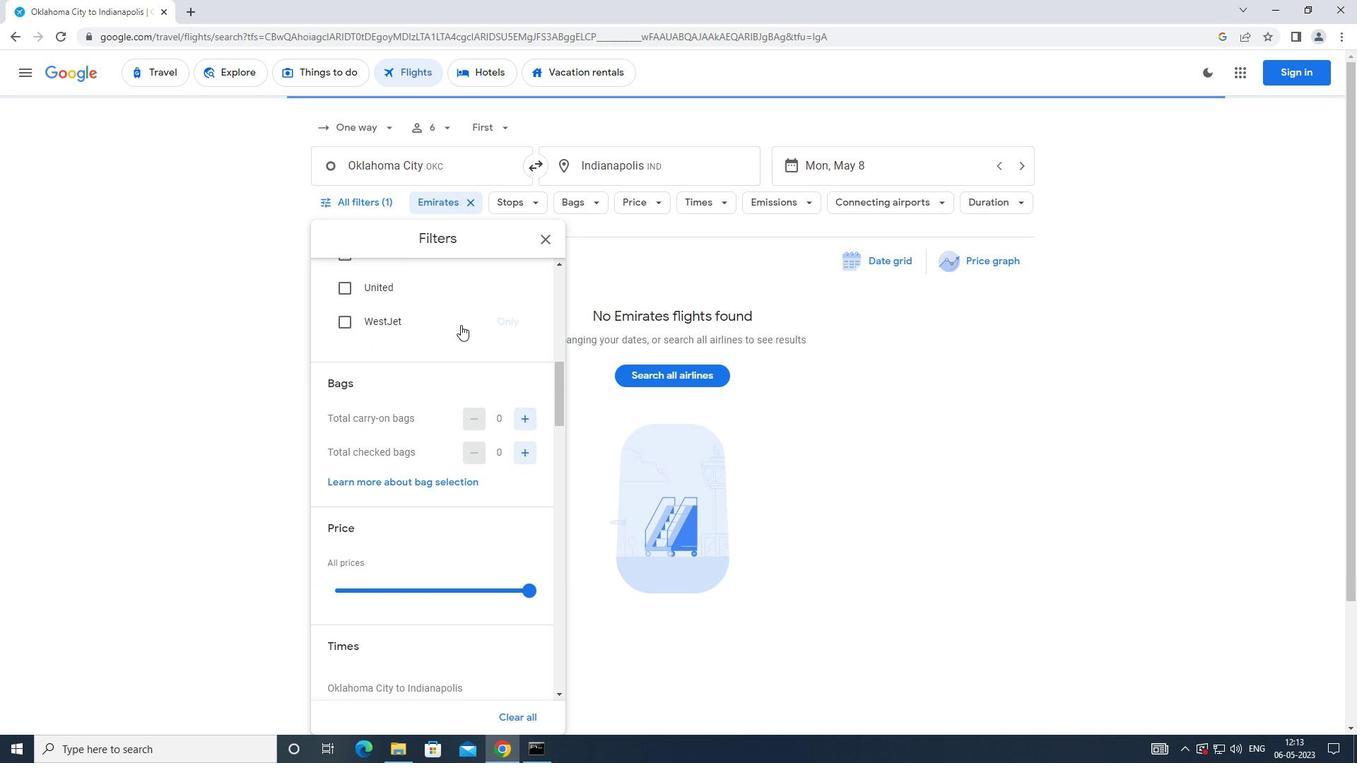 
Action: Mouse scrolled (462, 324) with delta (0, 0)
Screenshot: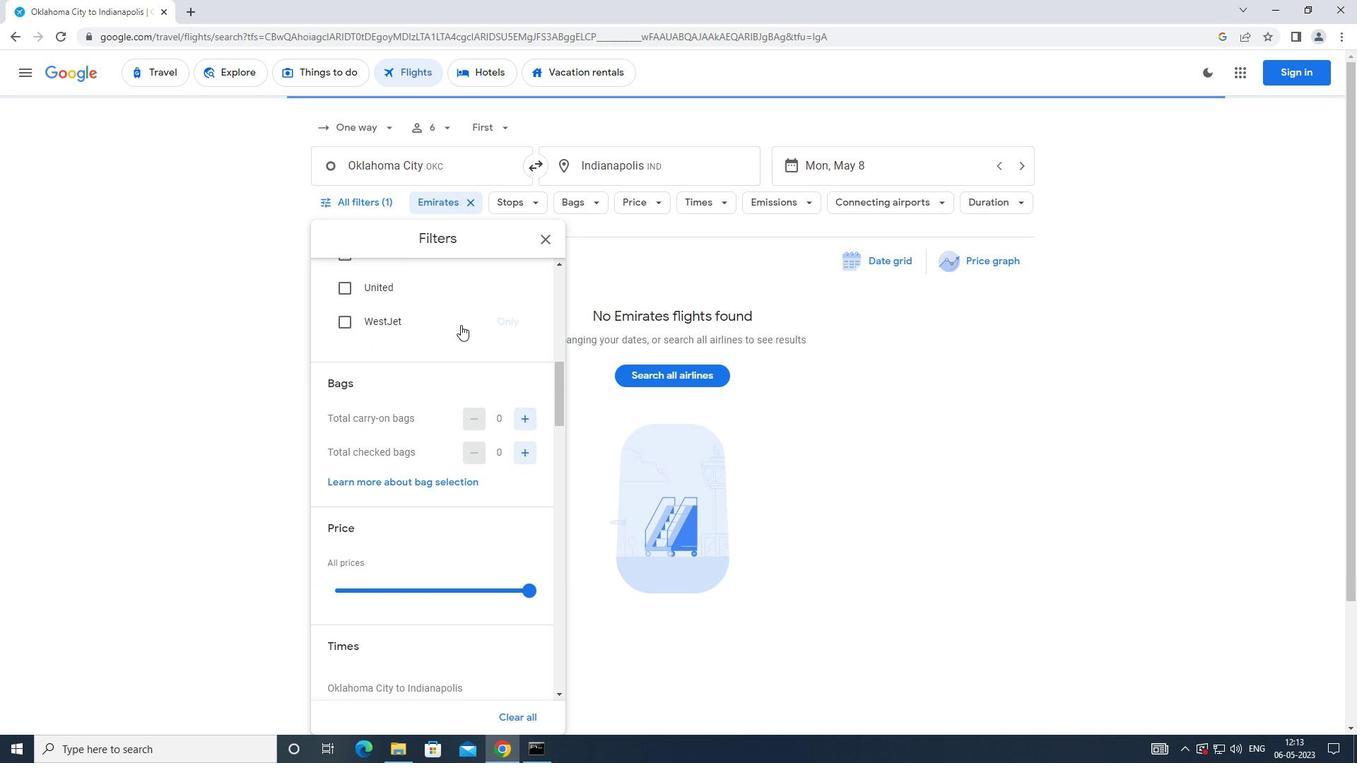 
Action: Mouse moved to (462, 326)
Screenshot: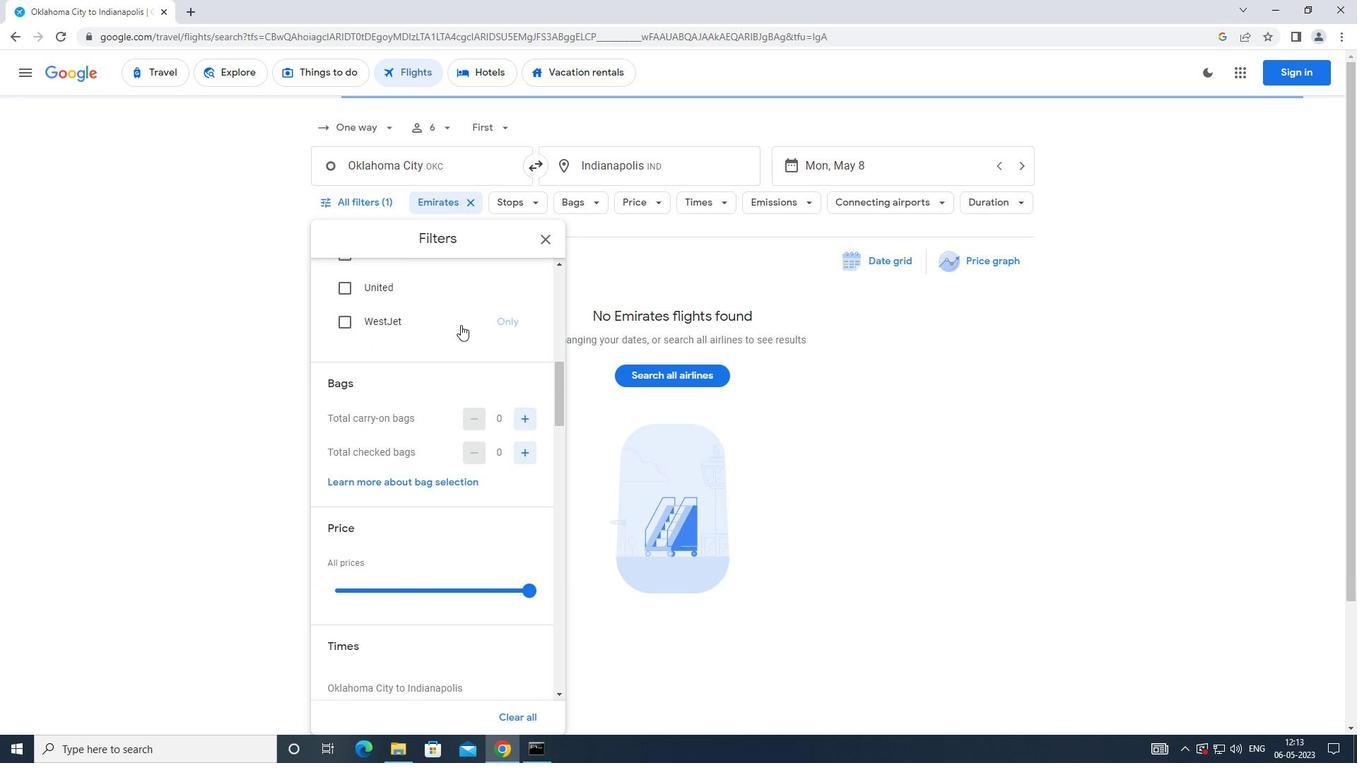 
Action: Mouse scrolled (462, 326) with delta (0, 0)
Screenshot: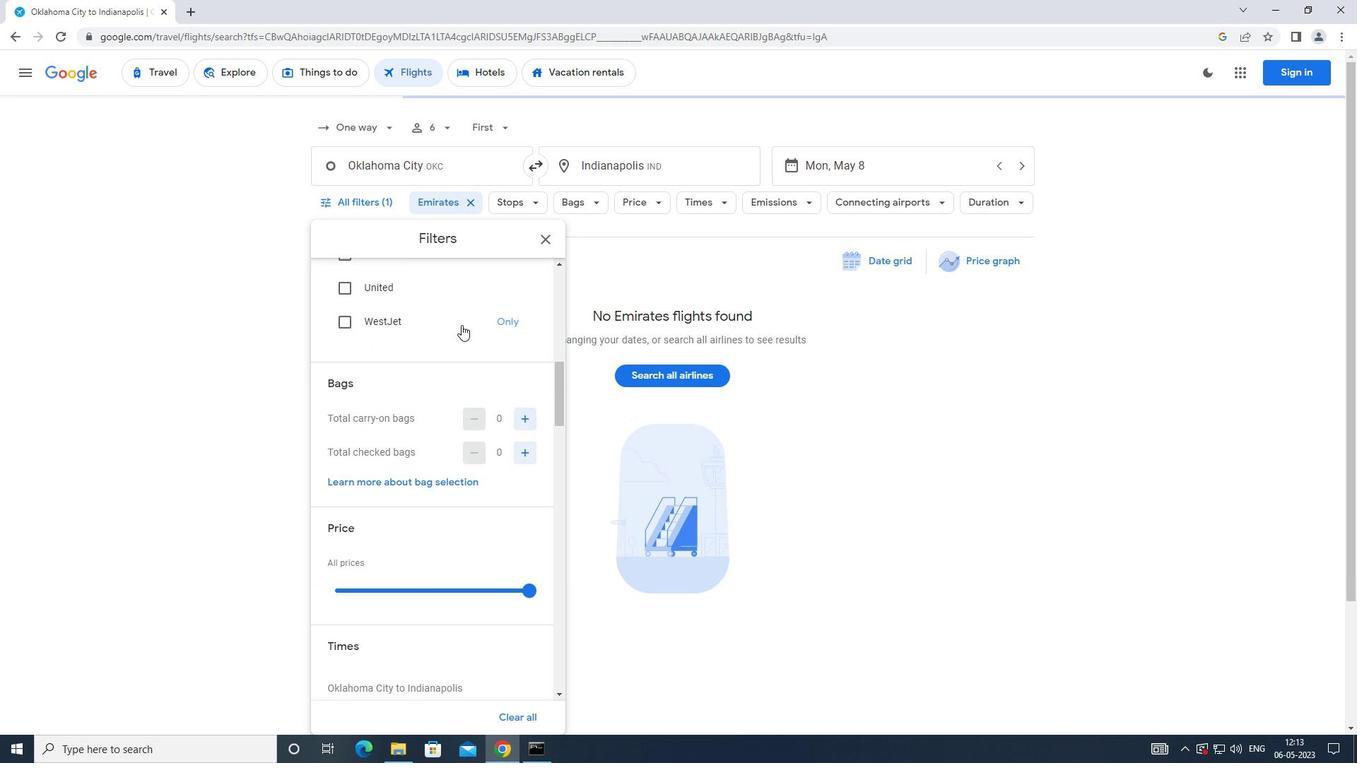 
Action: Mouse moved to (462, 327)
Screenshot: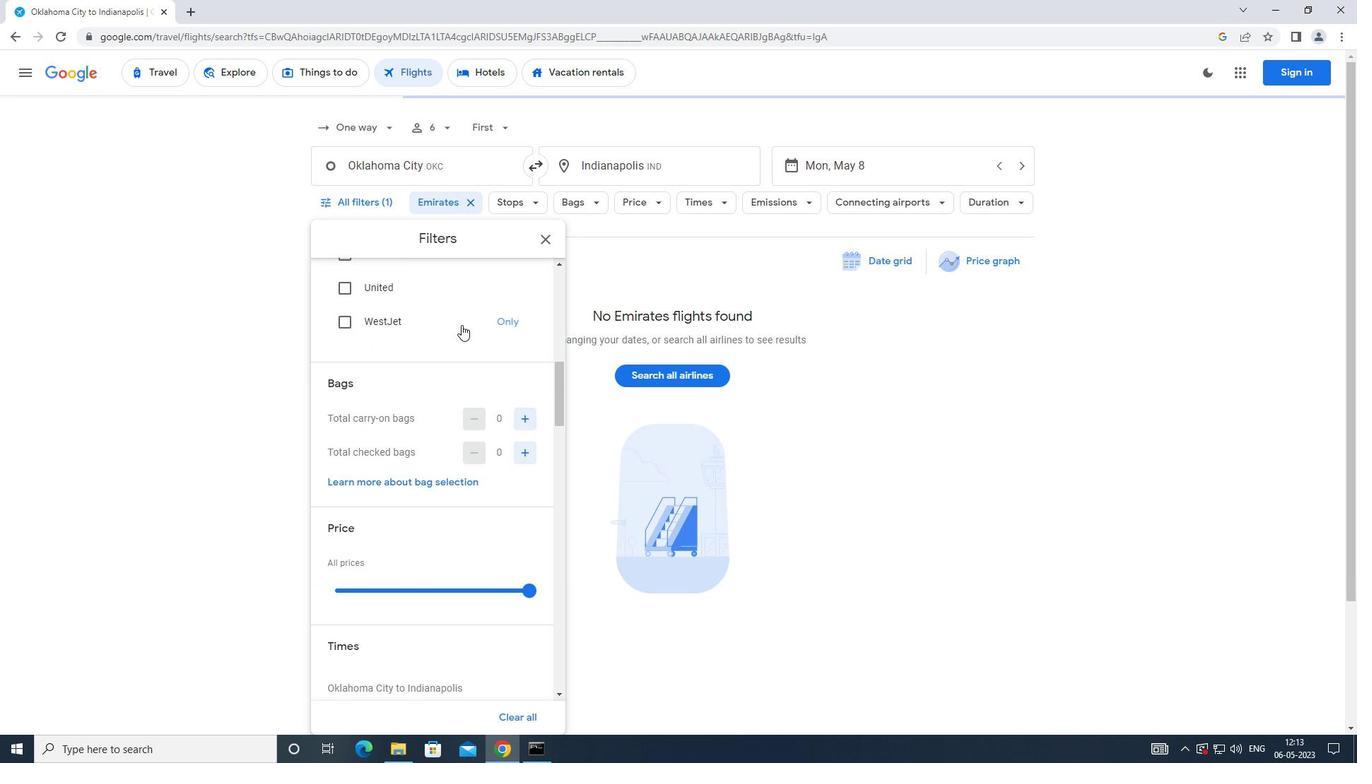 
Action: Mouse scrolled (462, 326) with delta (0, 0)
Screenshot: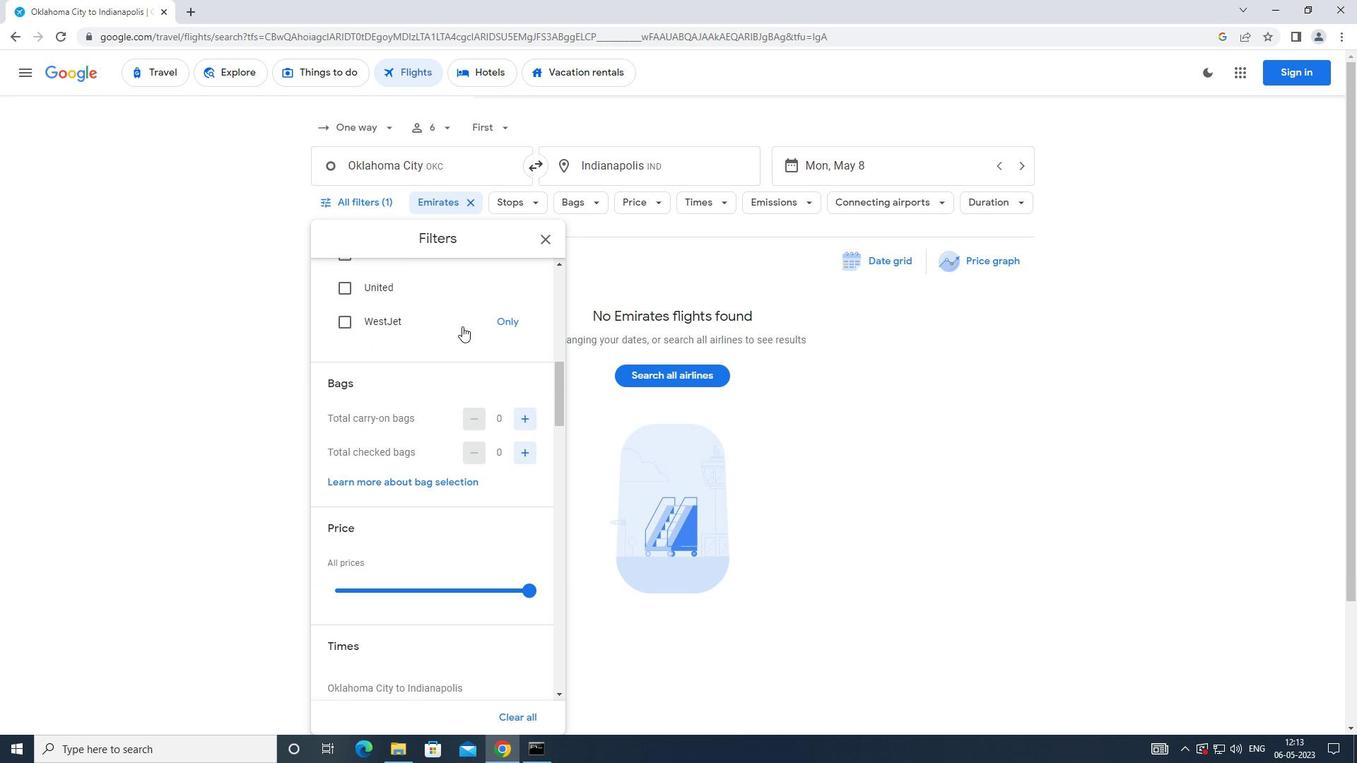 
Action: Mouse moved to (509, 303)
Screenshot: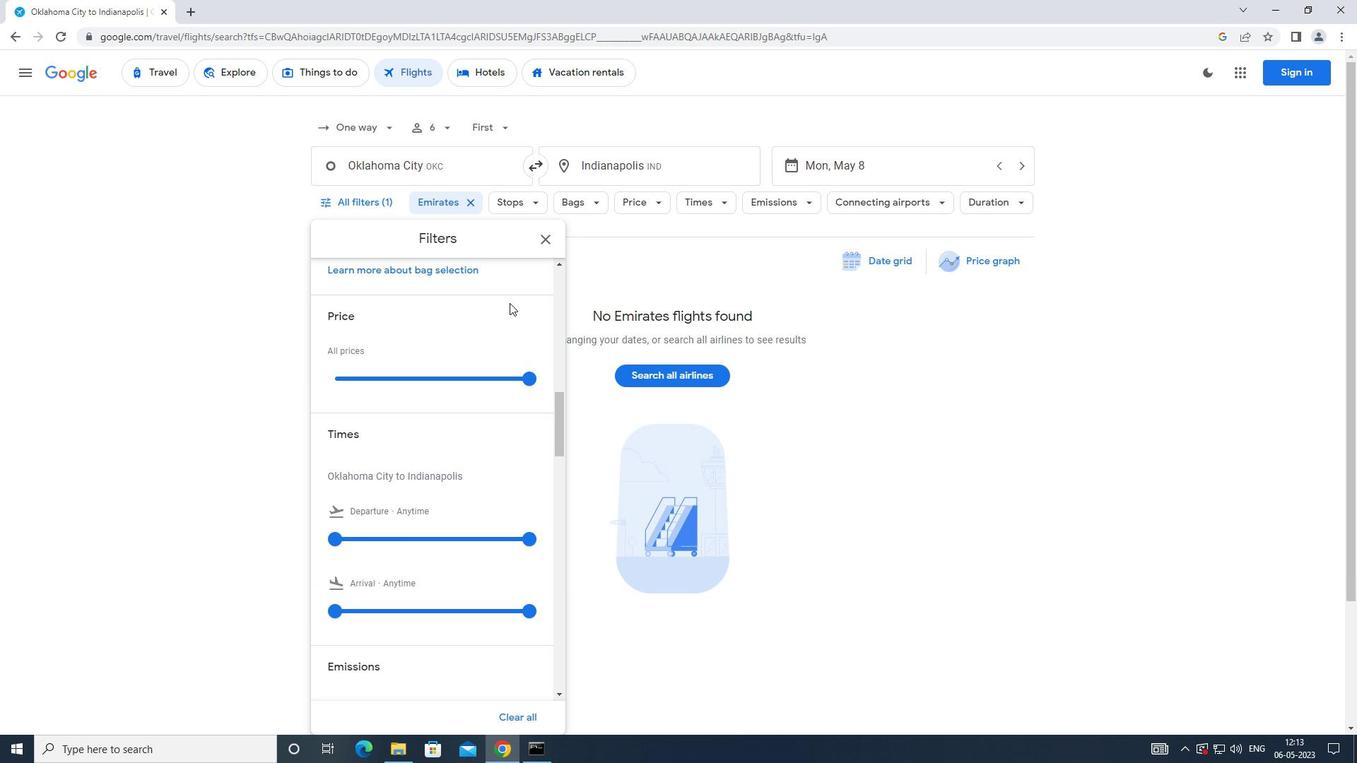 
Action: Mouse scrolled (509, 304) with delta (0, 0)
Screenshot: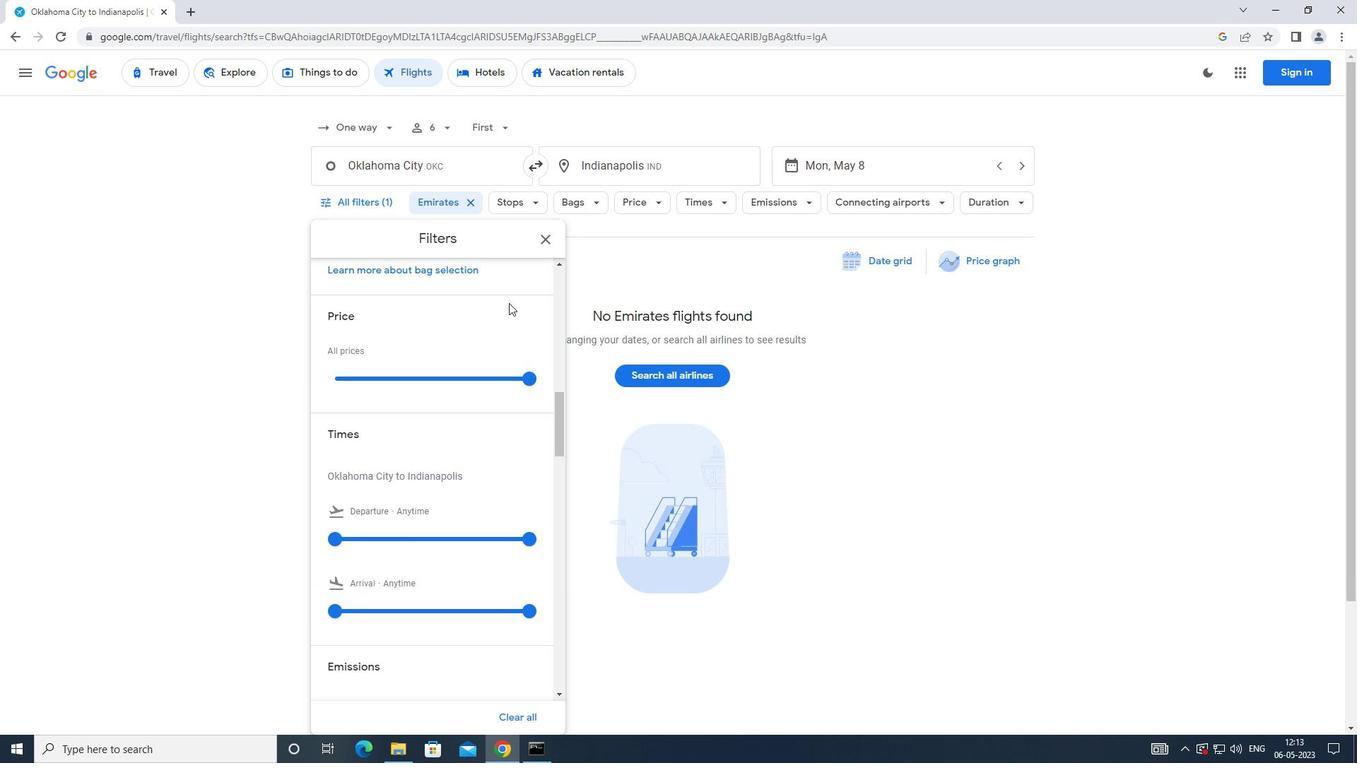 
Action: Mouse moved to (519, 313)
Screenshot: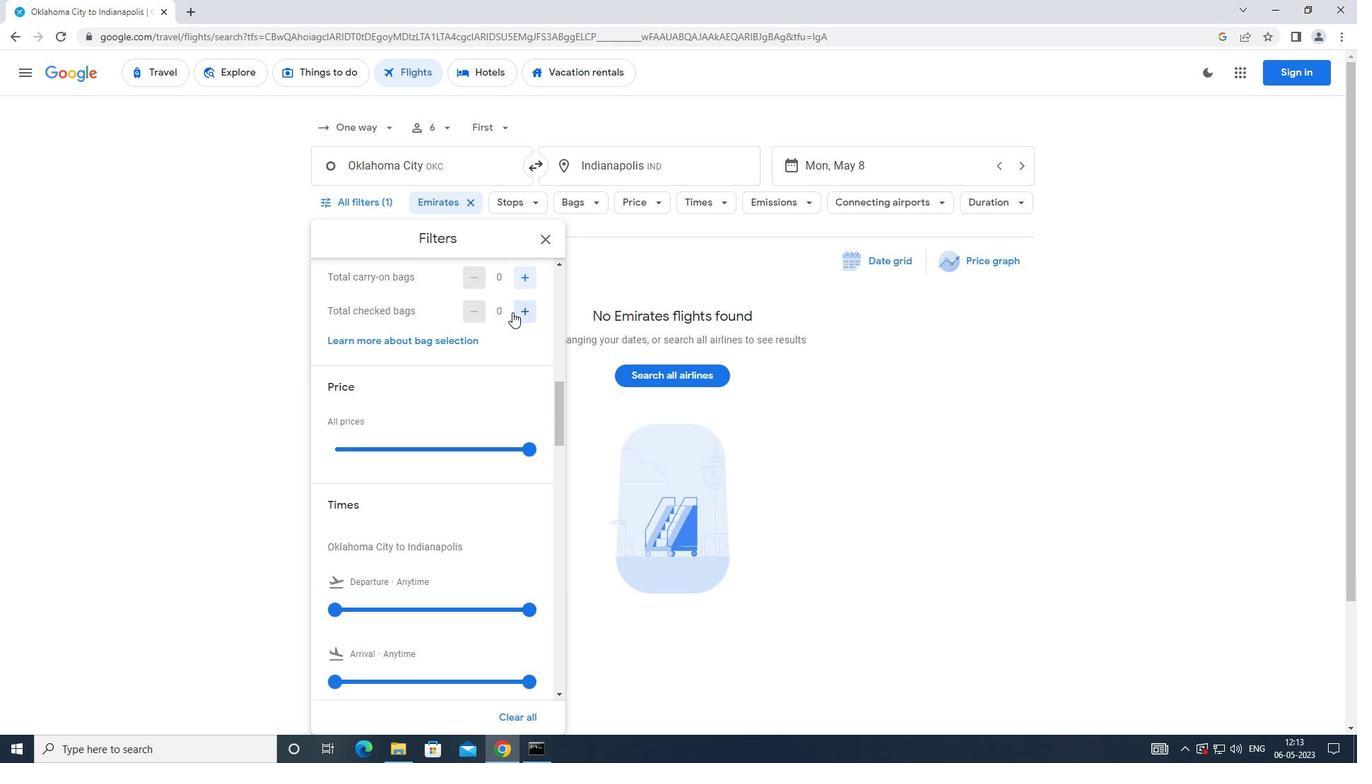 
Action: Mouse pressed left at (519, 313)
Screenshot: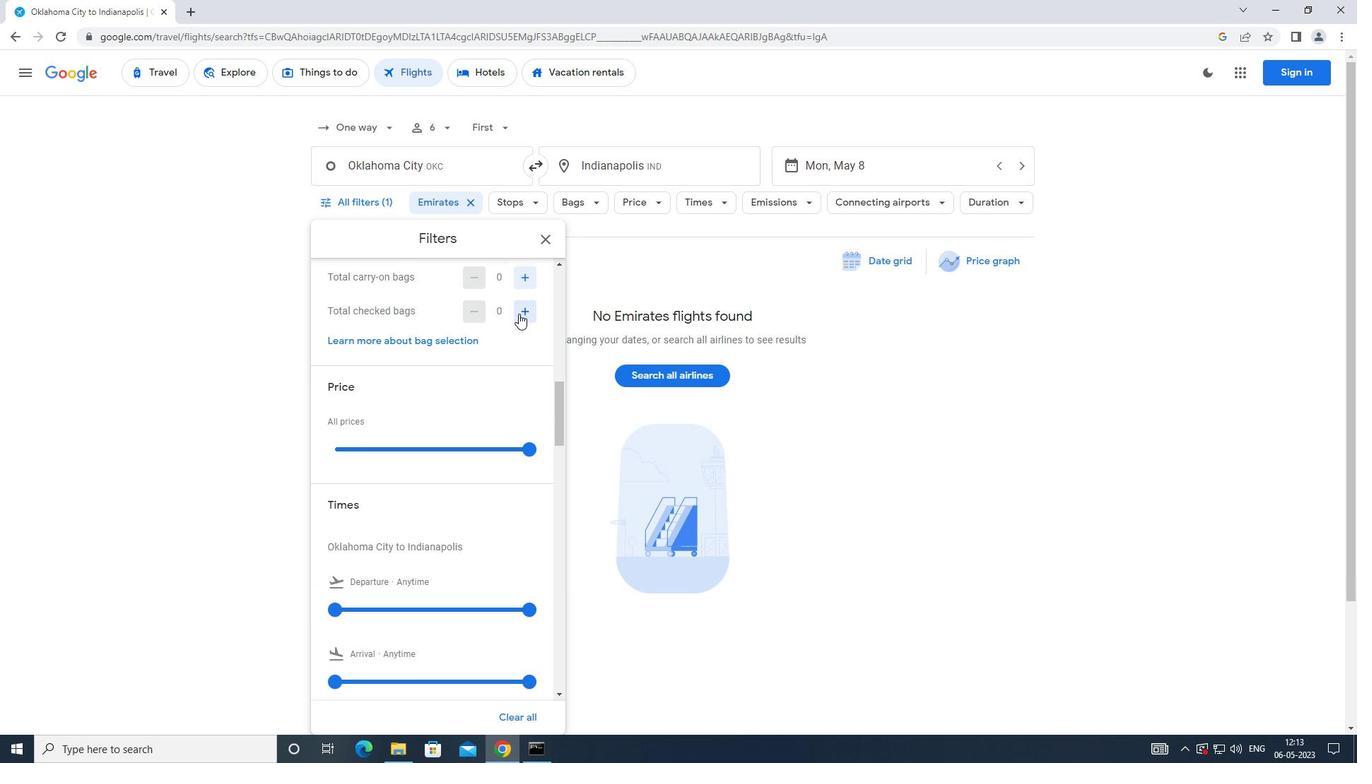 
Action: Mouse pressed left at (519, 313)
Screenshot: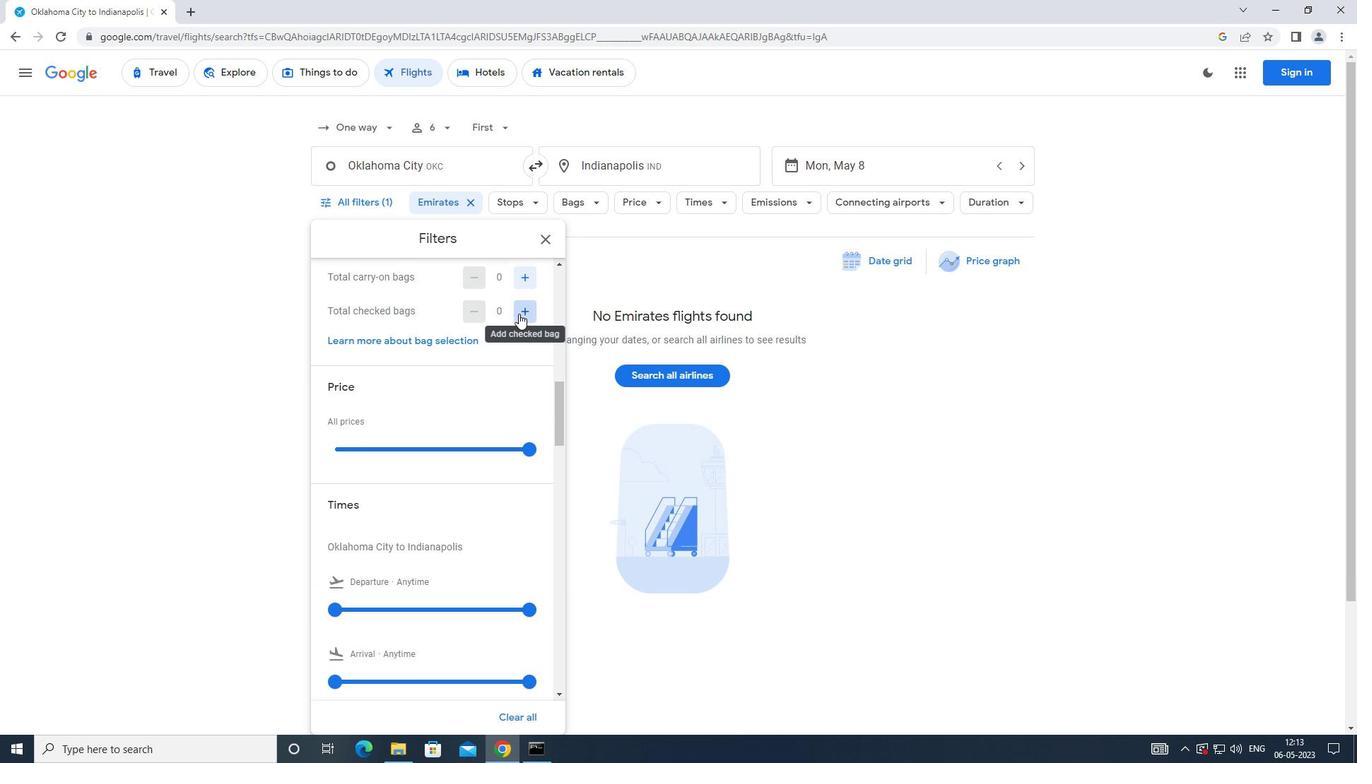 
Action: Mouse pressed left at (519, 313)
Screenshot: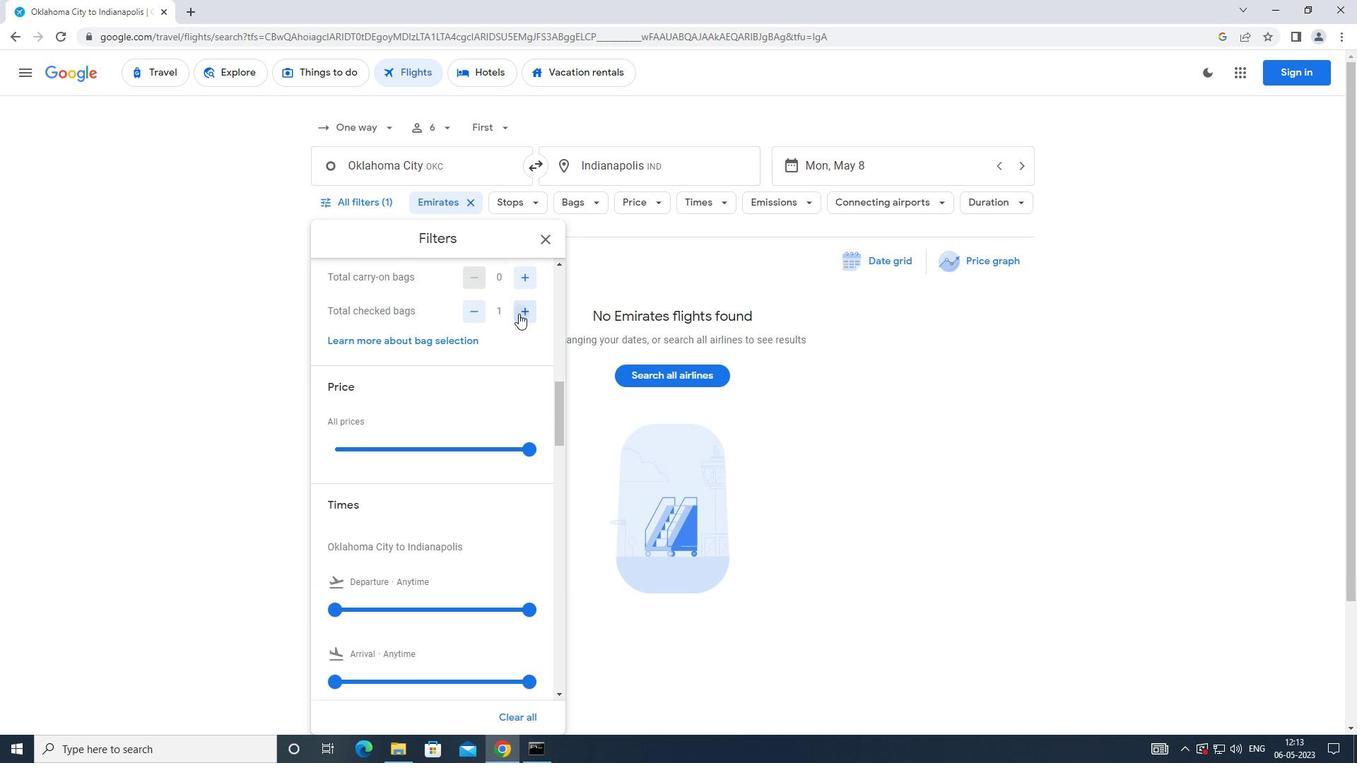 
Action: Mouse pressed left at (519, 313)
Screenshot: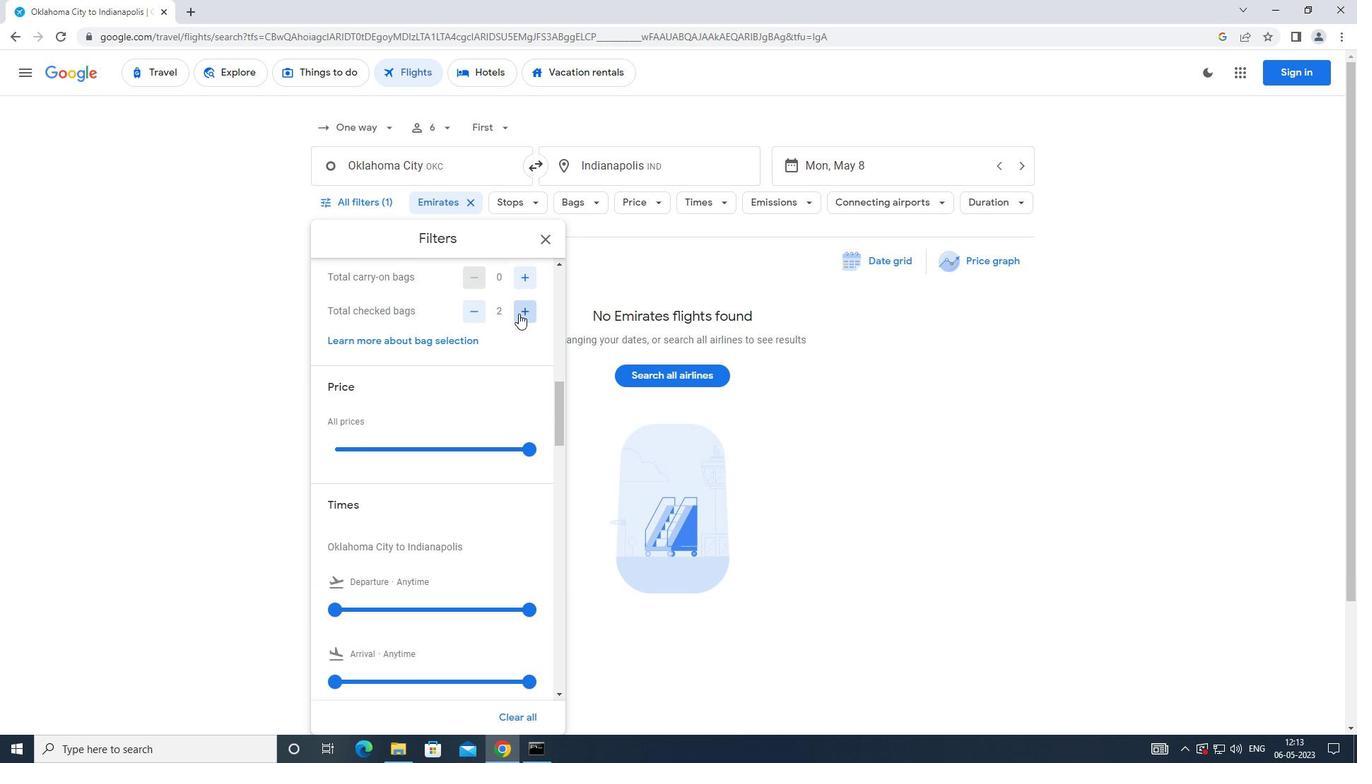 
Action: Mouse moved to (519, 313)
Screenshot: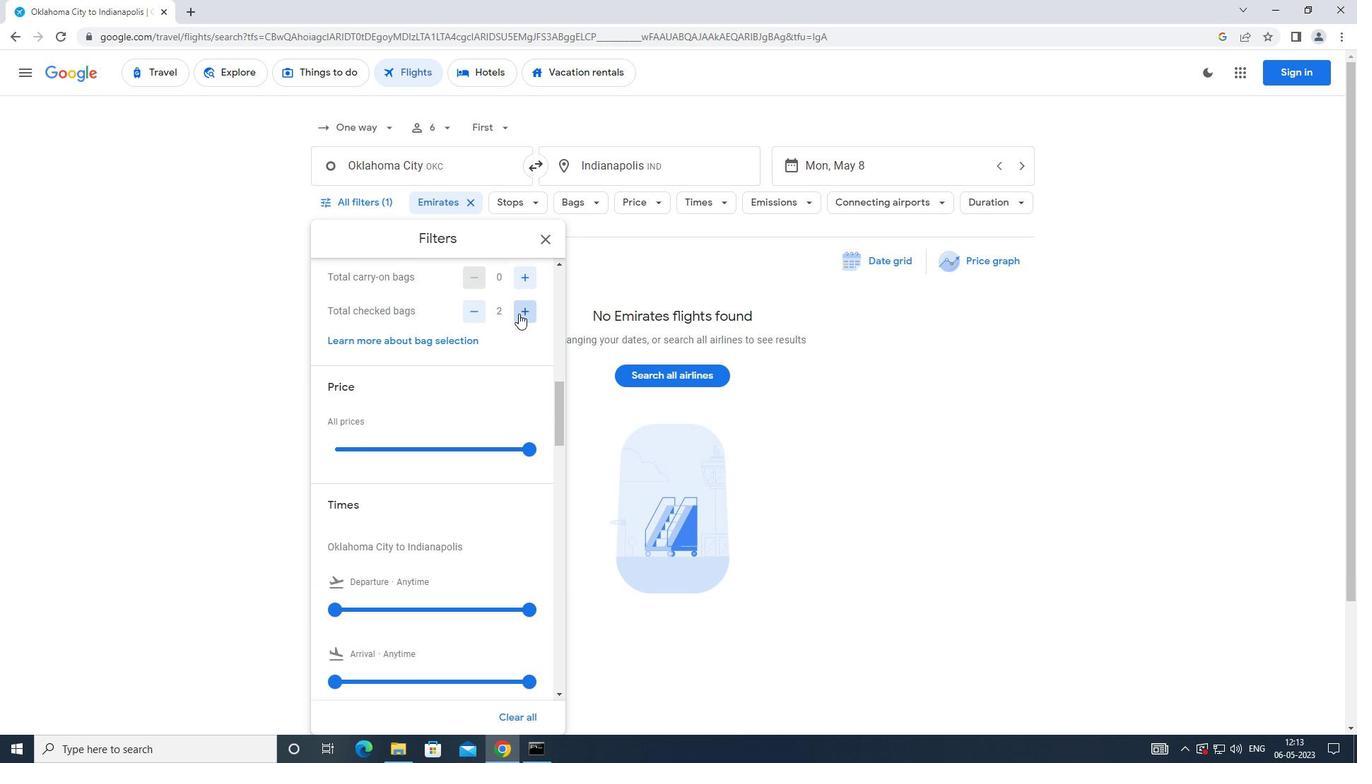 
Action: Mouse pressed left at (519, 313)
Screenshot: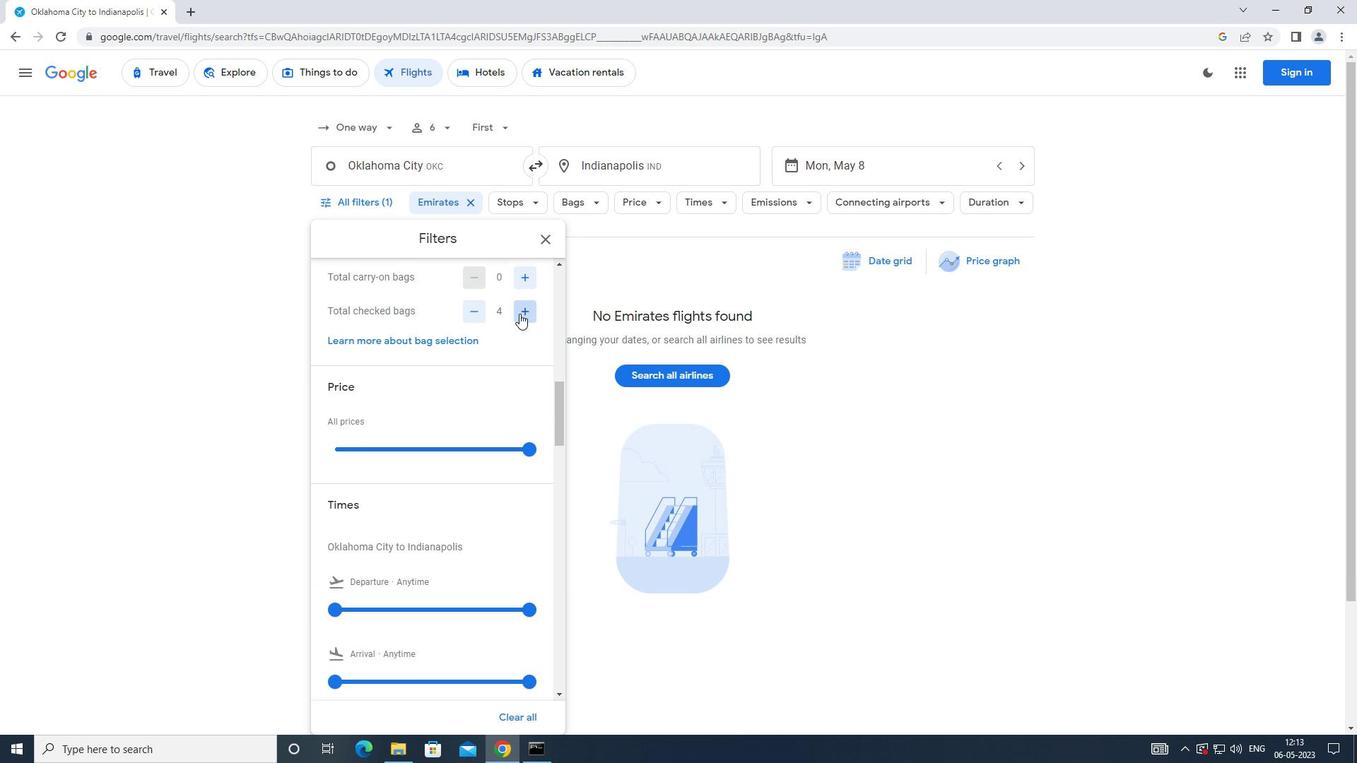 
Action: Mouse pressed left at (519, 313)
Screenshot: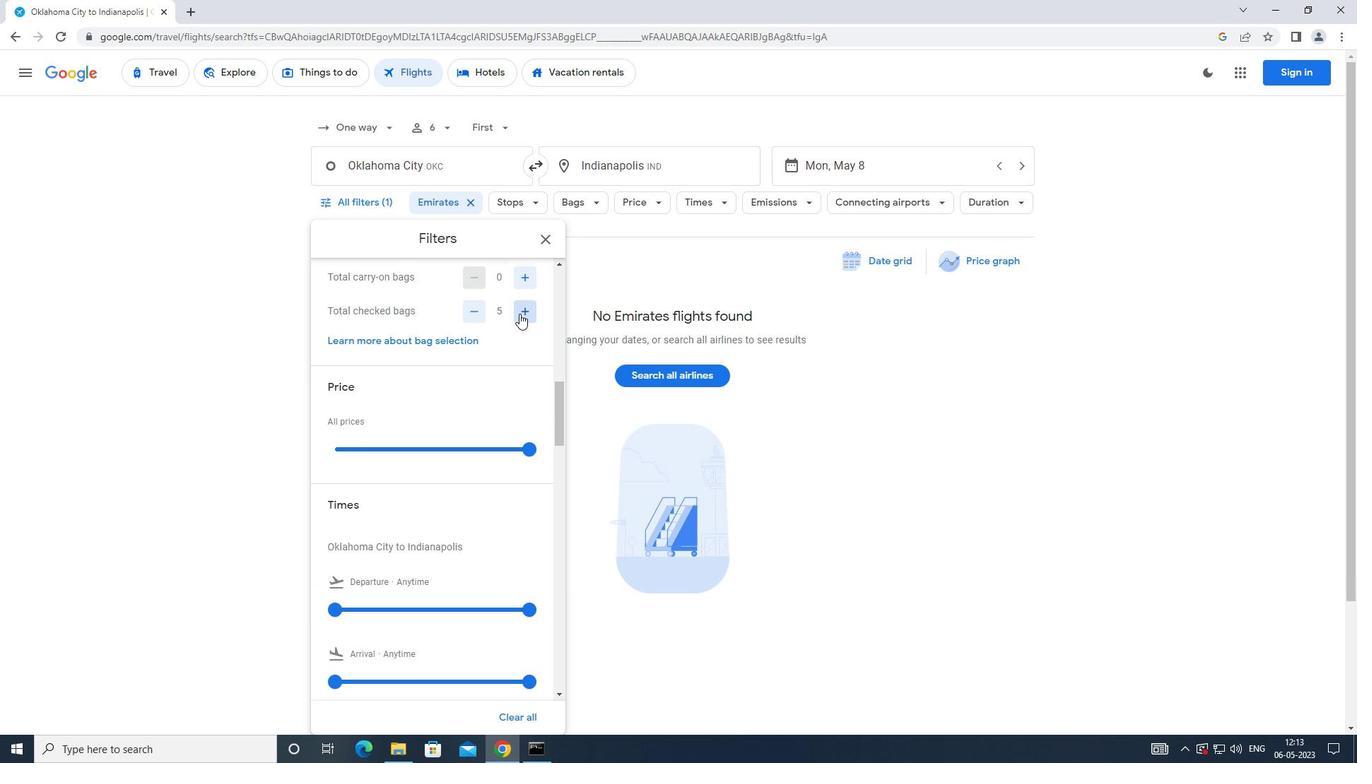
Action: Mouse pressed left at (519, 313)
Screenshot: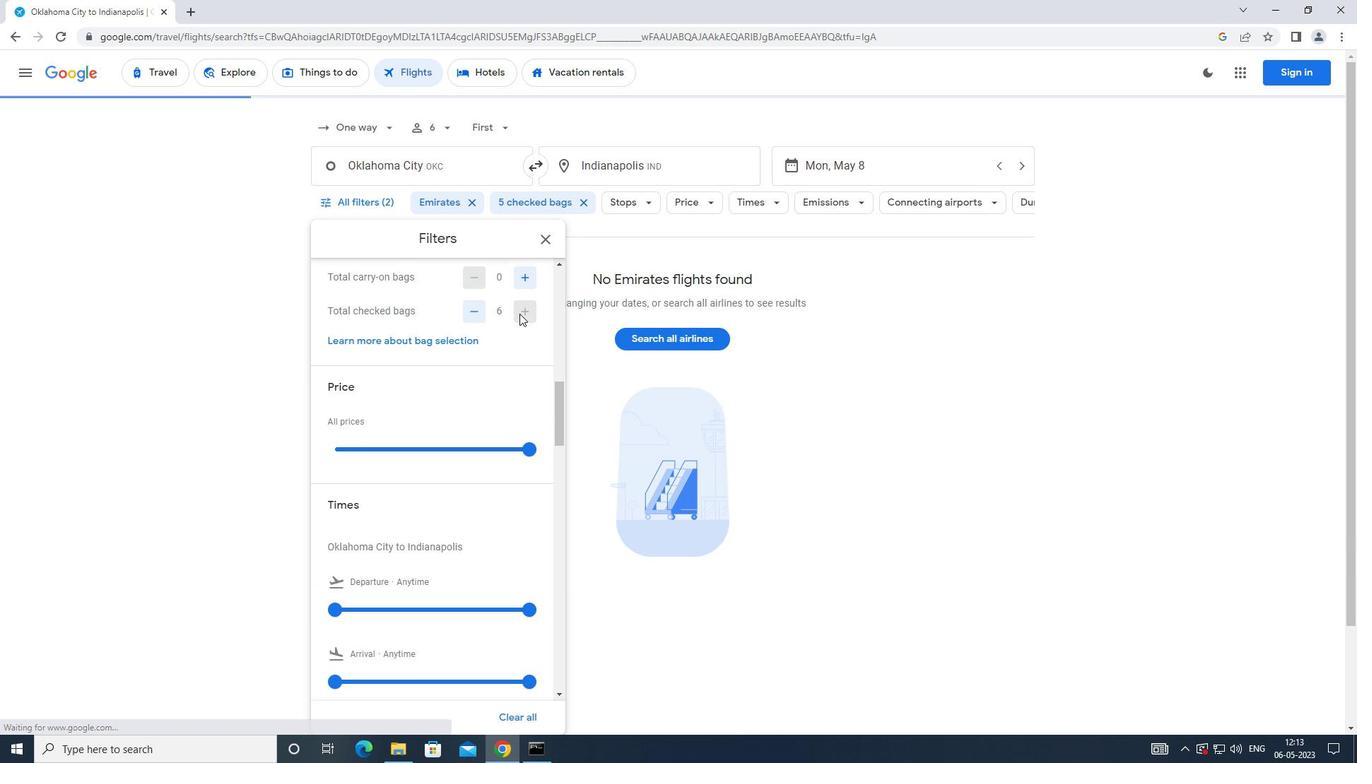 
Action: Mouse moved to (504, 313)
Screenshot: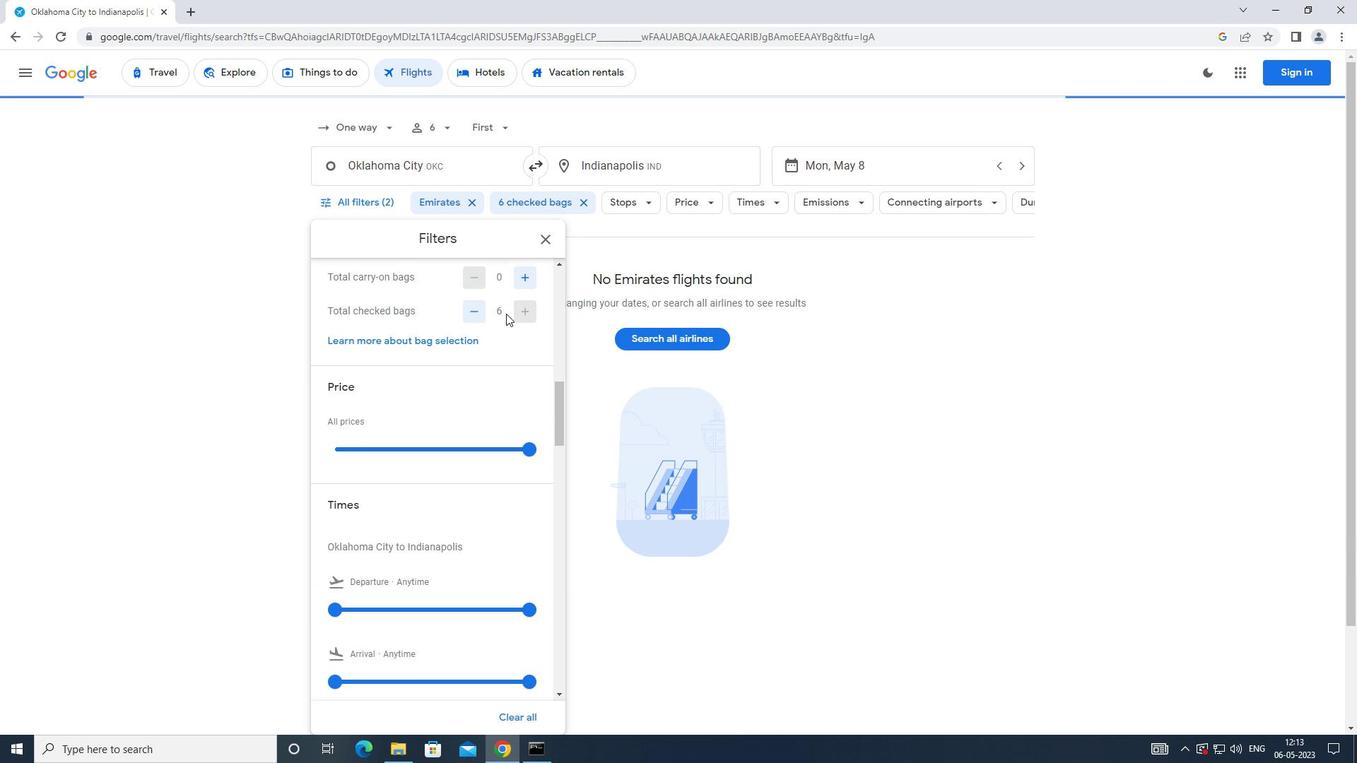 
Action: Mouse scrolled (504, 313) with delta (0, 0)
Screenshot: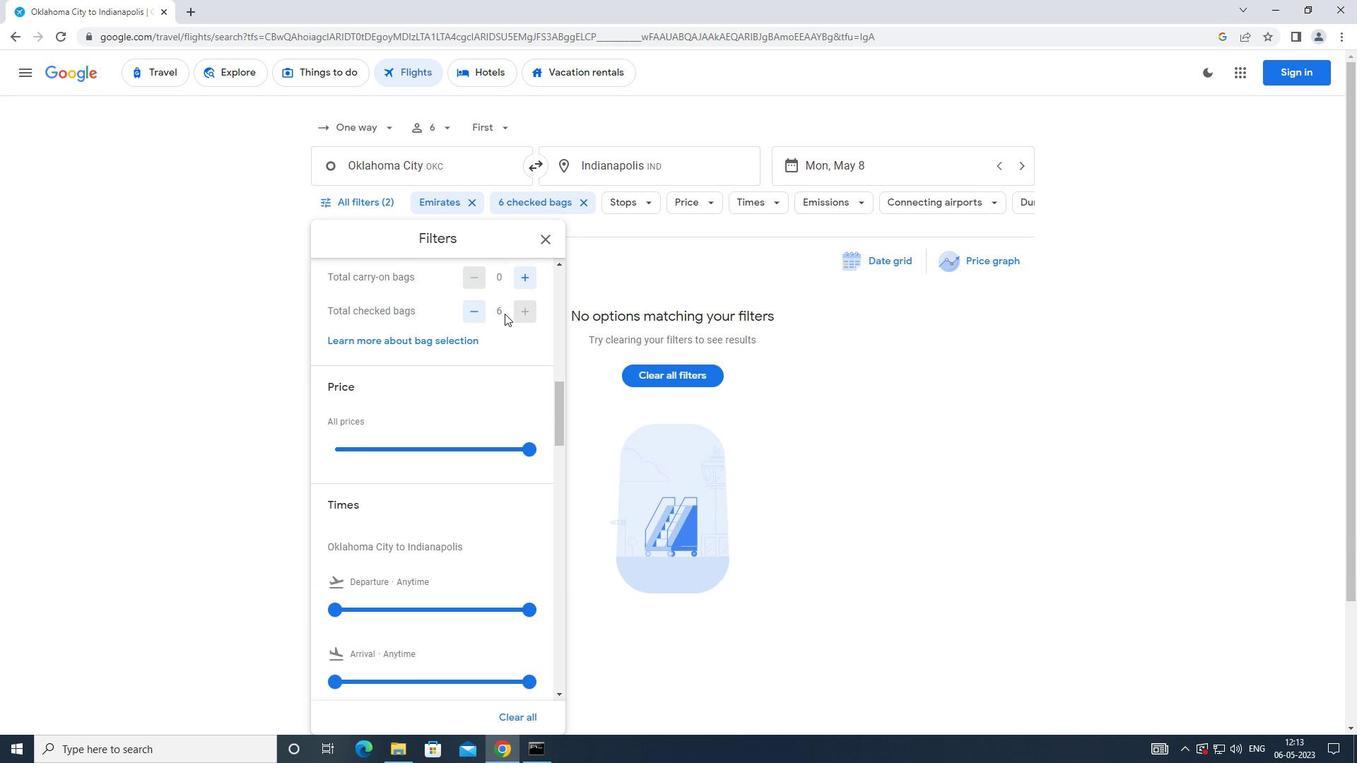 
Action: Mouse moved to (527, 375)
Screenshot: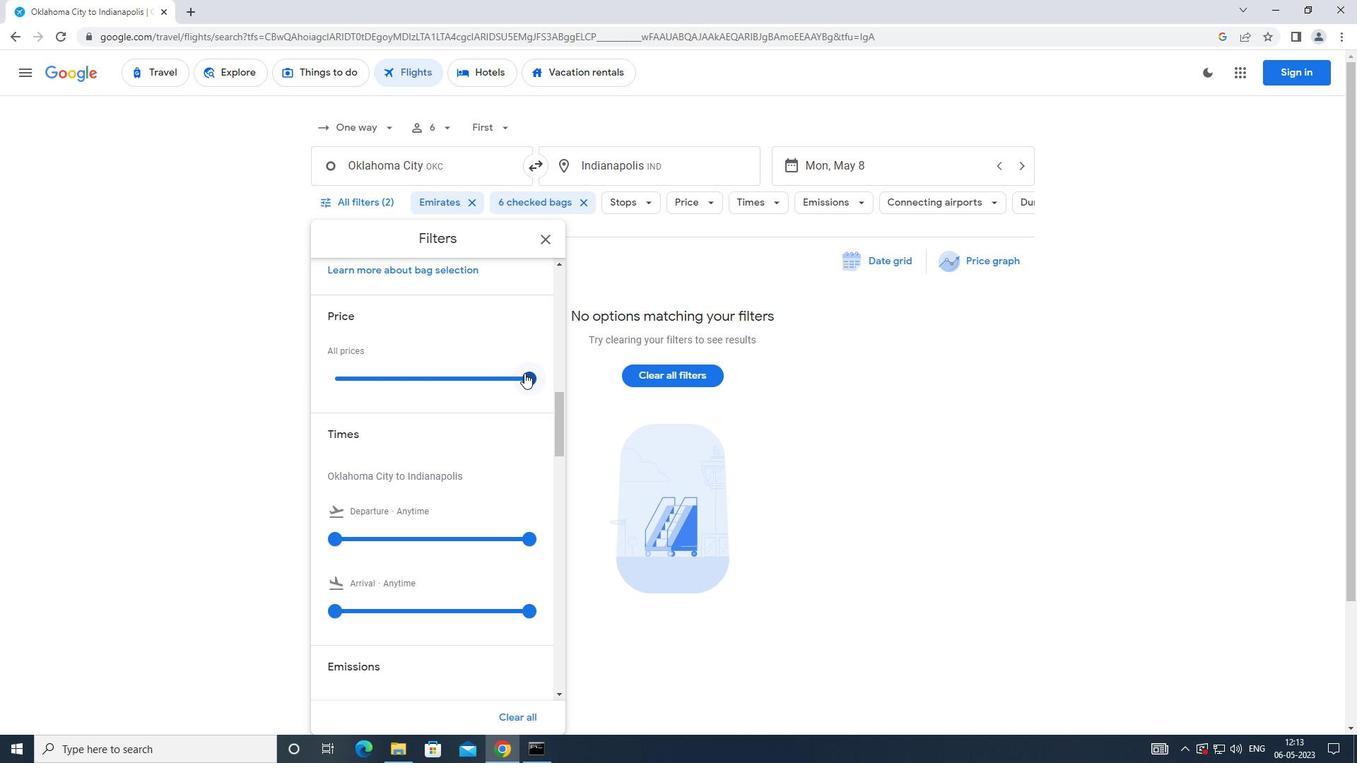 
Action: Mouse pressed left at (527, 375)
Screenshot: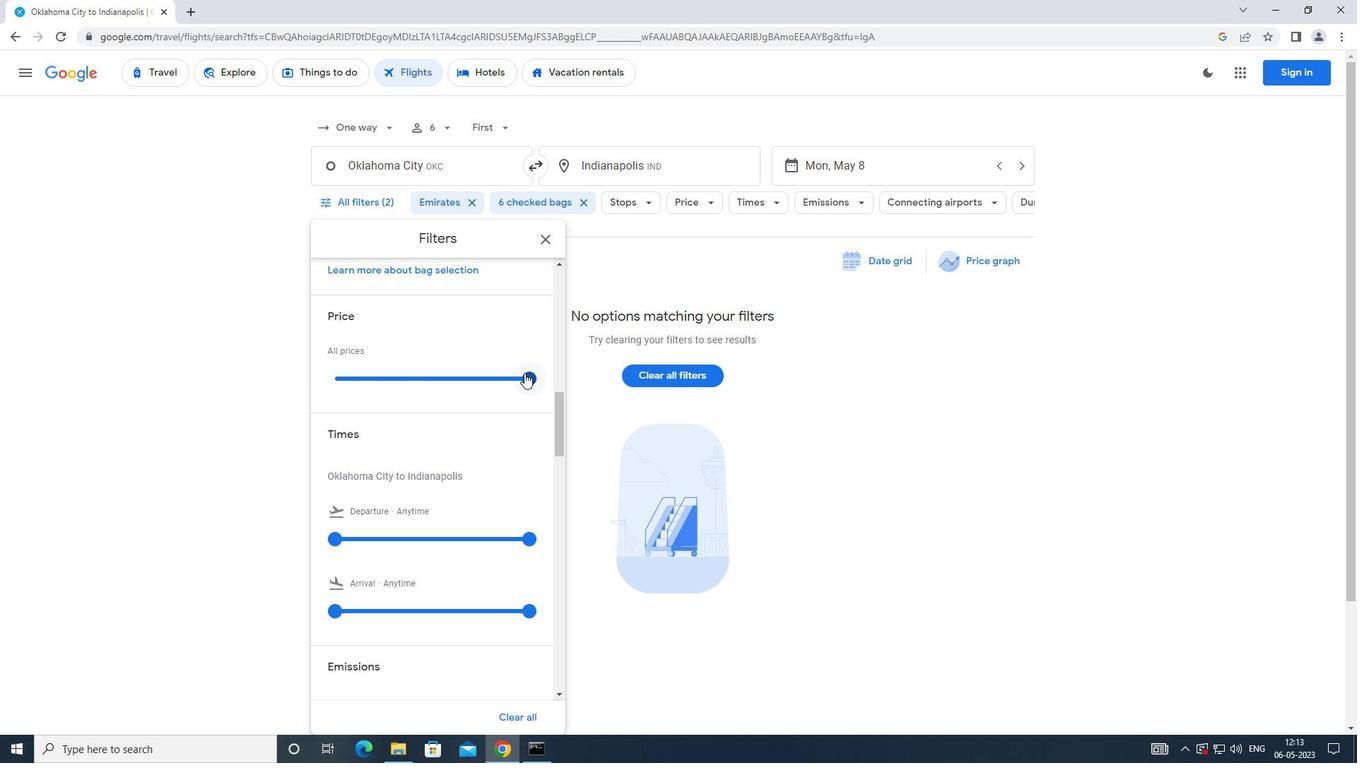 
Action: Mouse moved to (440, 354)
Screenshot: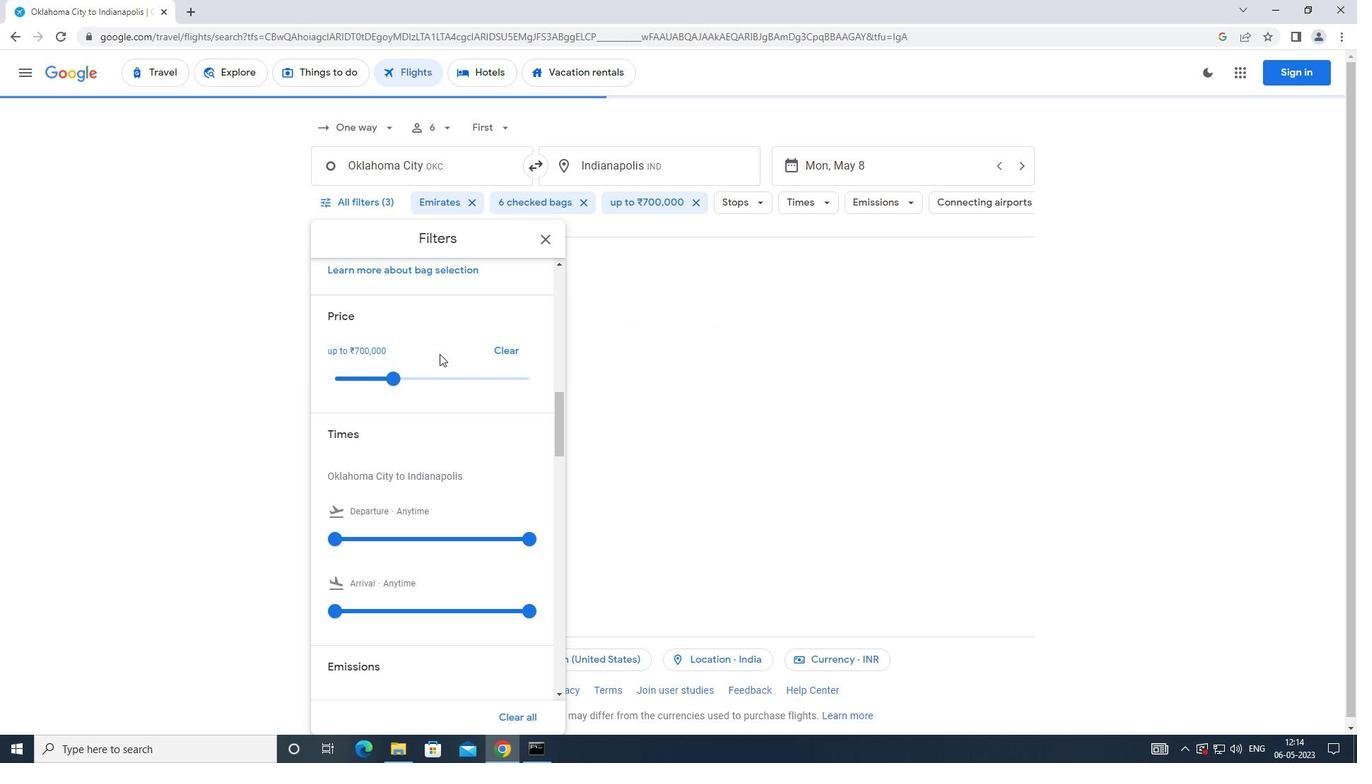
Action: Mouse scrolled (440, 353) with delta (0, 0)
Screenshot: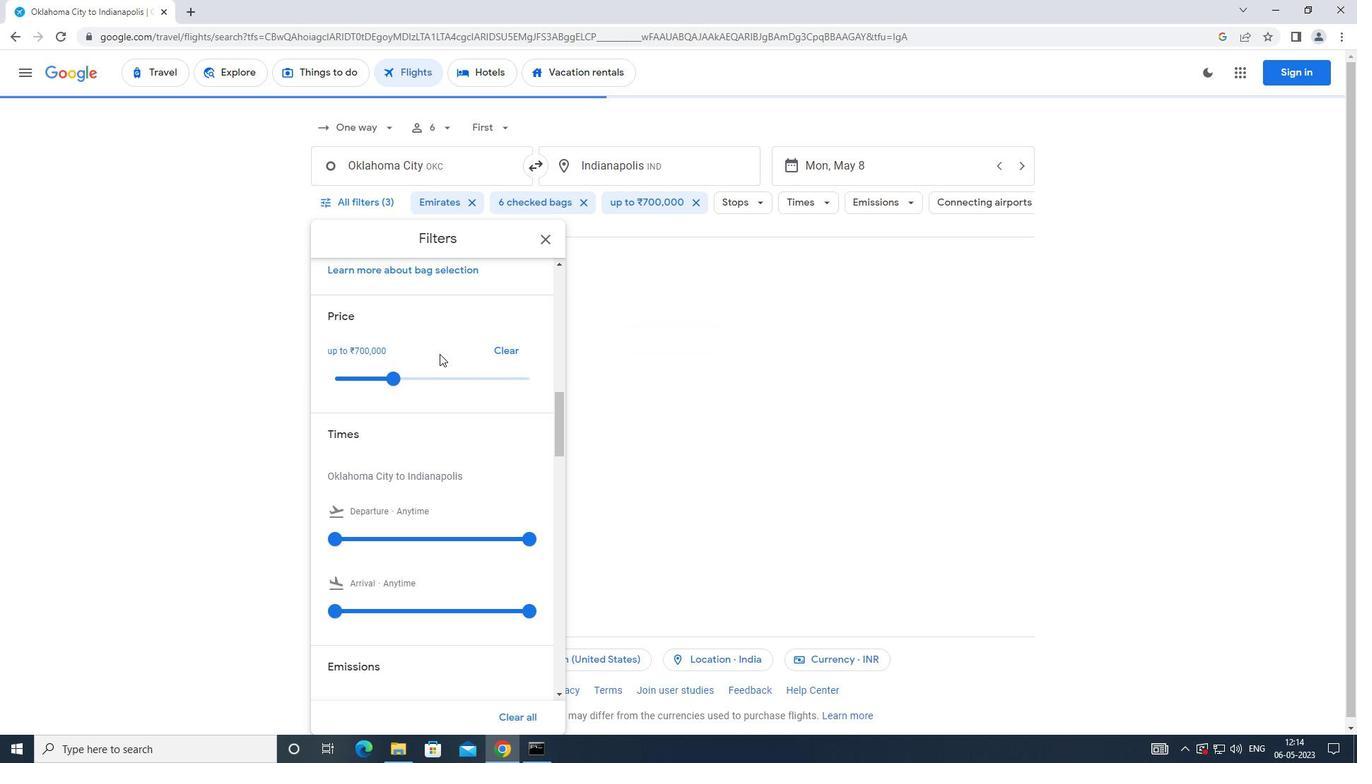 
Action: Mouse scrolled (440, 353) with delta (0, 0)
Screenshot: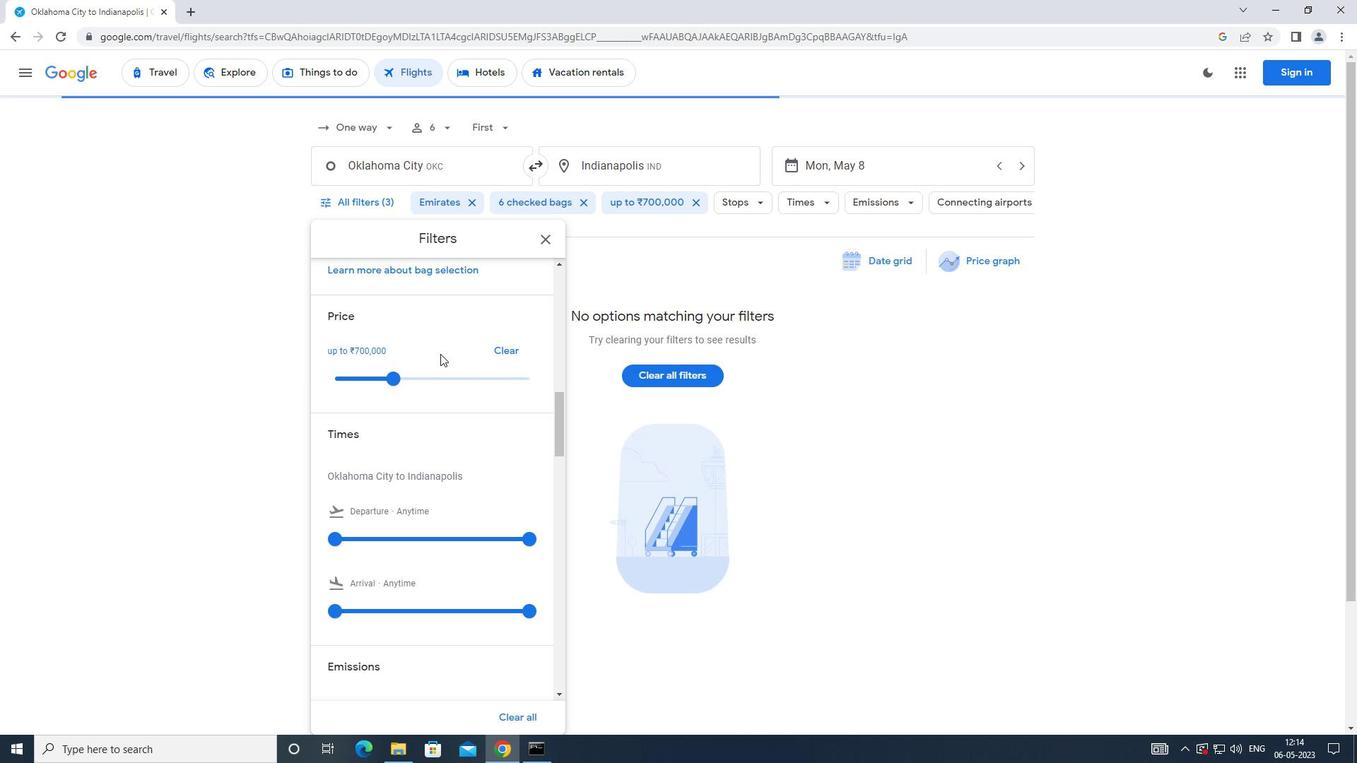 
Action: Mouse moved to (336, 400)
Screenshot: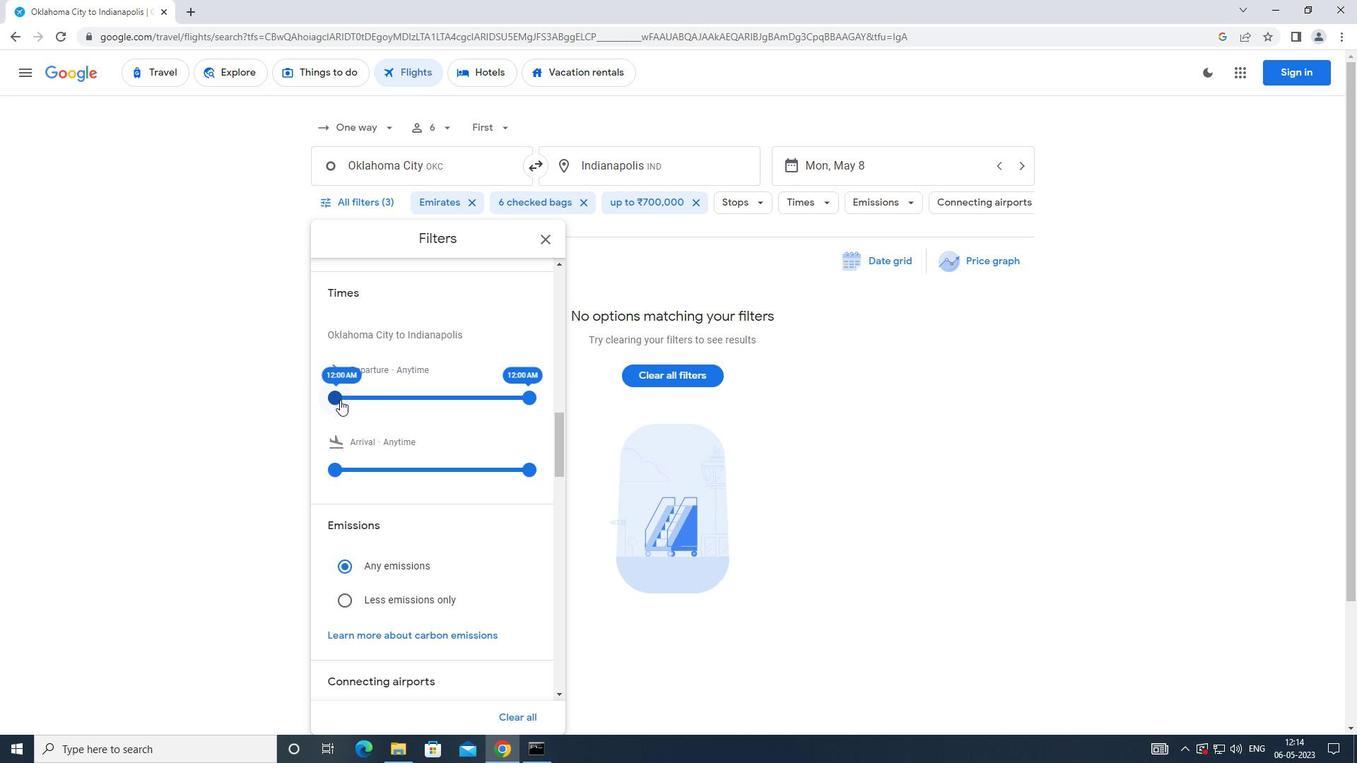 
Action: Mouse pressed left at (336, 400)
Screenshot: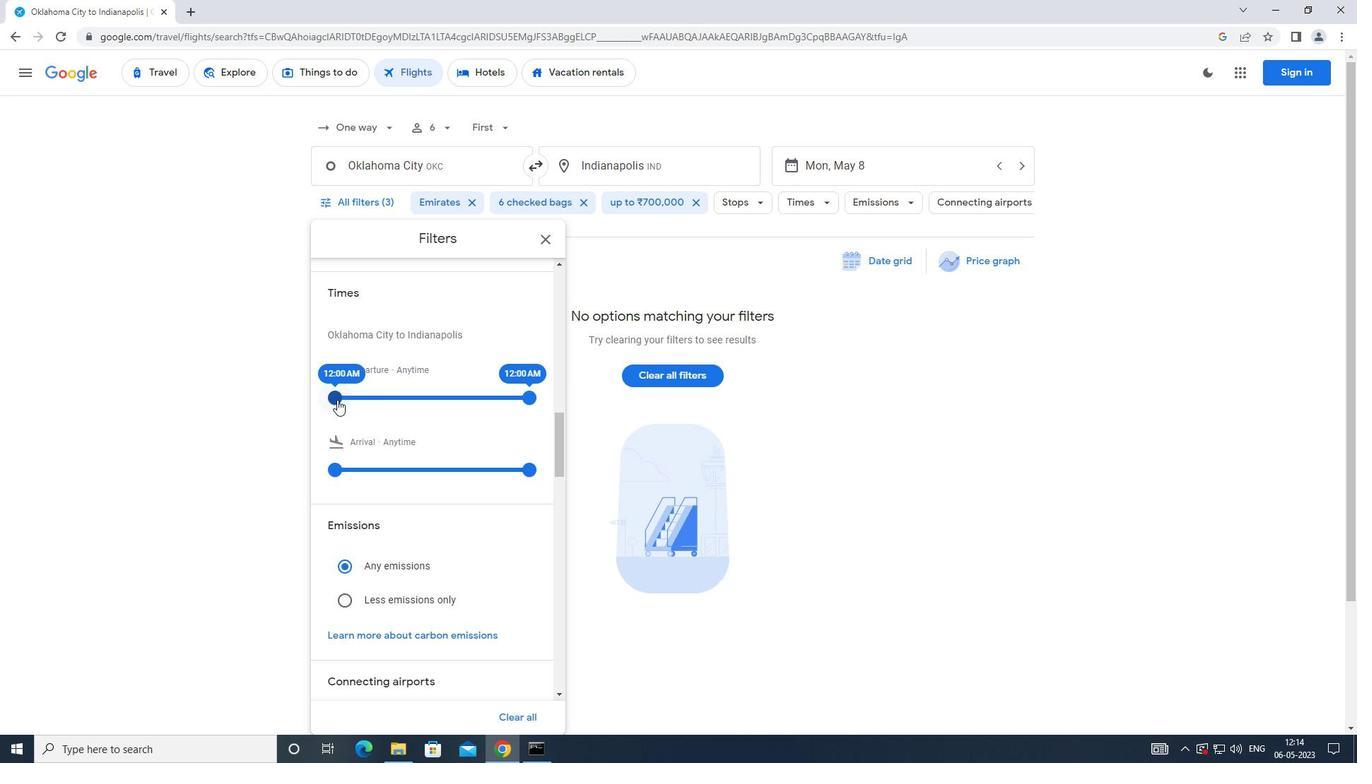 
Action: Mouse moved to (393, 396)
Screenshot: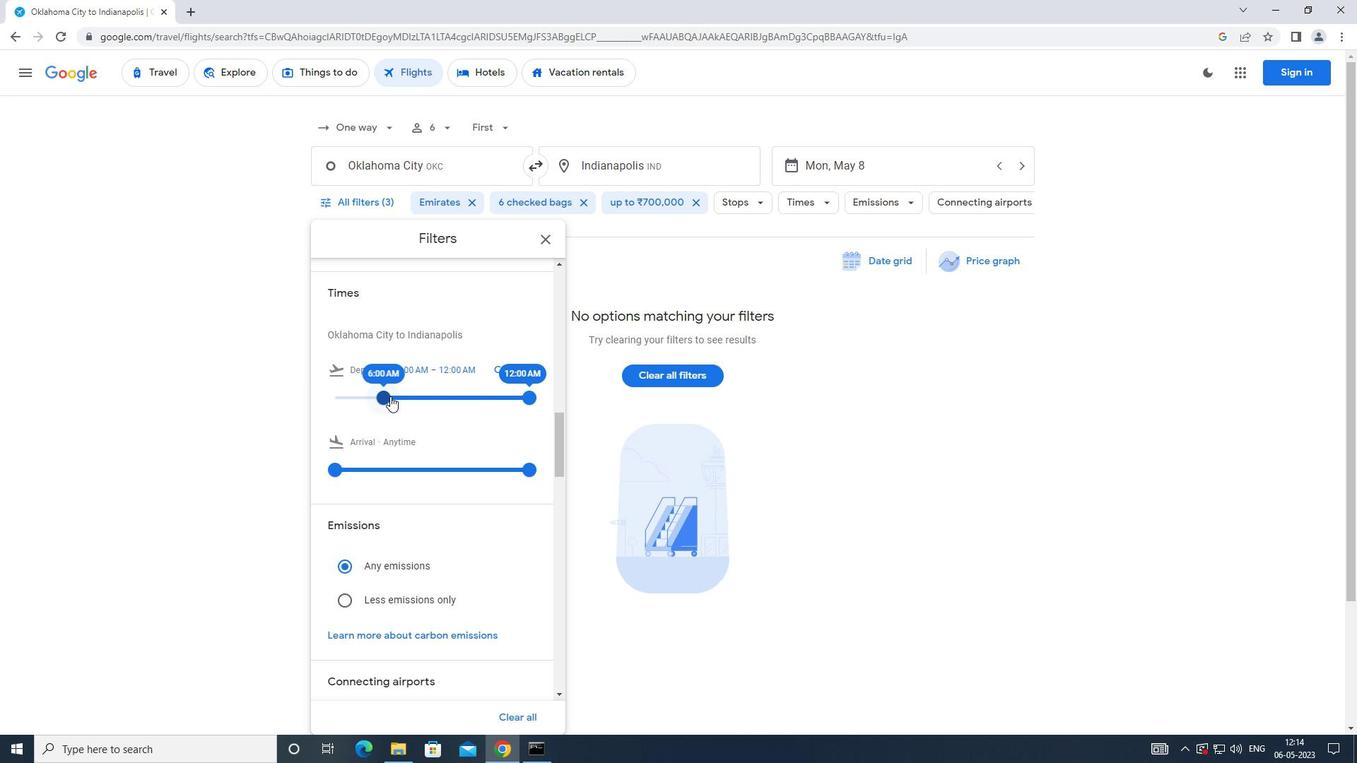 
Action: Mouse pressed left at (393, 396)
Screenshot: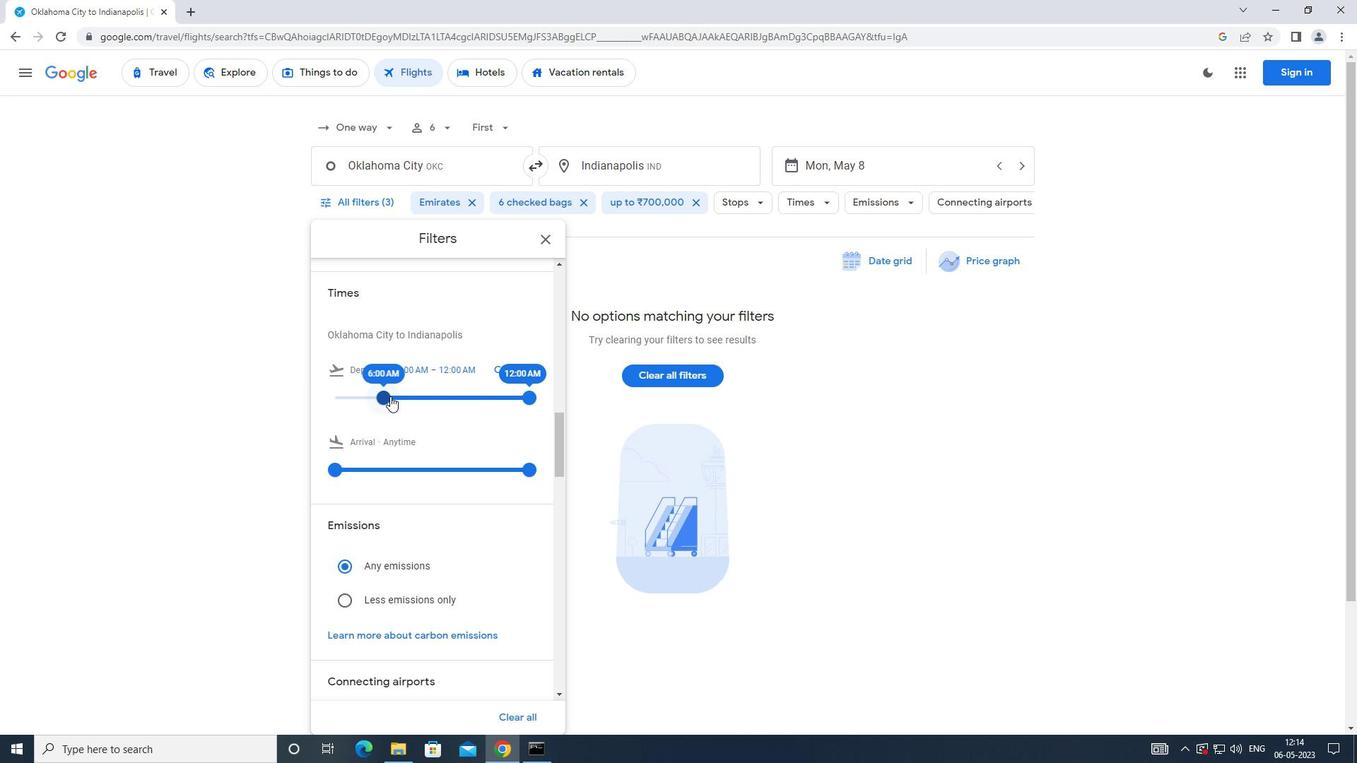 
Action: Mouse moved to (527, 394)
Screenshot: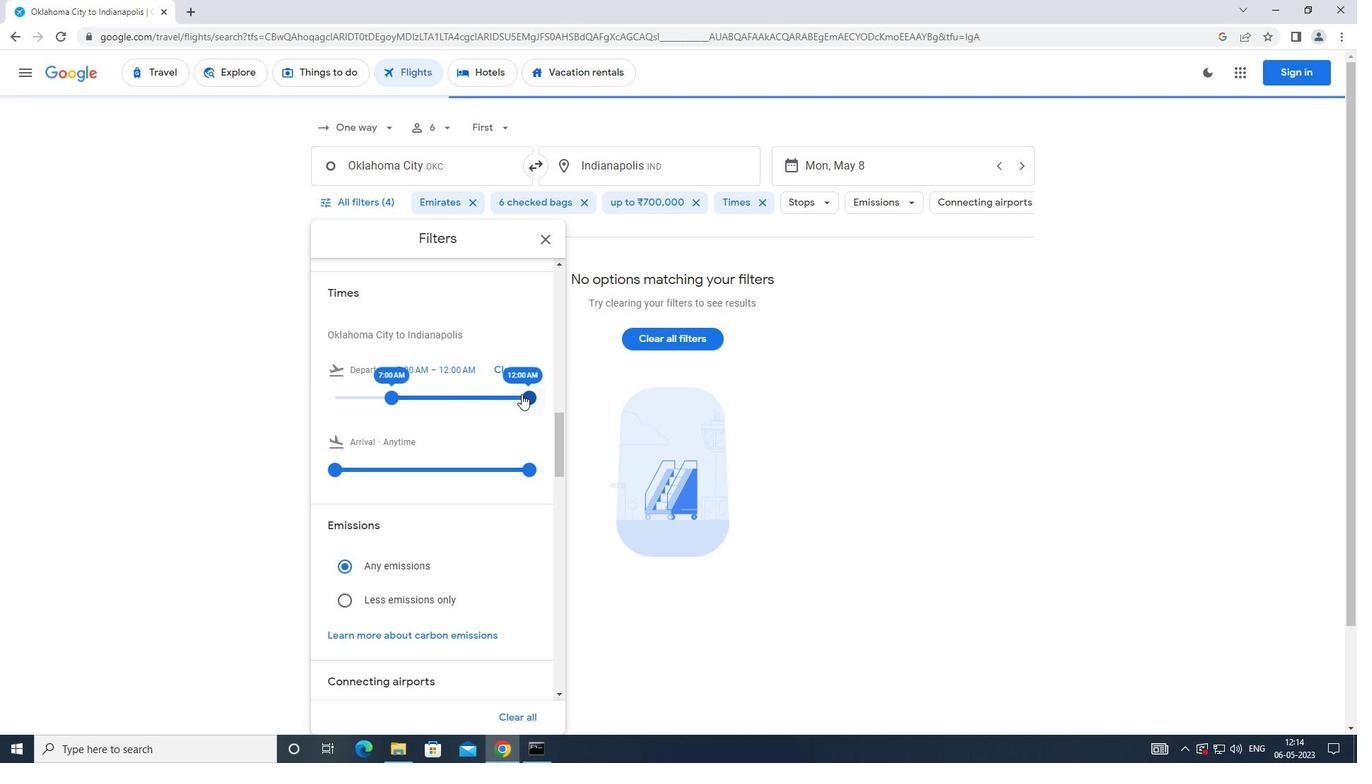 
Action: Mouse pressed left at (527, 394)
Screenshot: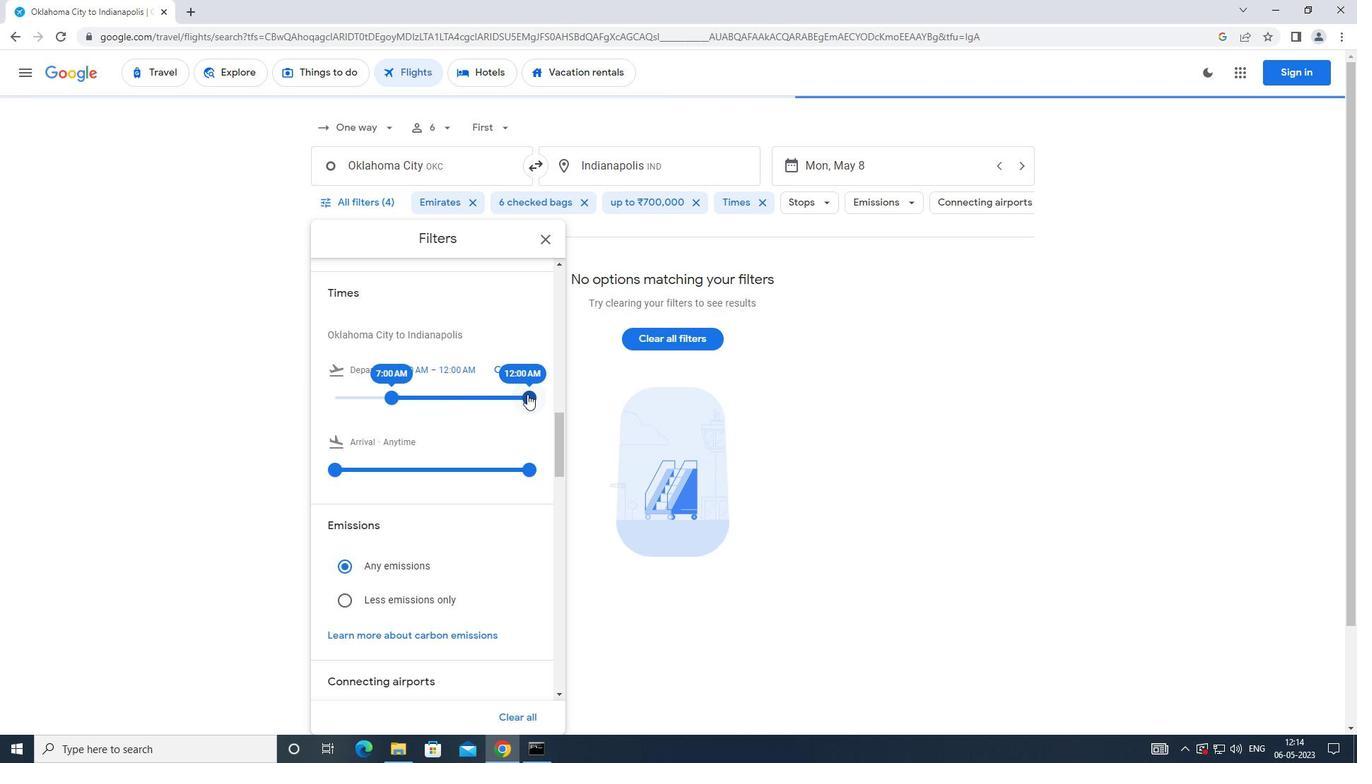 
Action: Mouse moved to (391, 394)
Screenshot: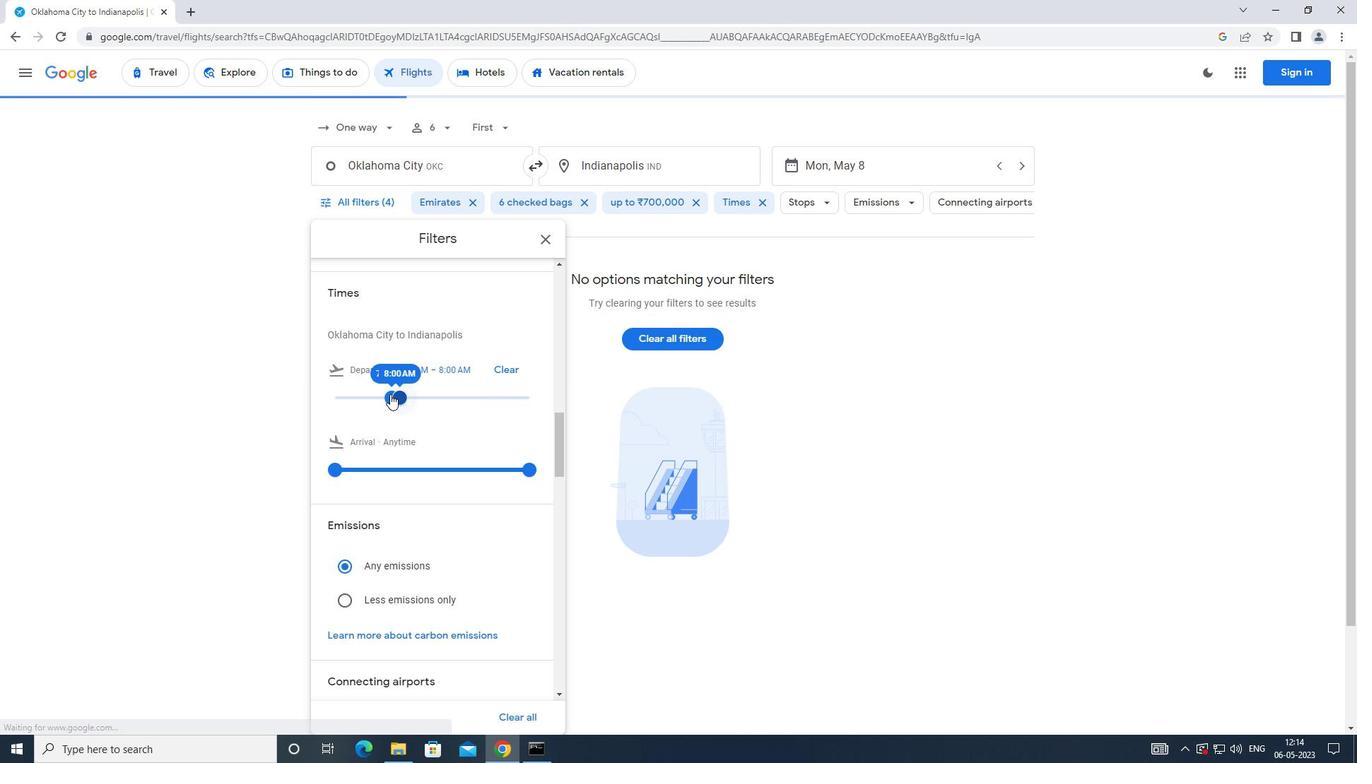 
